 Task: Open Card Strategic Management Review in Board IT Asset Management to Workspace Content Strategy and add a team member Softage.1@softage.net, a label Yellow, a checklist Employee Satisfaction Survey, an attachment from Trello, a color Yellow and finally, add a card description 'Conduct team-building activity' and a comment 'Let us approach this task with a sense of transparency and open communication, ensuring that all stakeholders are informed and involved.'. Add a start date 'Jan 05, 1900' with a due date 'Jan 12, 1900'
Action: Mouse moved to (98, 400)
Screenshot: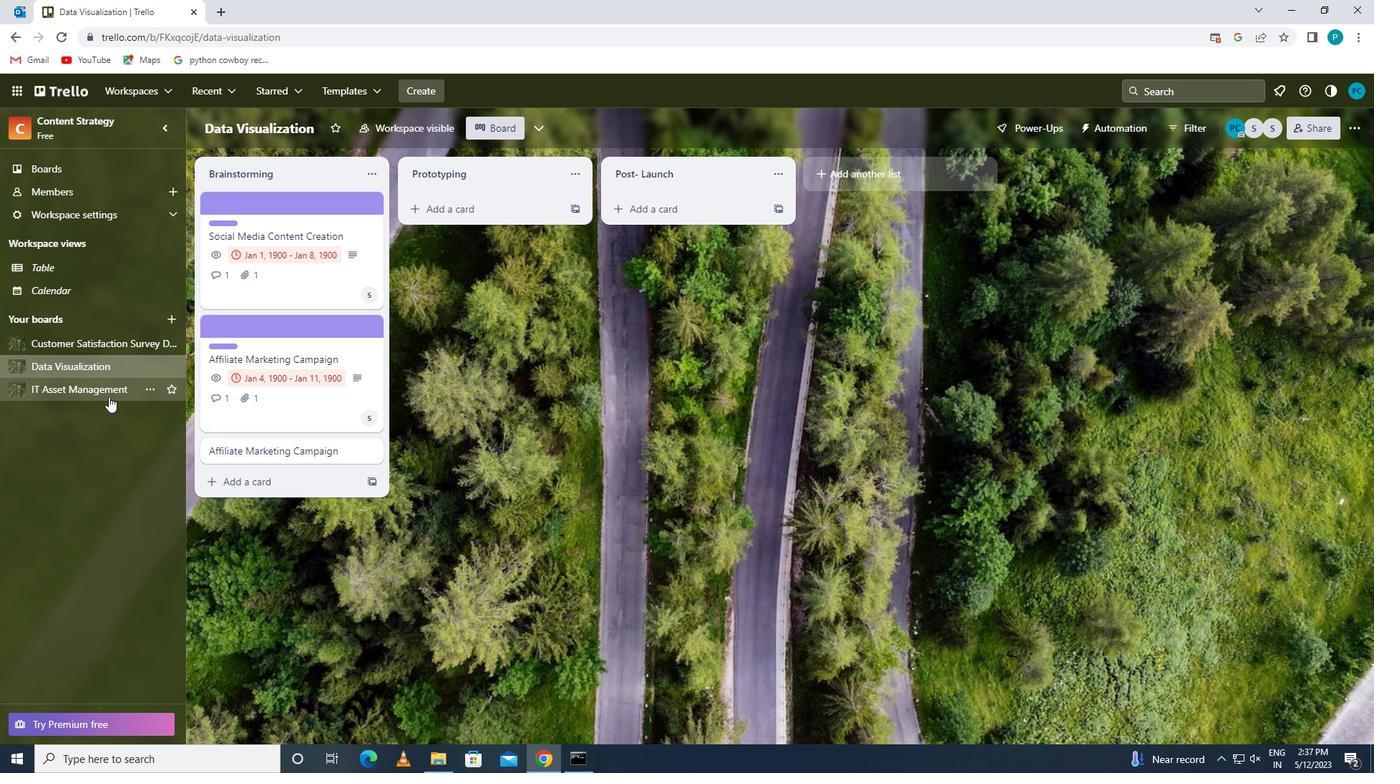 
Action: Mouse pressed left at (98, 400)
Screenshot: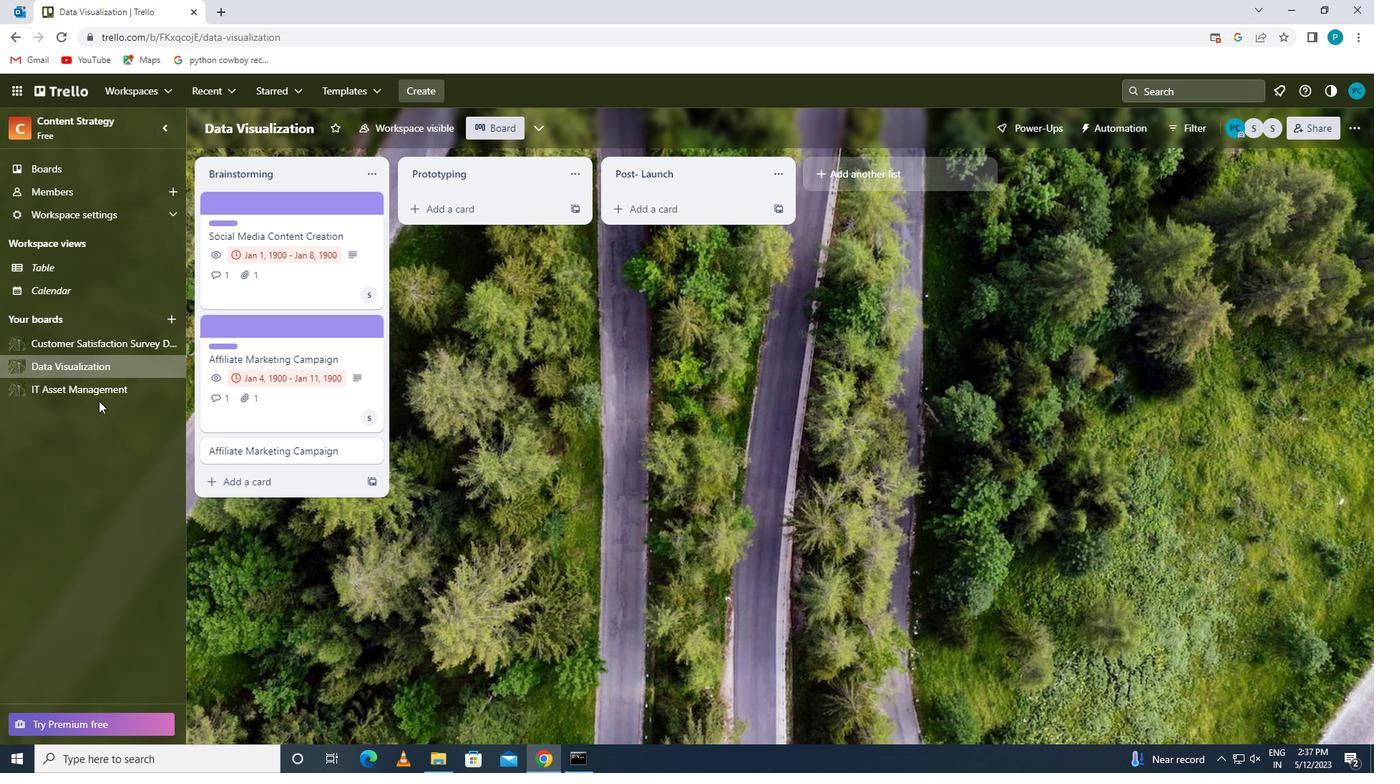 
Action: Mouse moved to (97, 393)
Screenshot: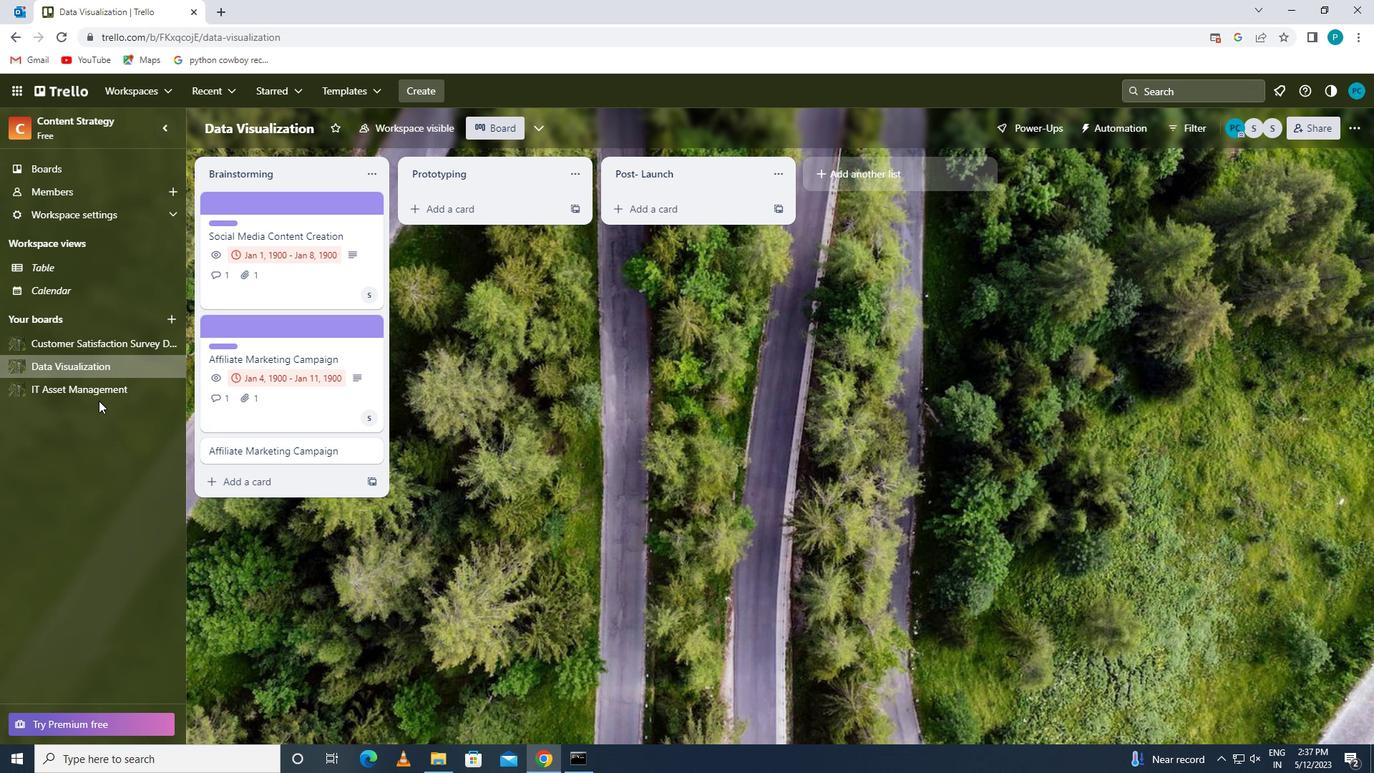 
Action: Mouse pressed left at (97, 393)
Screenshot: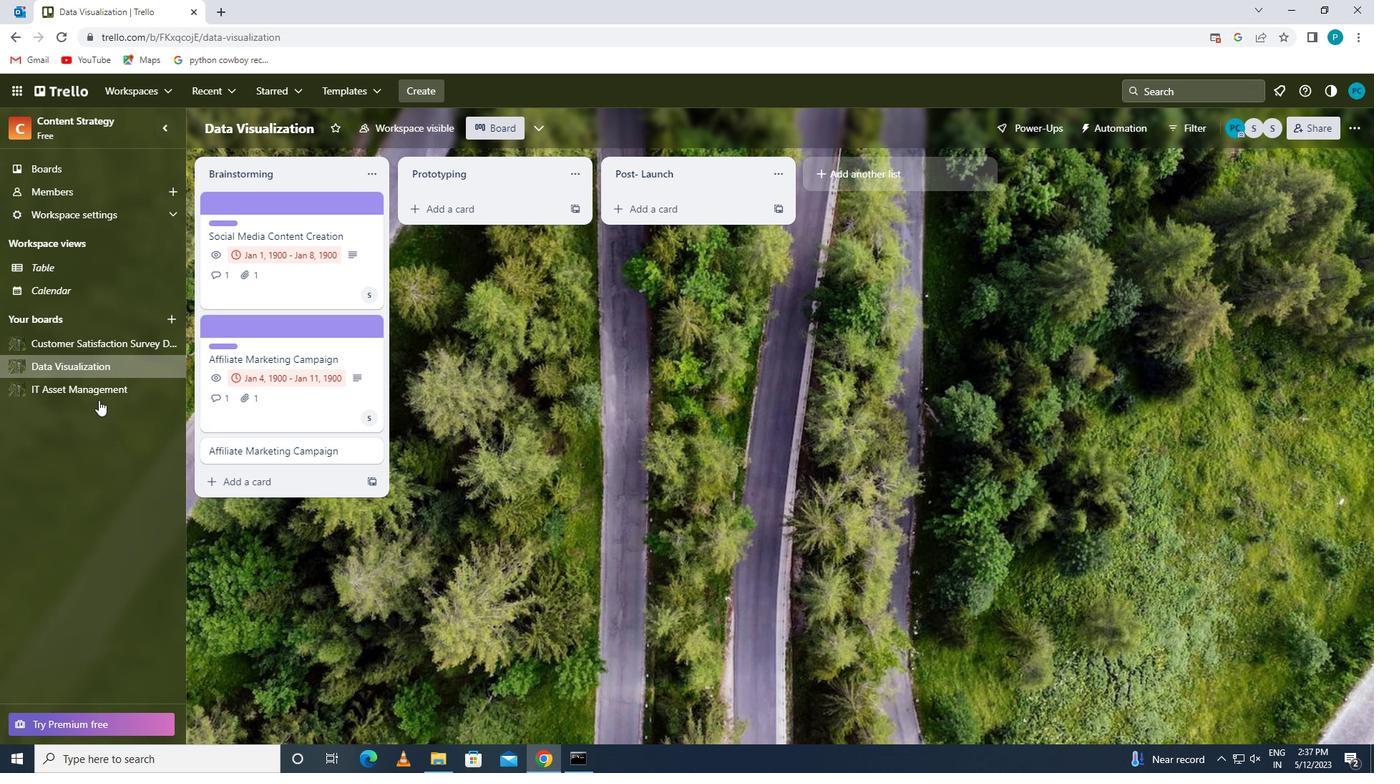
Action: Mouse moved to (283, 339)
Screenshot: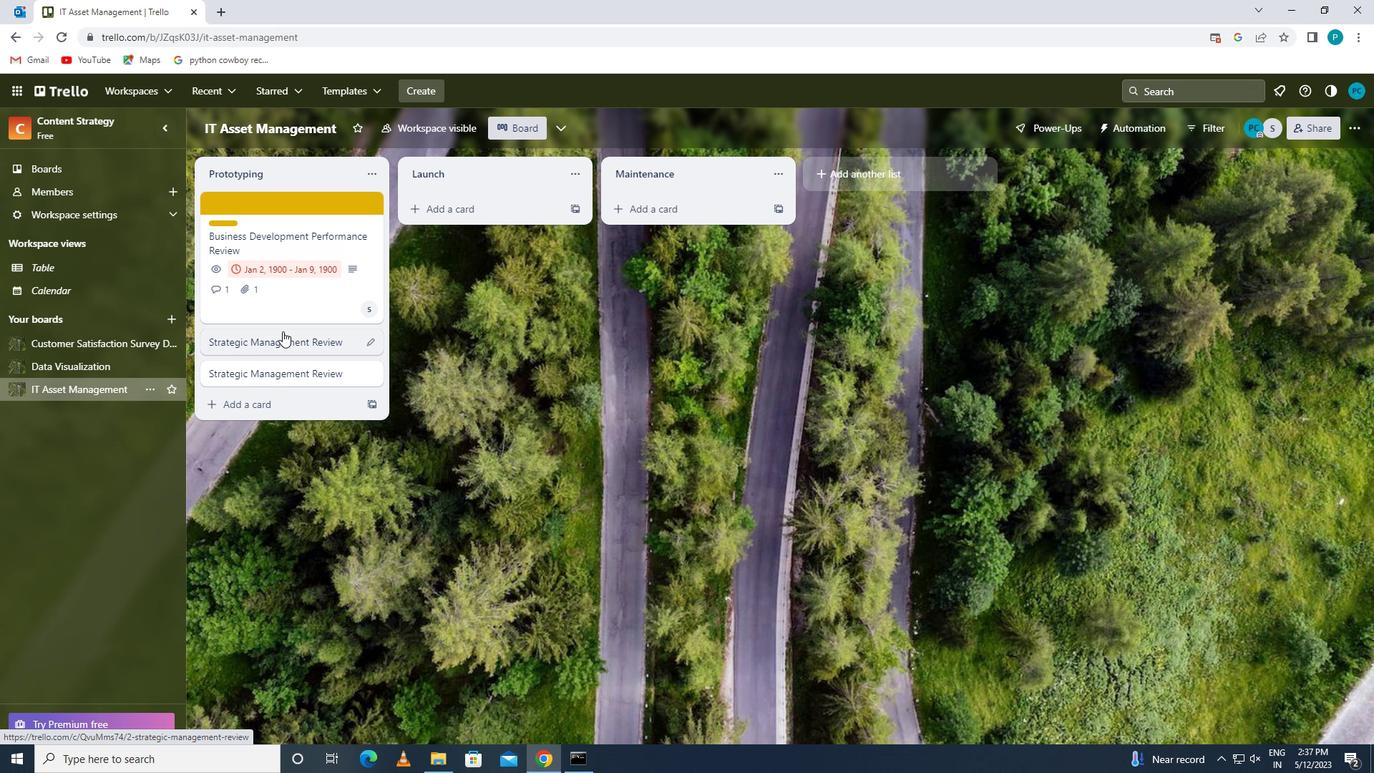 
Action: Mouse pressed left at (283, 339)
Screenshot: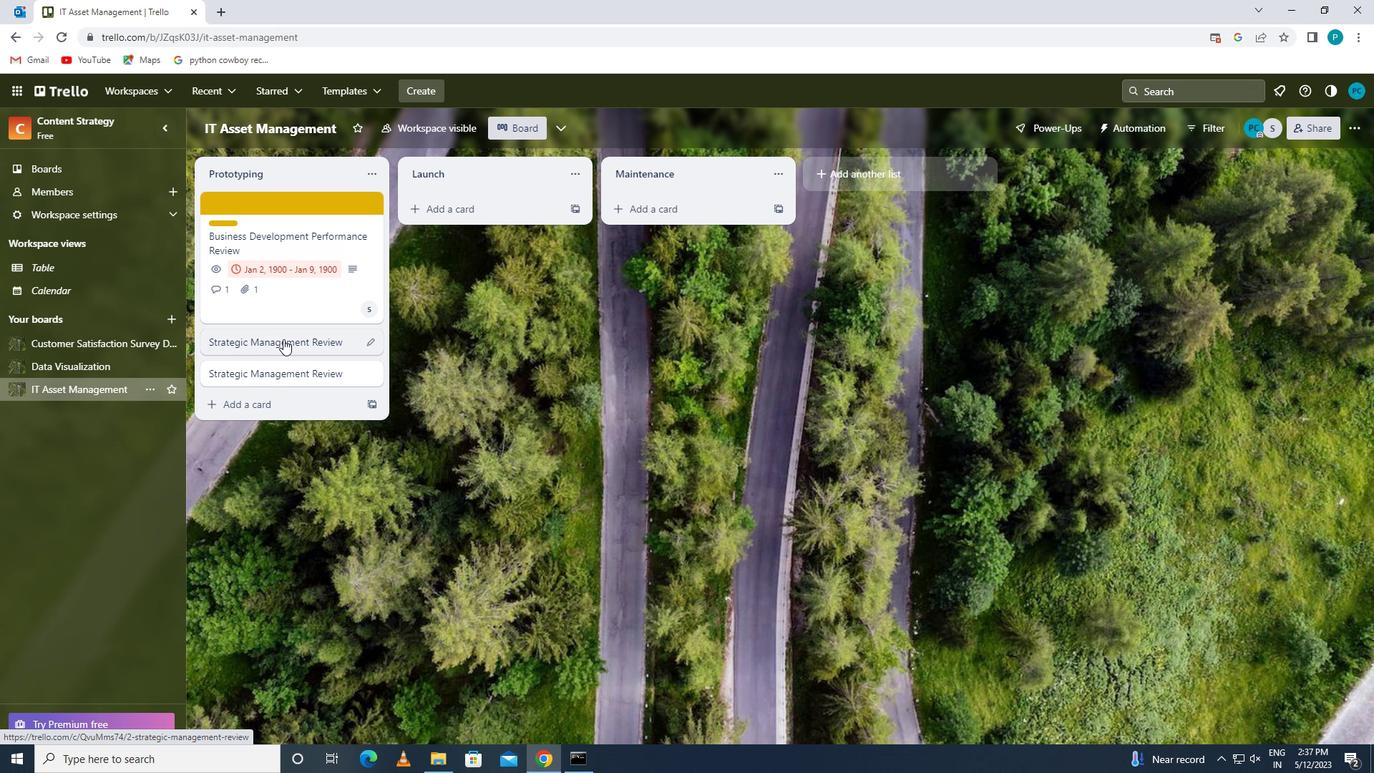 
Action: Mouse moved to (909, 260)
Screenshot: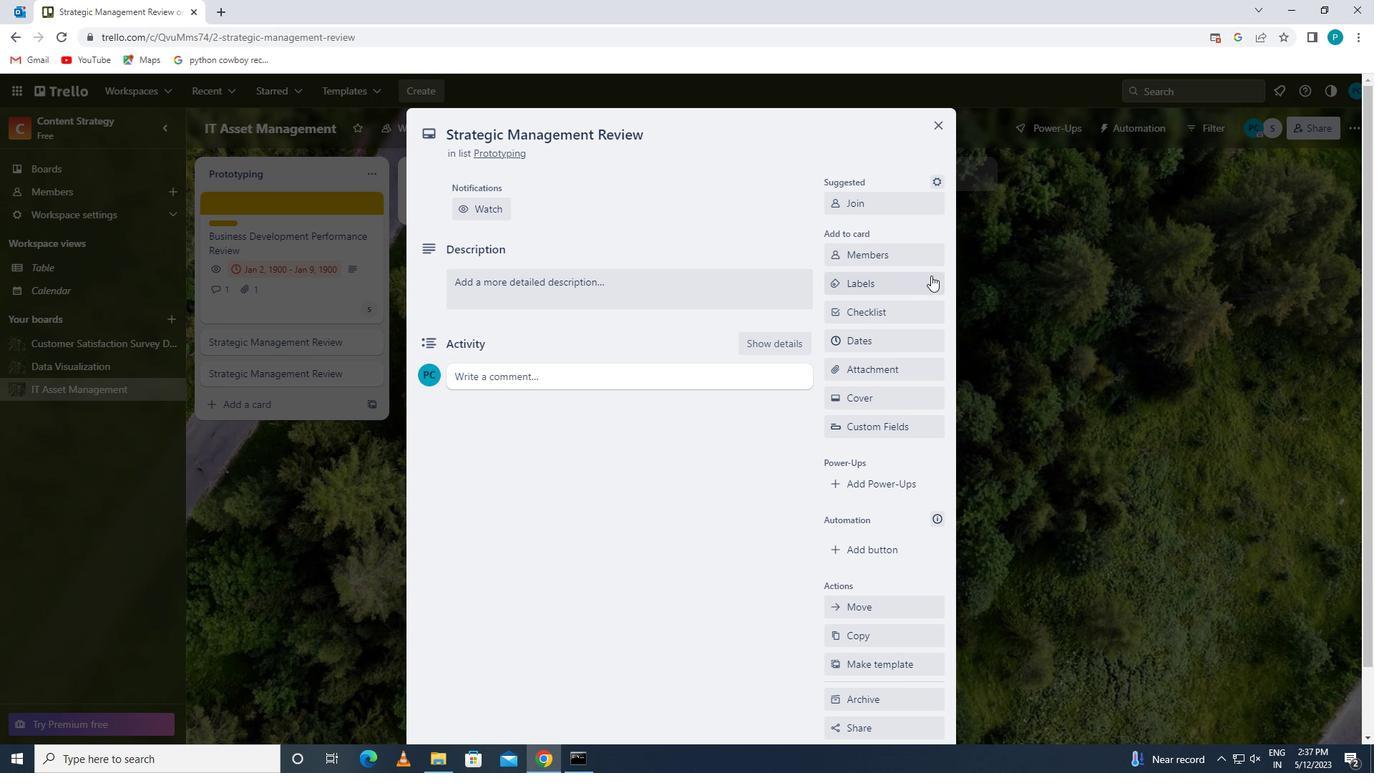 
Action: Mouse pressed left at (909, 260)
Screenshot: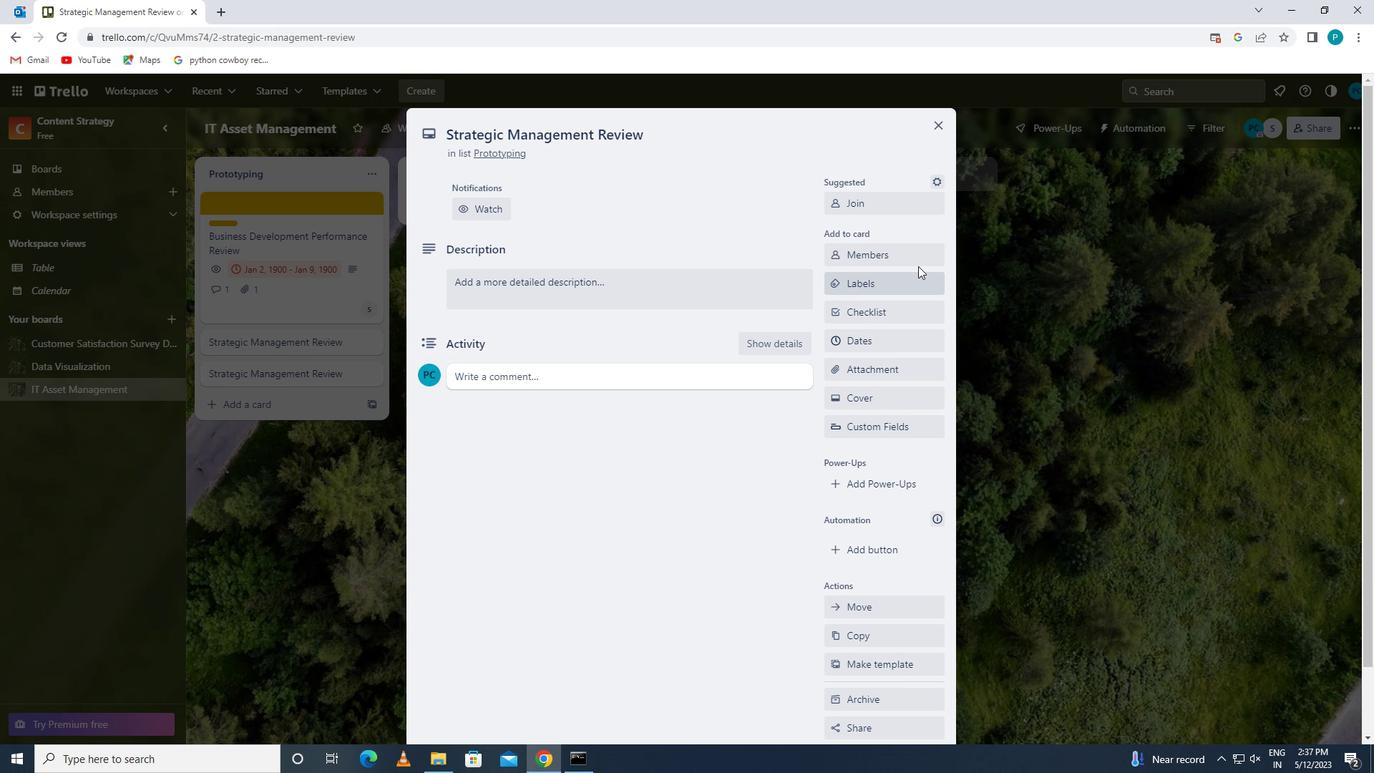 
Action: Mouse moved to (908, 262)
Screenshot: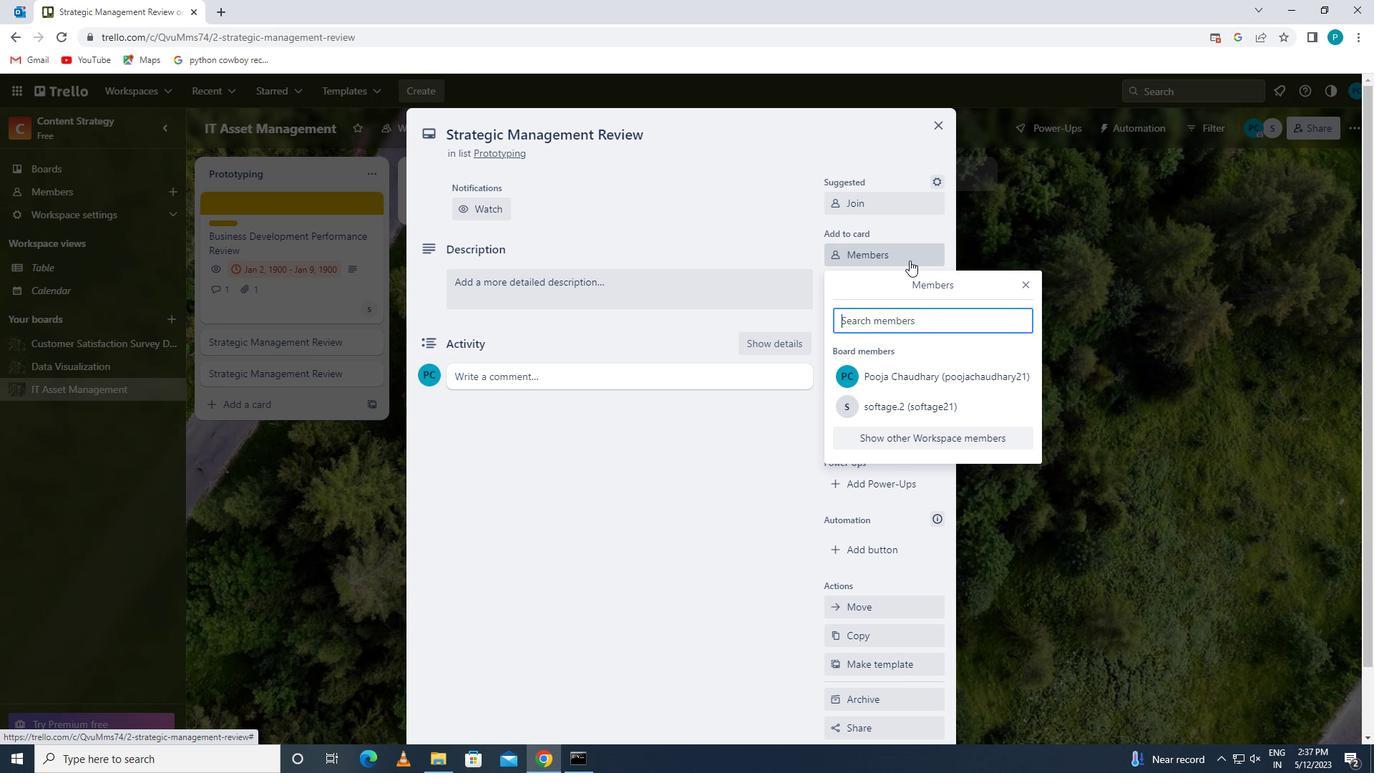
Action: Key pressed <Key.caps_lock>s<Key.caps_lock>oftage.1
Screenshot: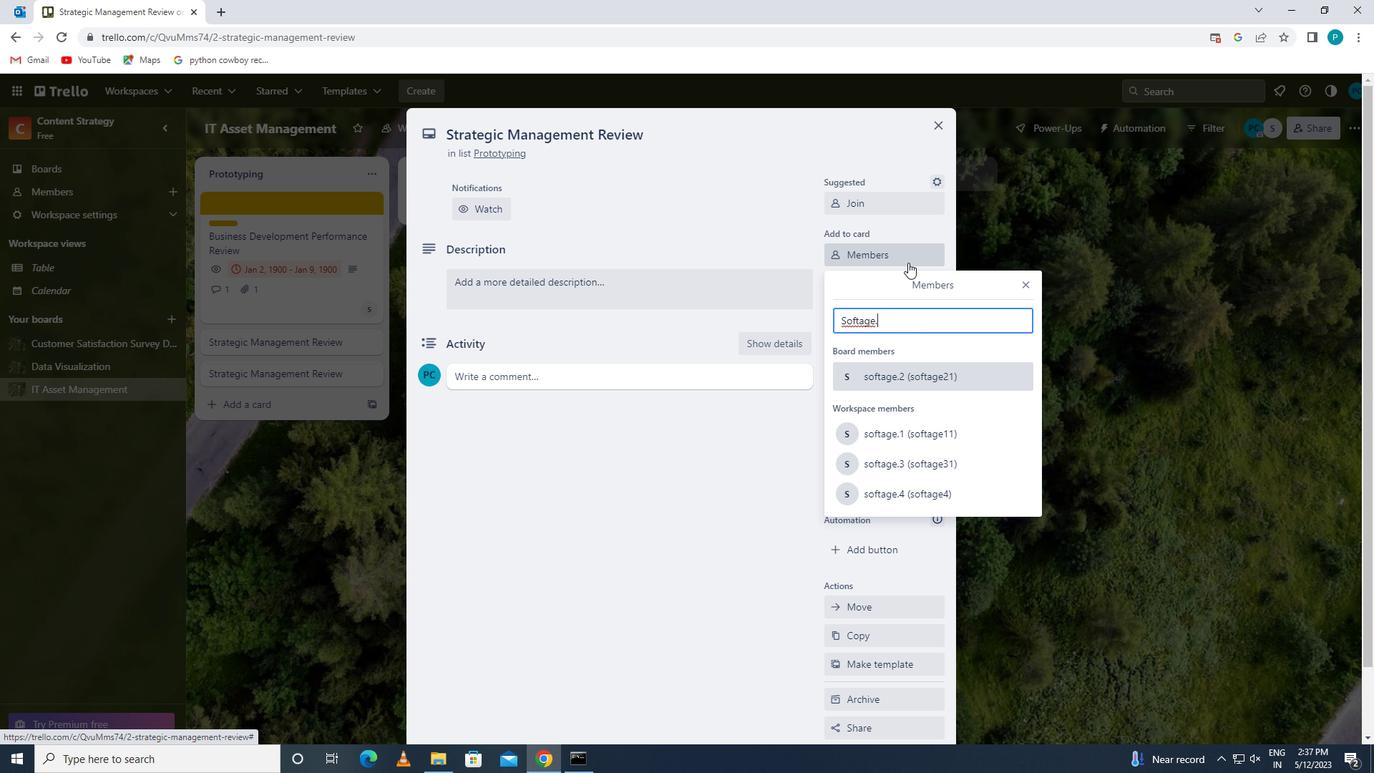 
Action: Mouse moved to (930, 462)
Screenshot: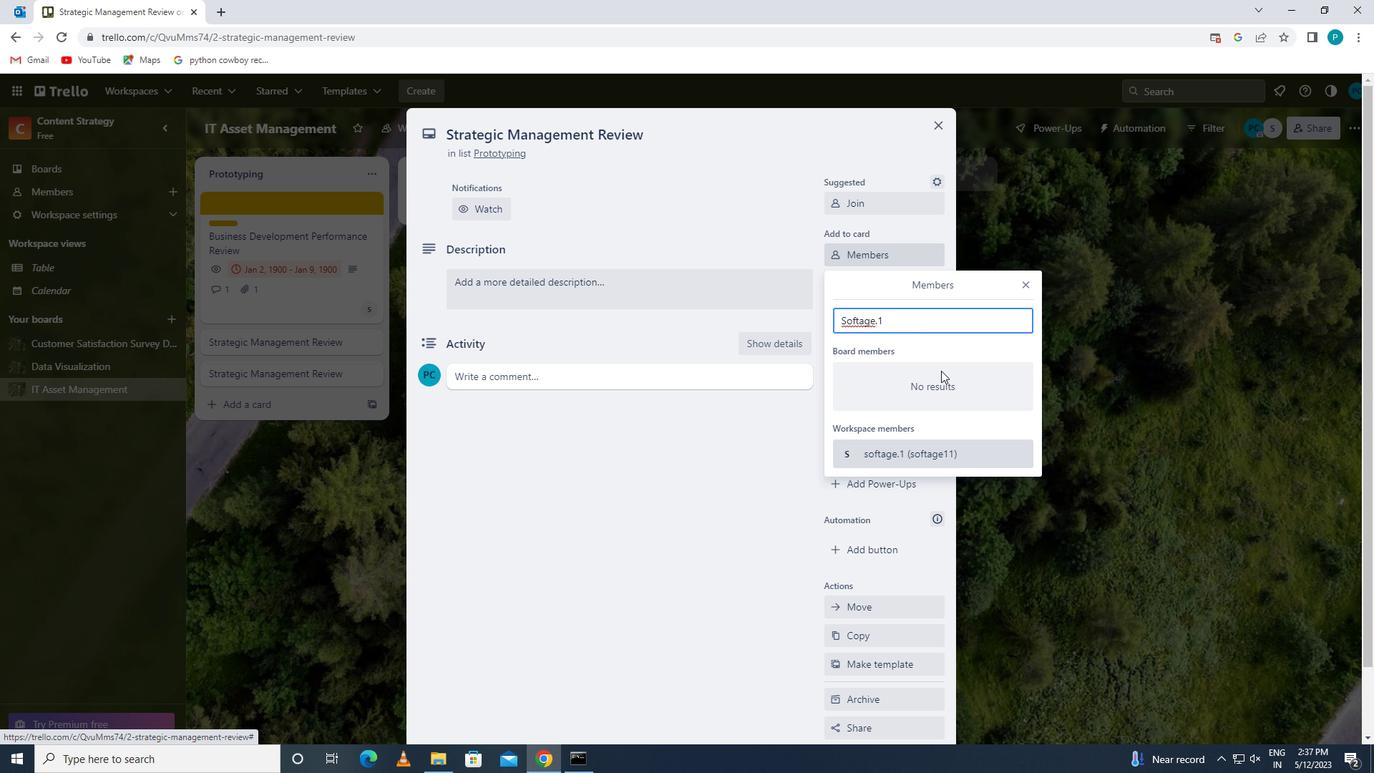 
Action: Mouse pressed left at (930, 462)
Screenshot: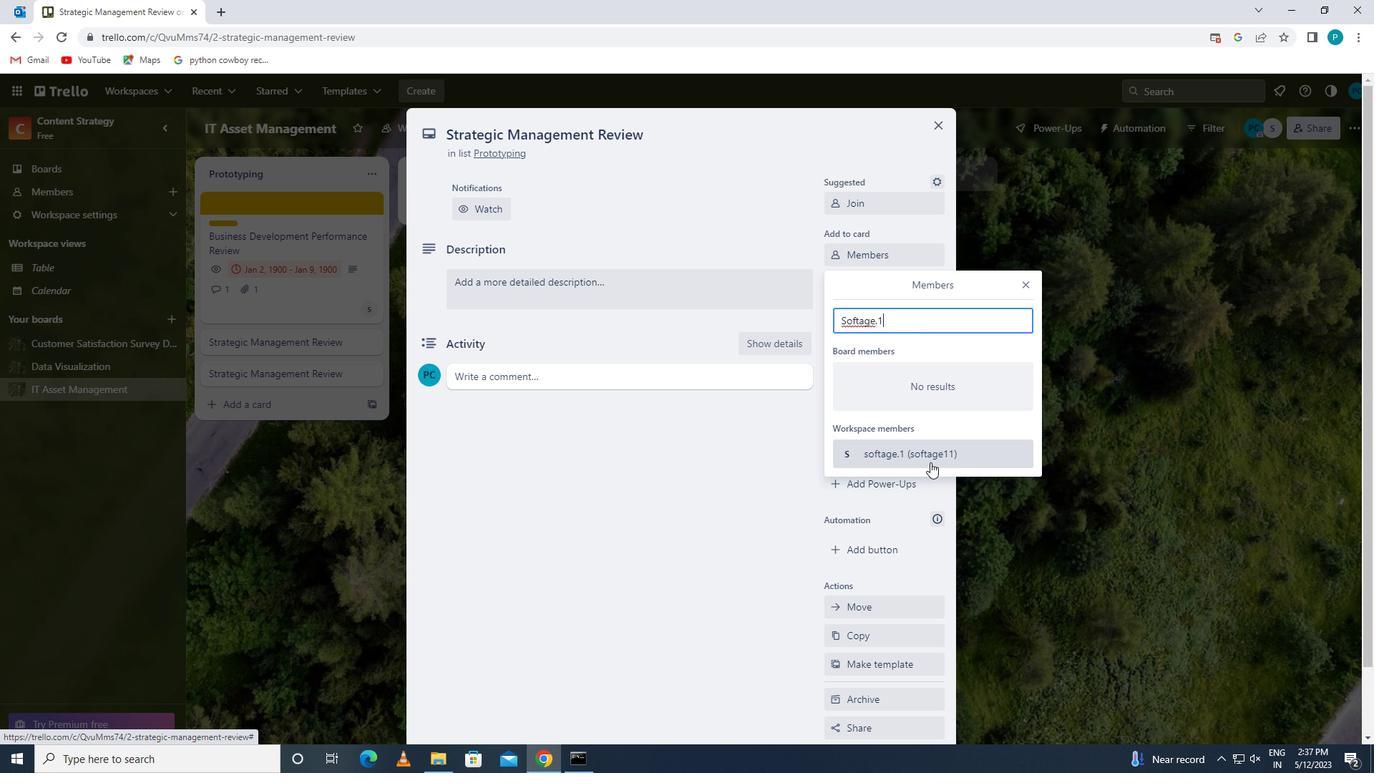 
Action: Mouse moved to (1030, 279)
Screenshot: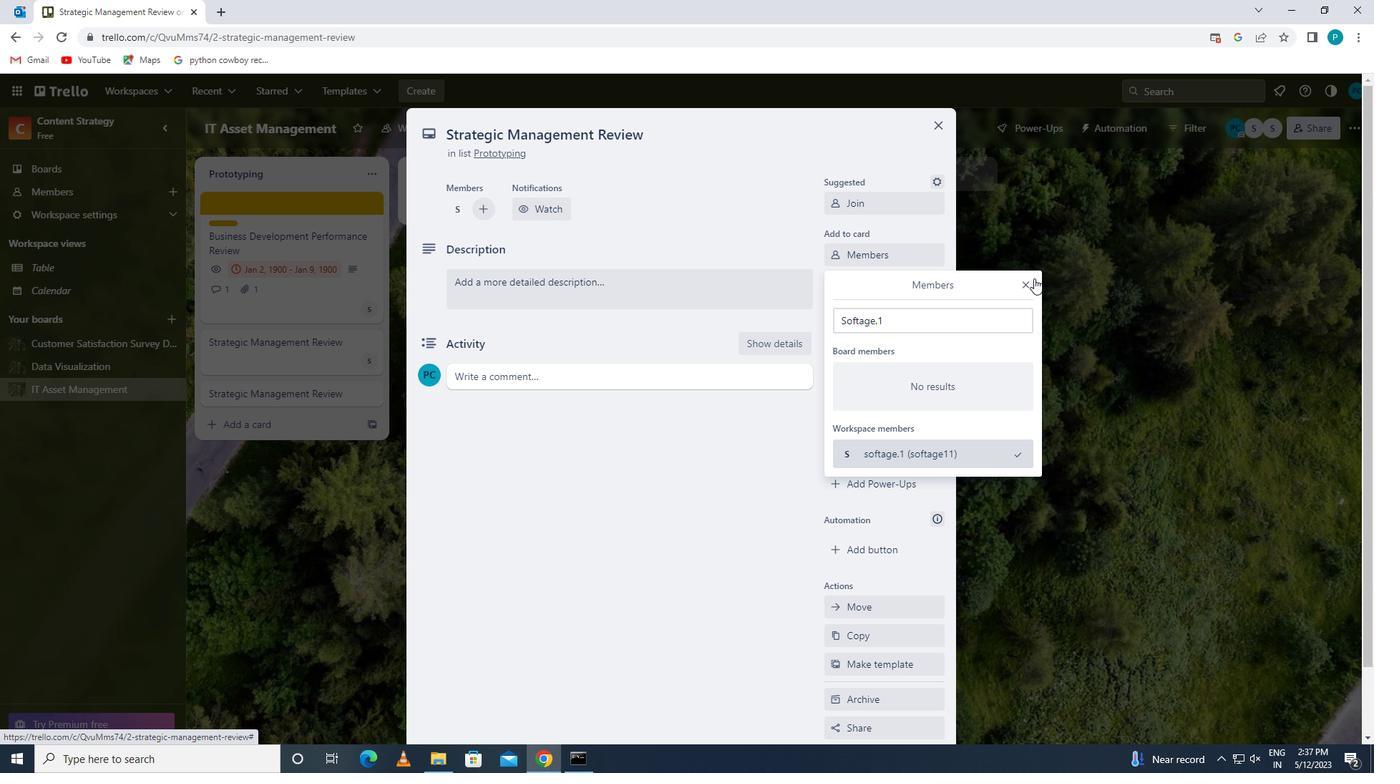 
Action: Mouse pressed left at (1030, 279)
Screenshot: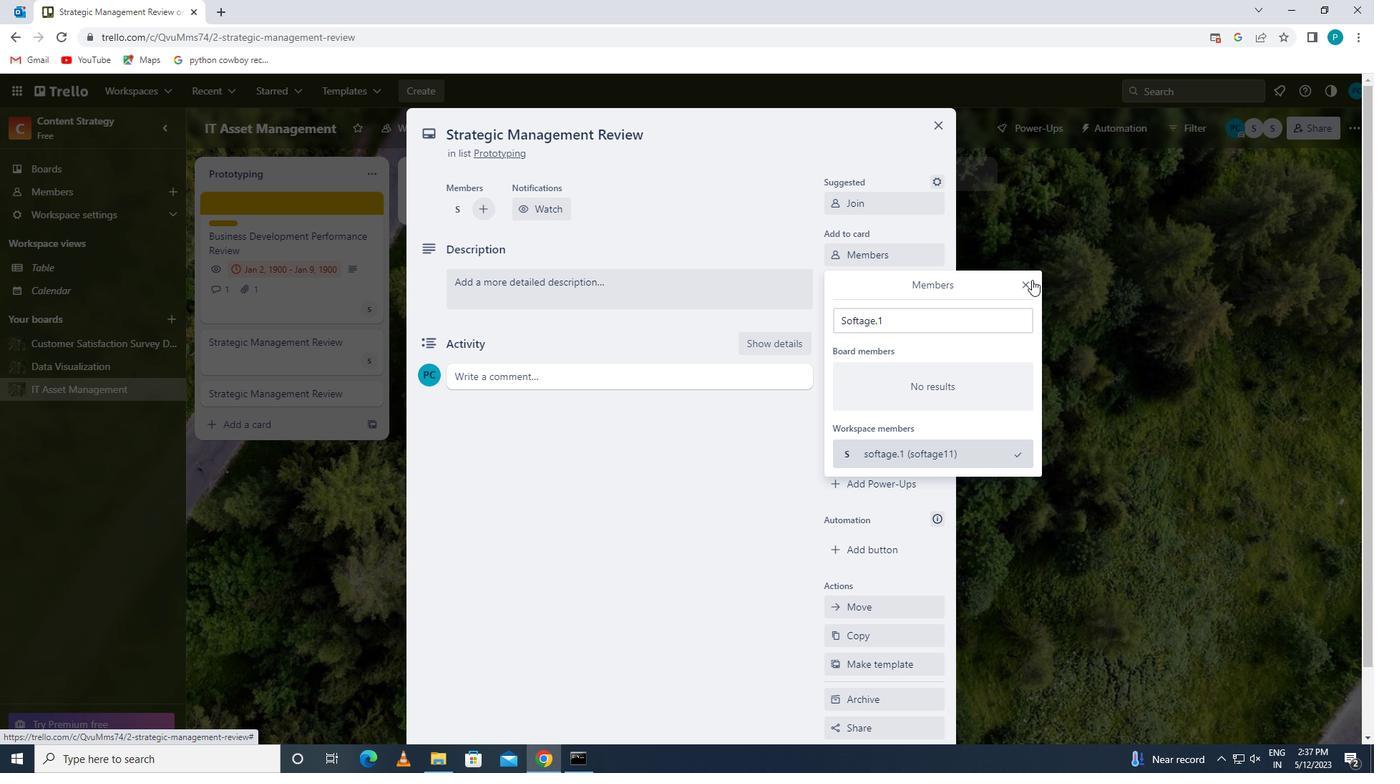 
Action: Mouse moved to (885, 293)
Screenshot: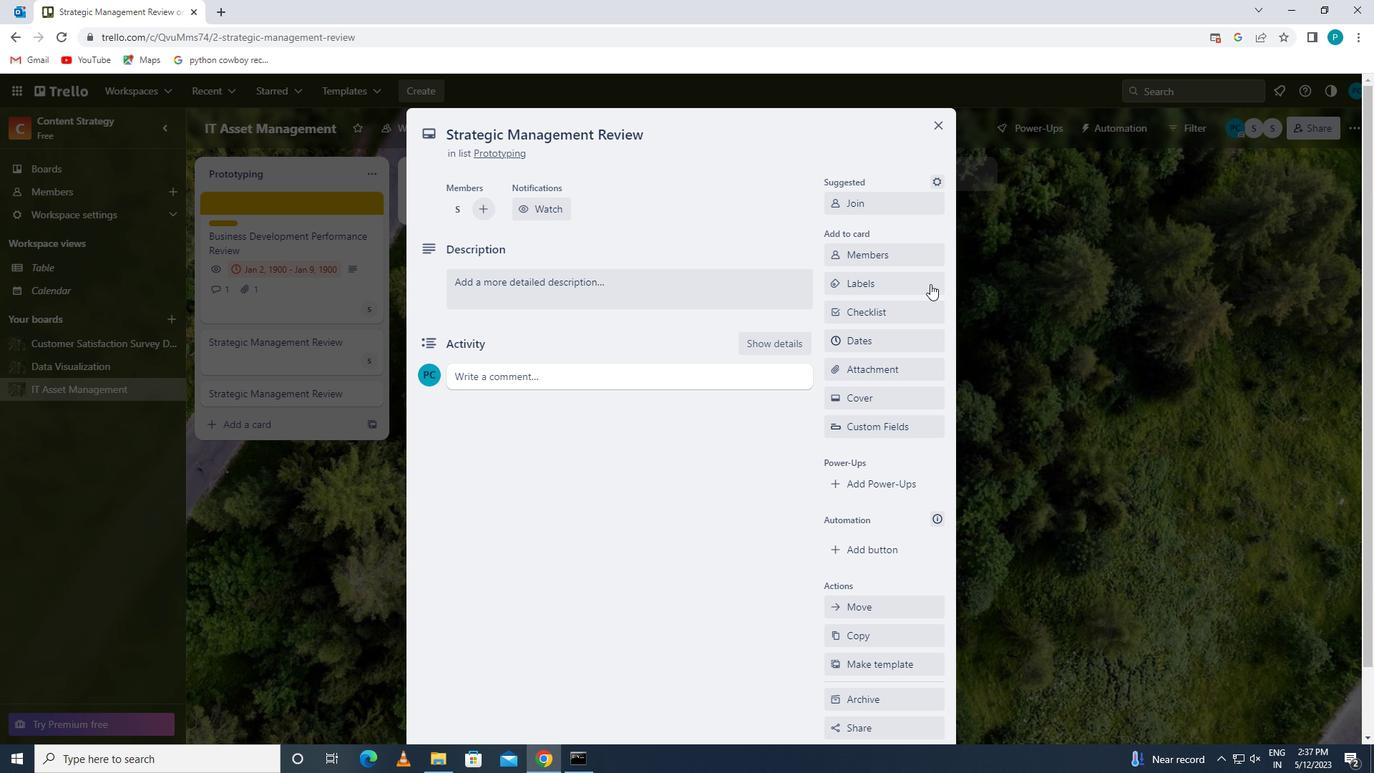 
Action: Mouse pressed left at (885, 293)
Screenshot: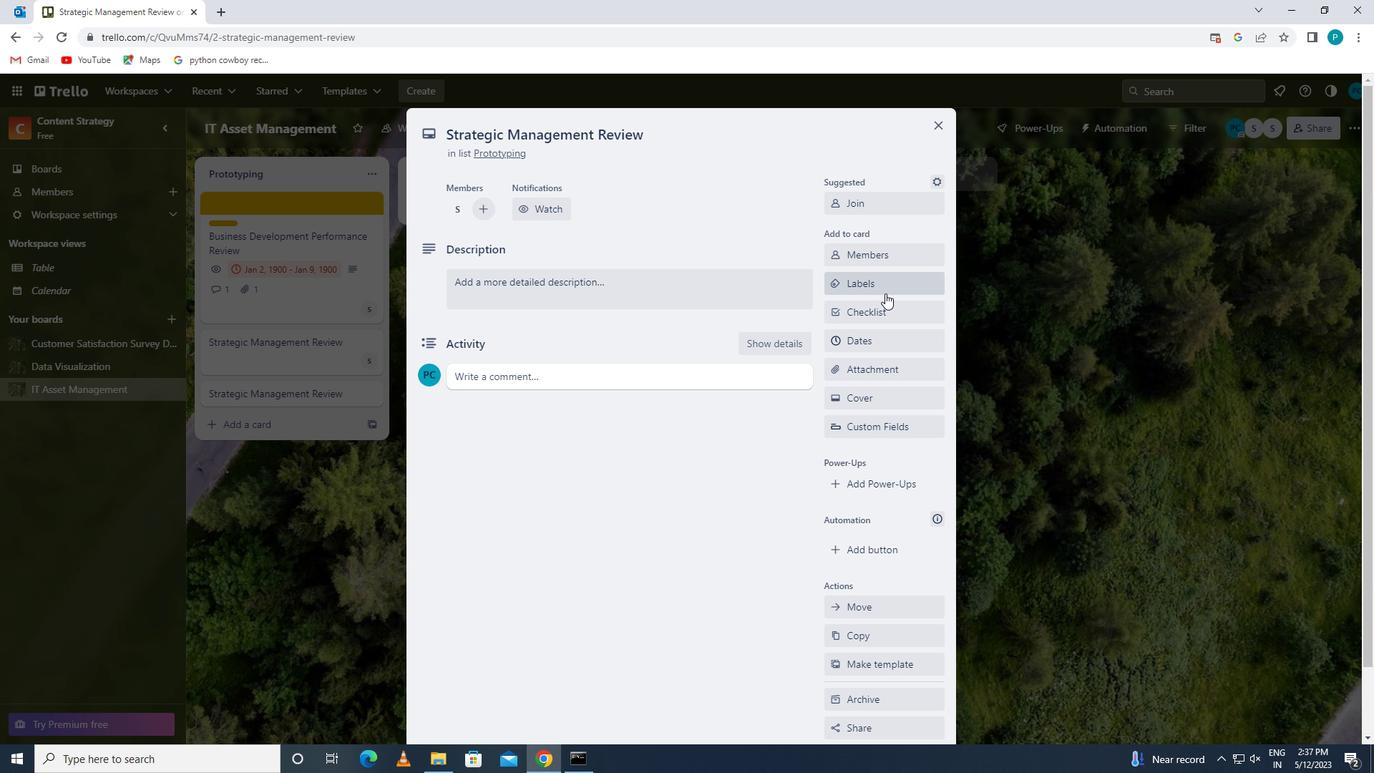 
Action: Mouse moved to (887, 559)
Screenshot: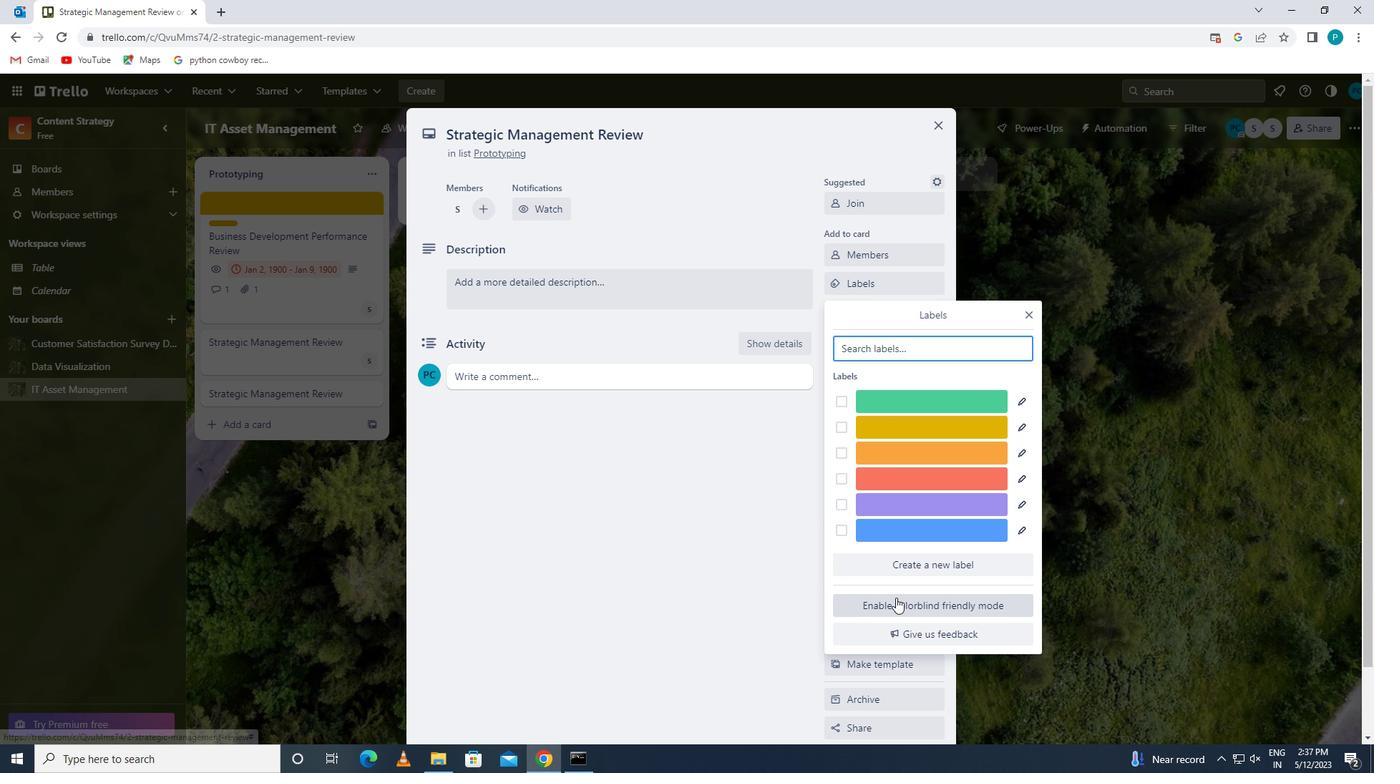 
Action: Mouse pressed left at (887, 559)
Screenshot: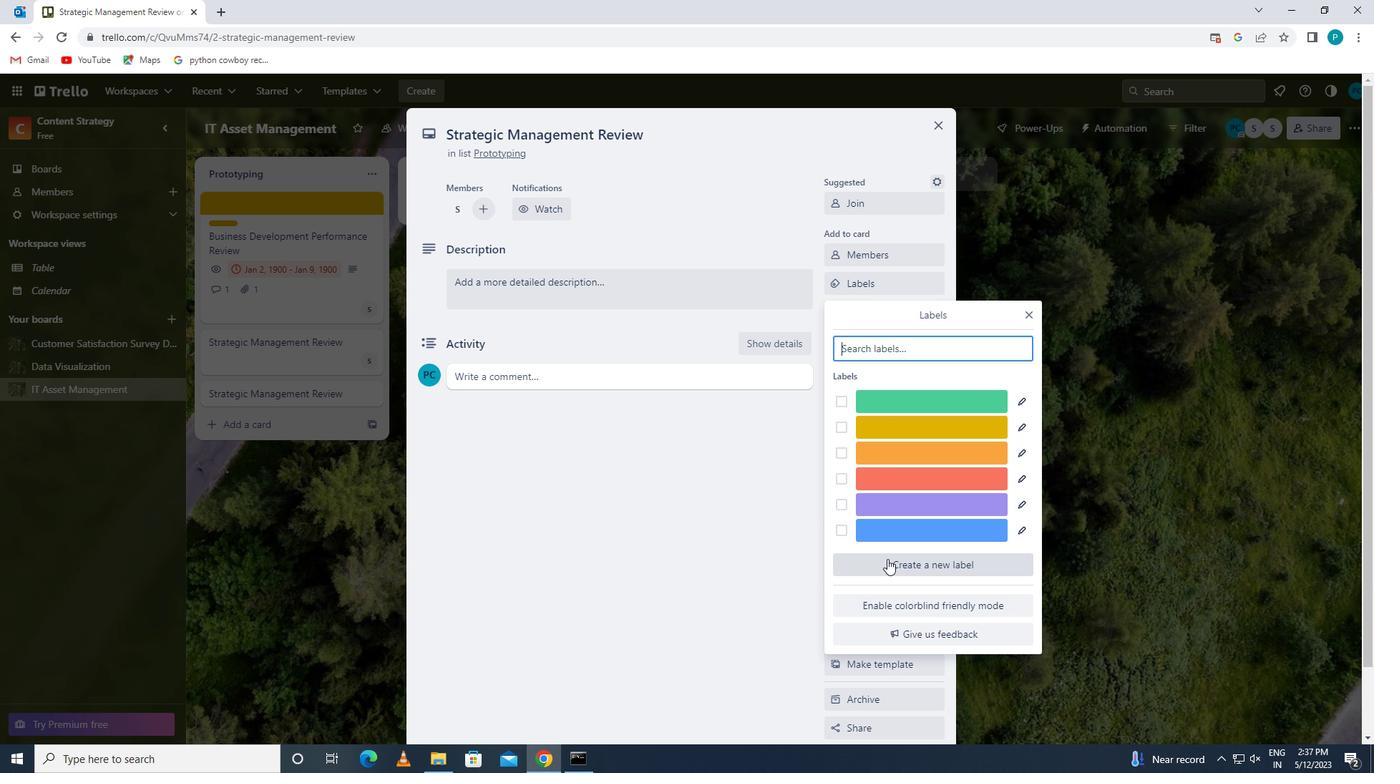 
Action: Mouse moved to (881, 532)
Screenshot: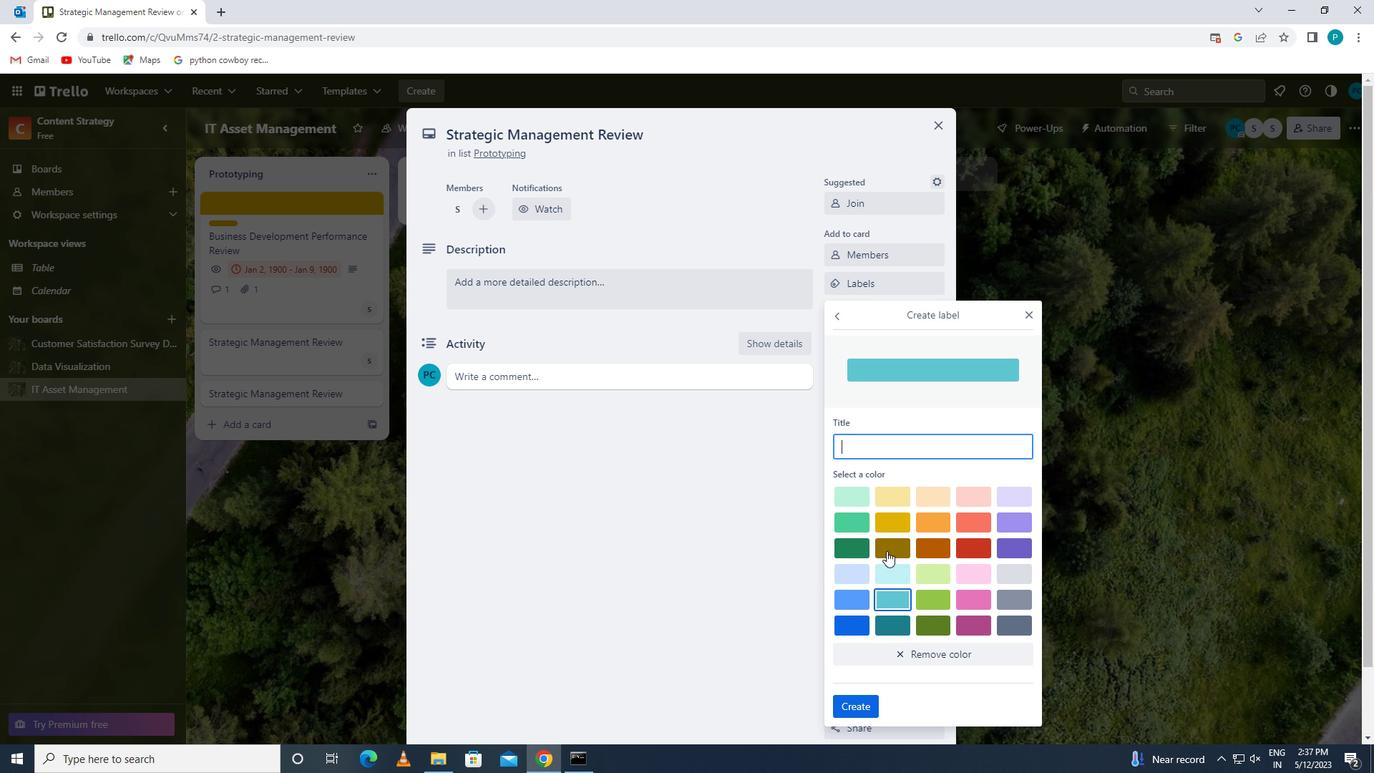 
Action: Mouse pressed left at (881, 532)
Screenshot: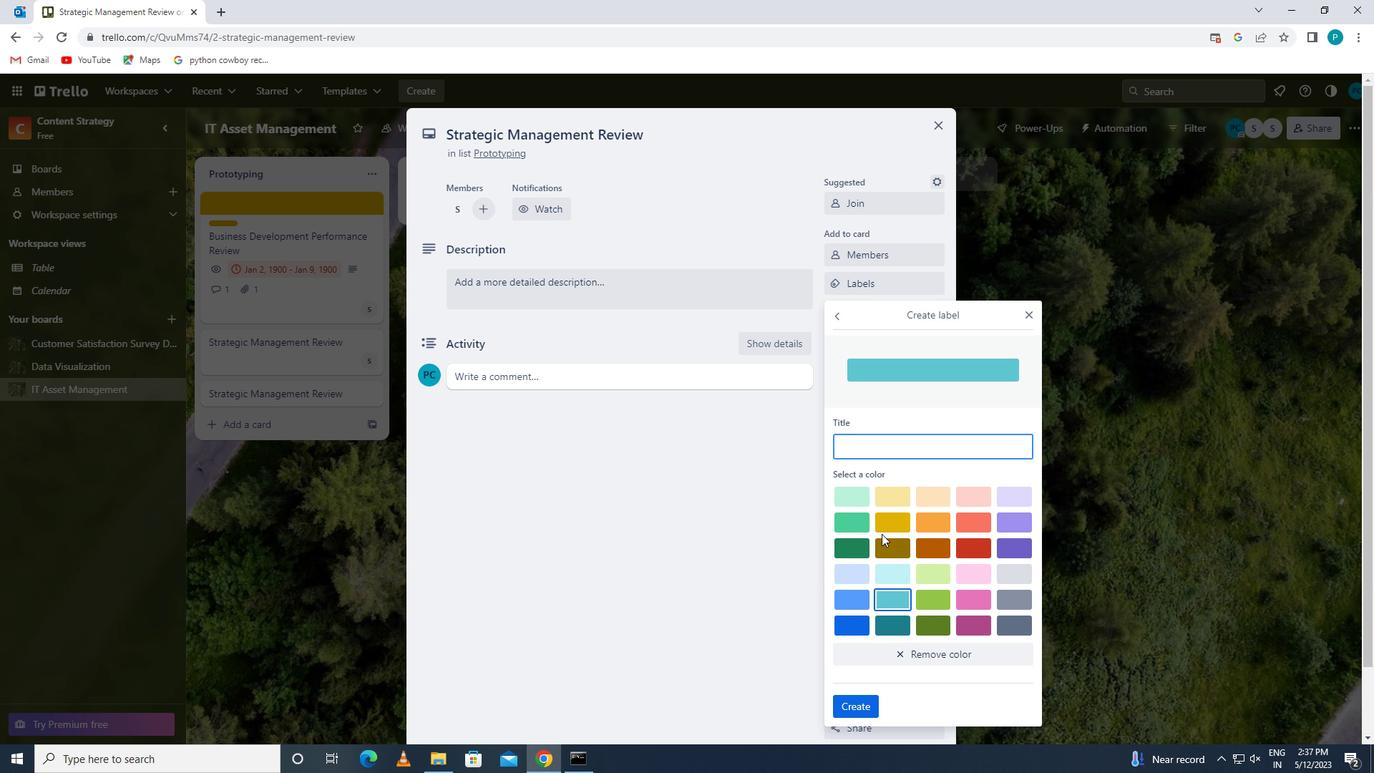 
Action: Mouse moved to (879, 525)
Screenshot: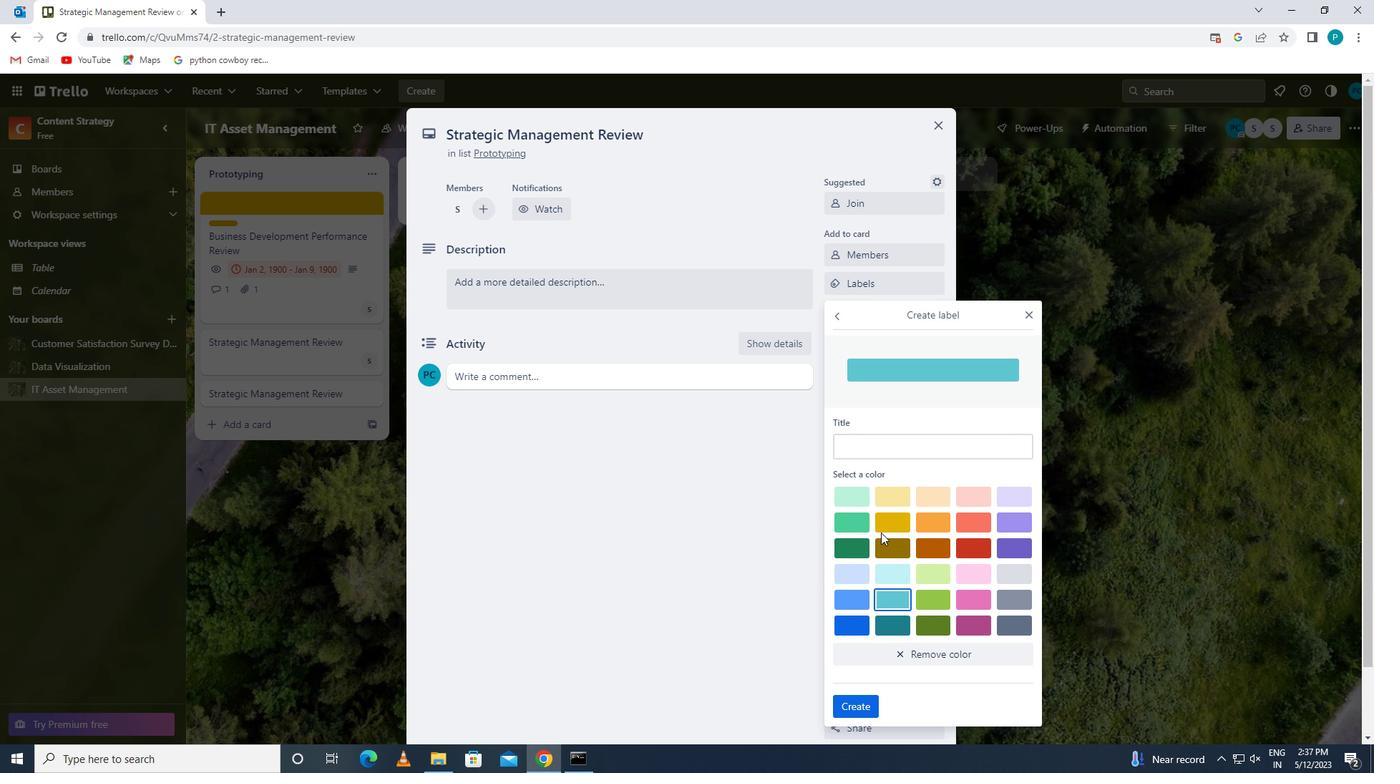 
Action: Mouse pressed left at (879, 525)
Screenshot: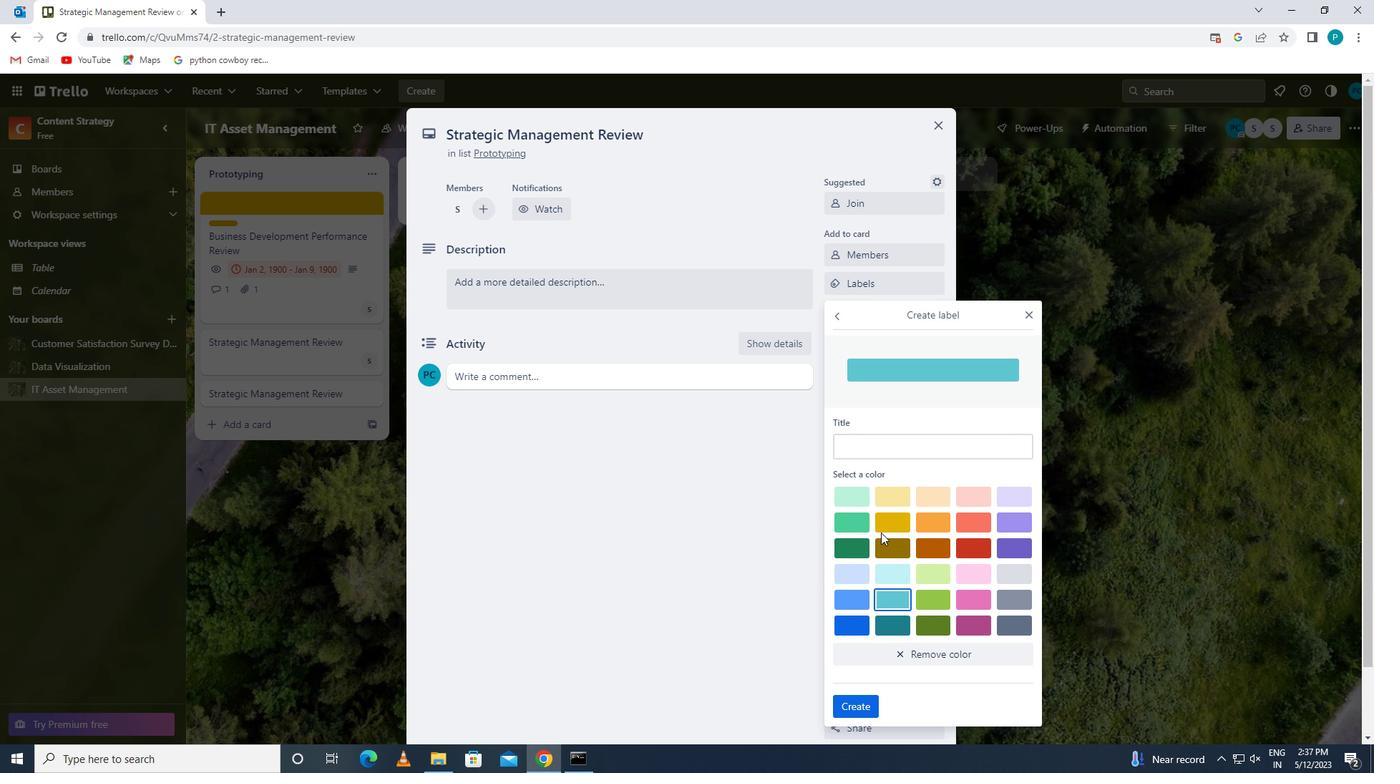 
Action: Mouse moved to (849, 709)
Screenshot: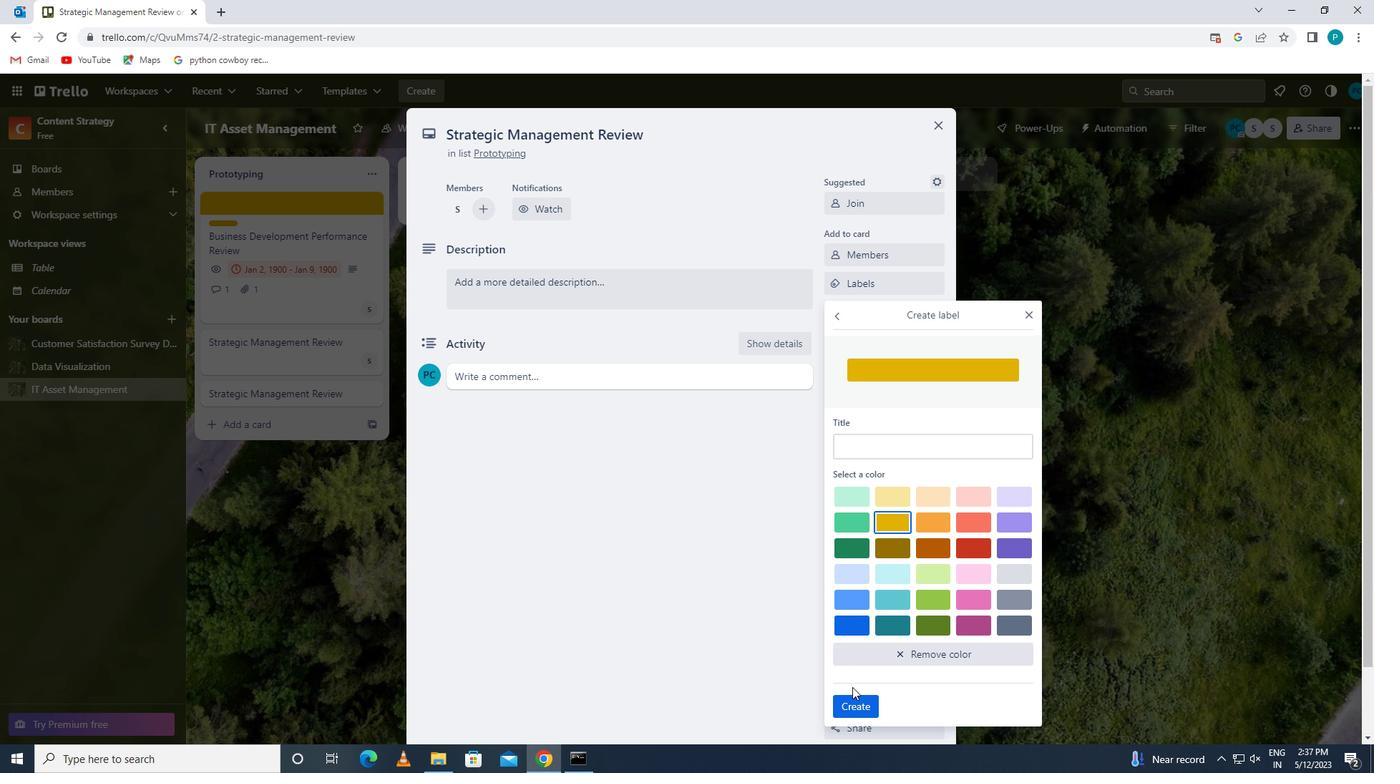 
Action: Mouse pressed left at (849, 709)
Screenshot: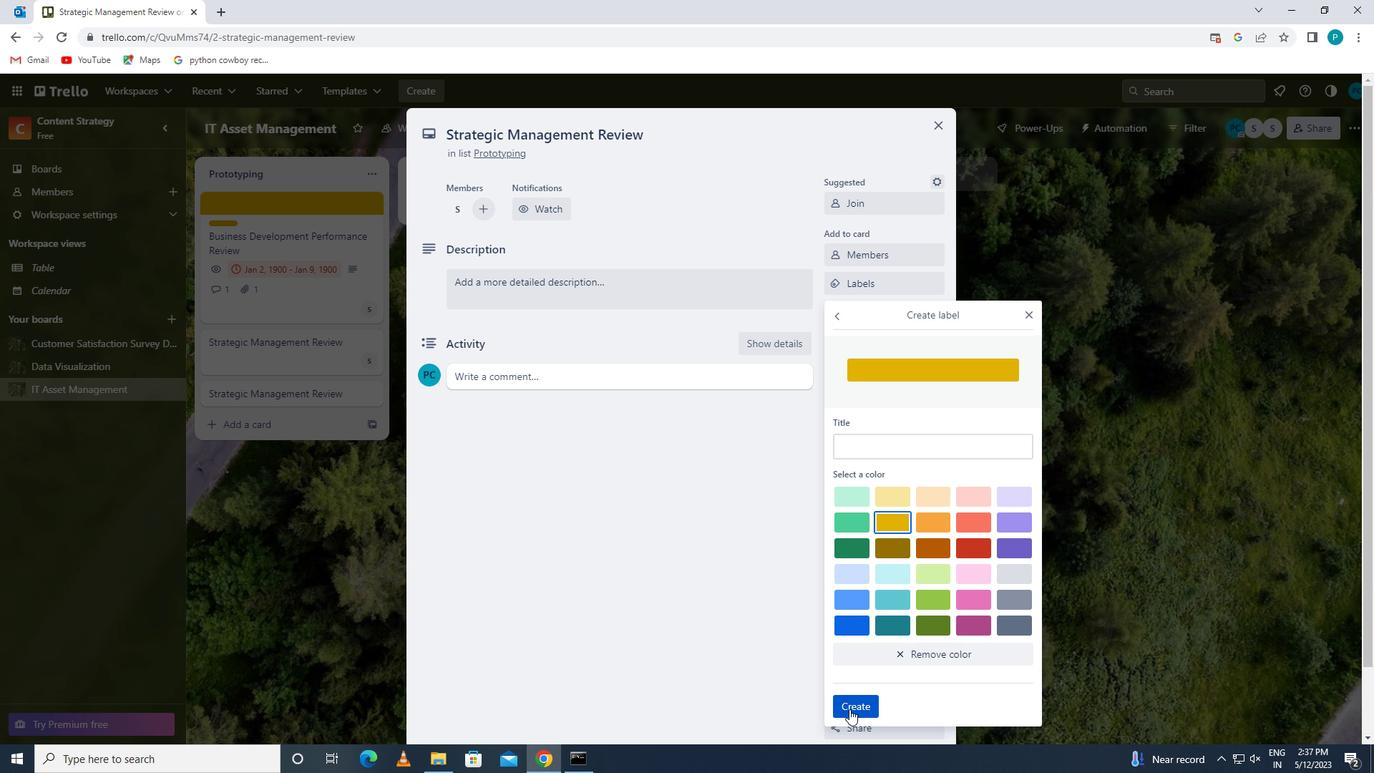 
Action: Mouse moved to (1024, 312)
Screenshot: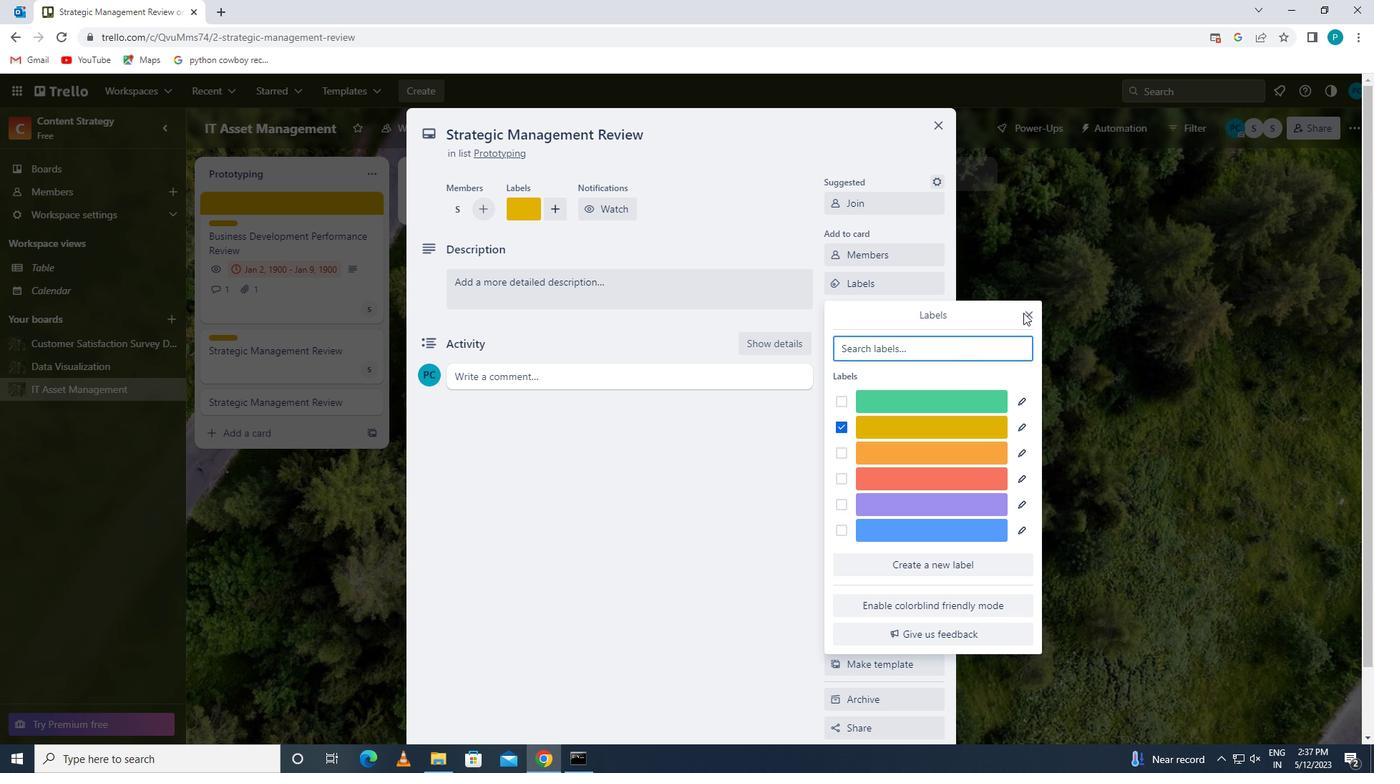 
Action: Mouse pressed left at (1024, 312)
Screenshot: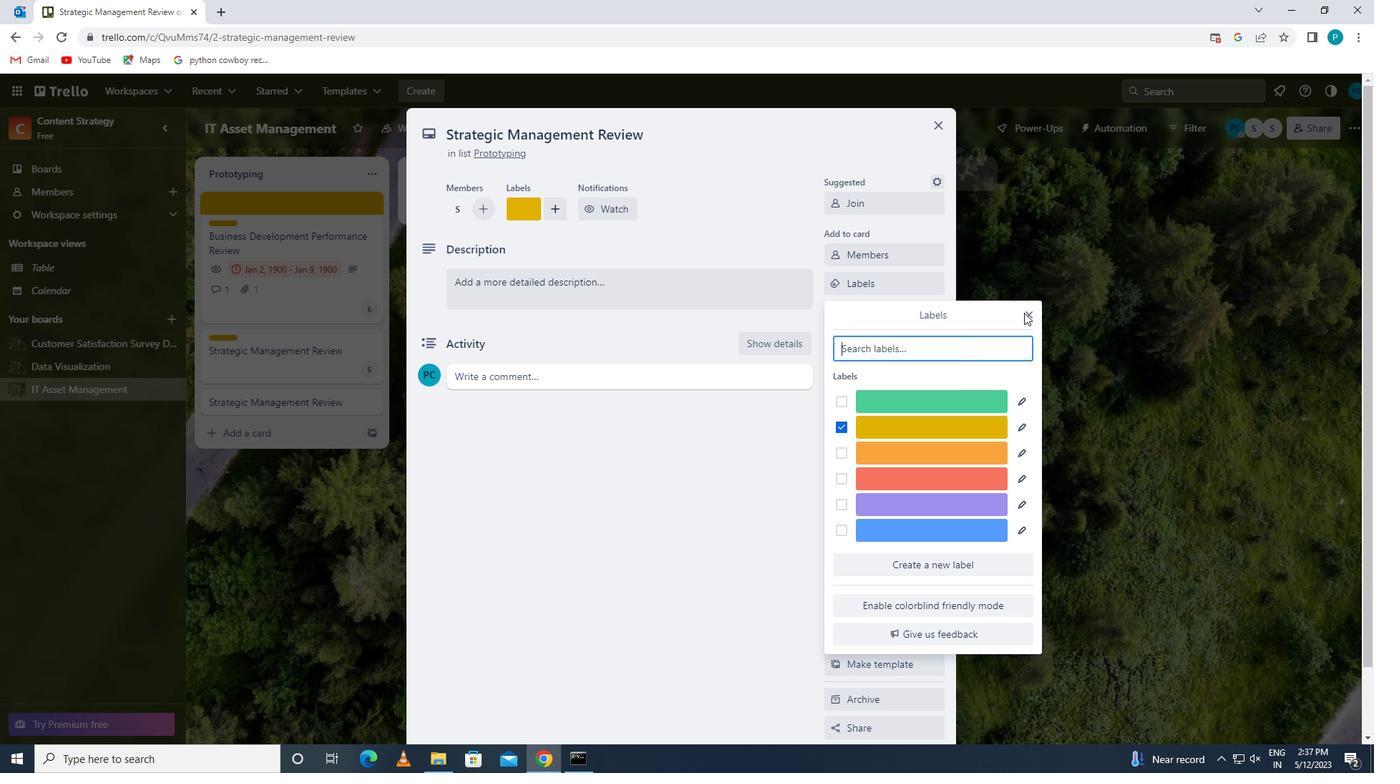 
Action: Mouse moved to (1029, 313)
Screenshot: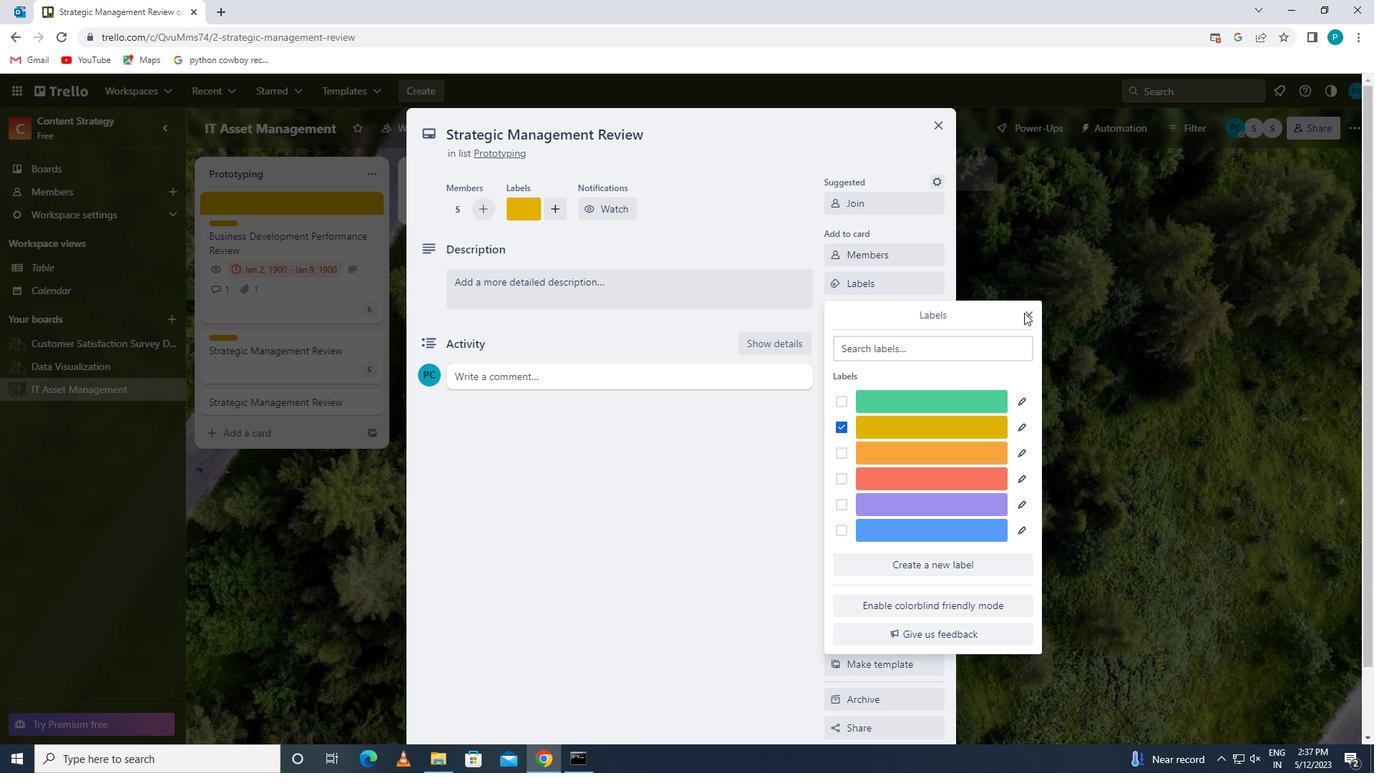 
Action: Mouse pressed left at (1029, 313)
Screenshot: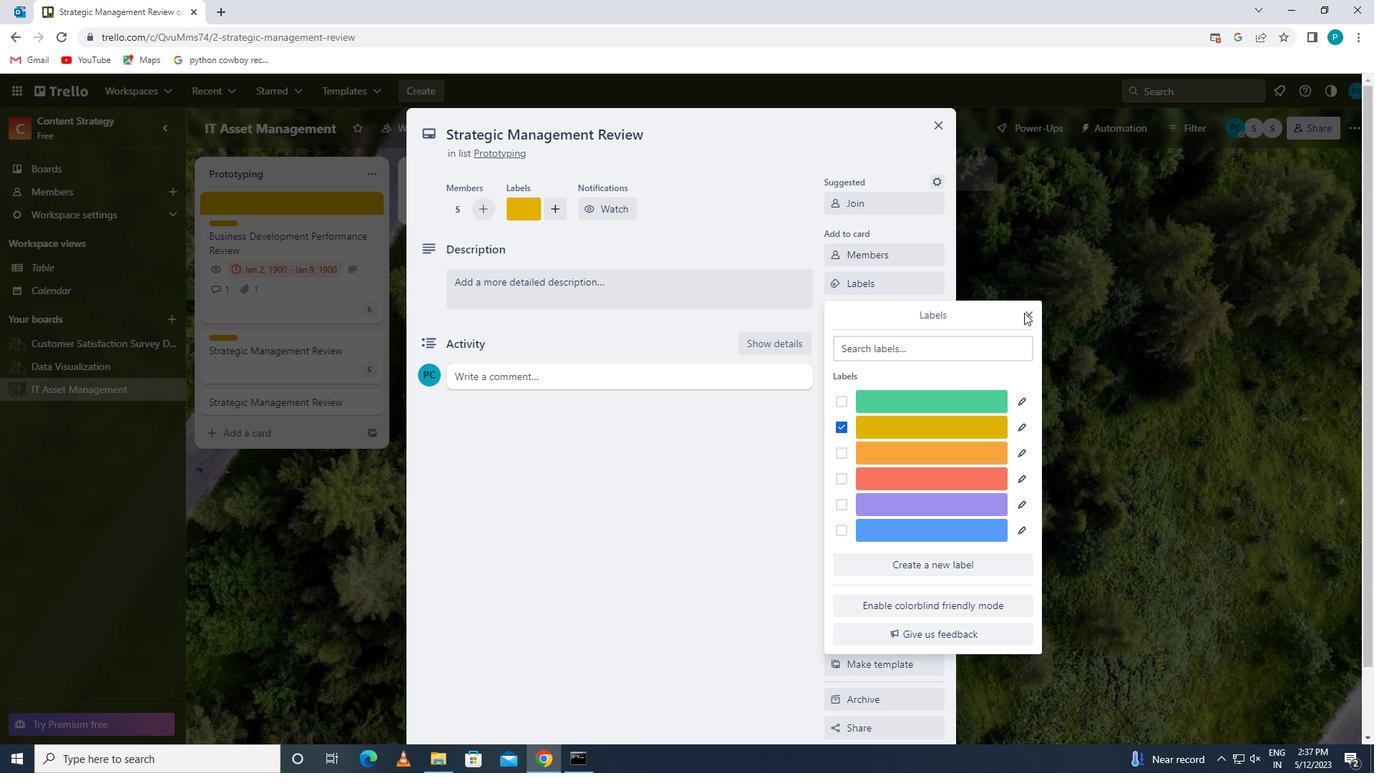 
Action: Mouse moved to (877, 308)
Screenshot: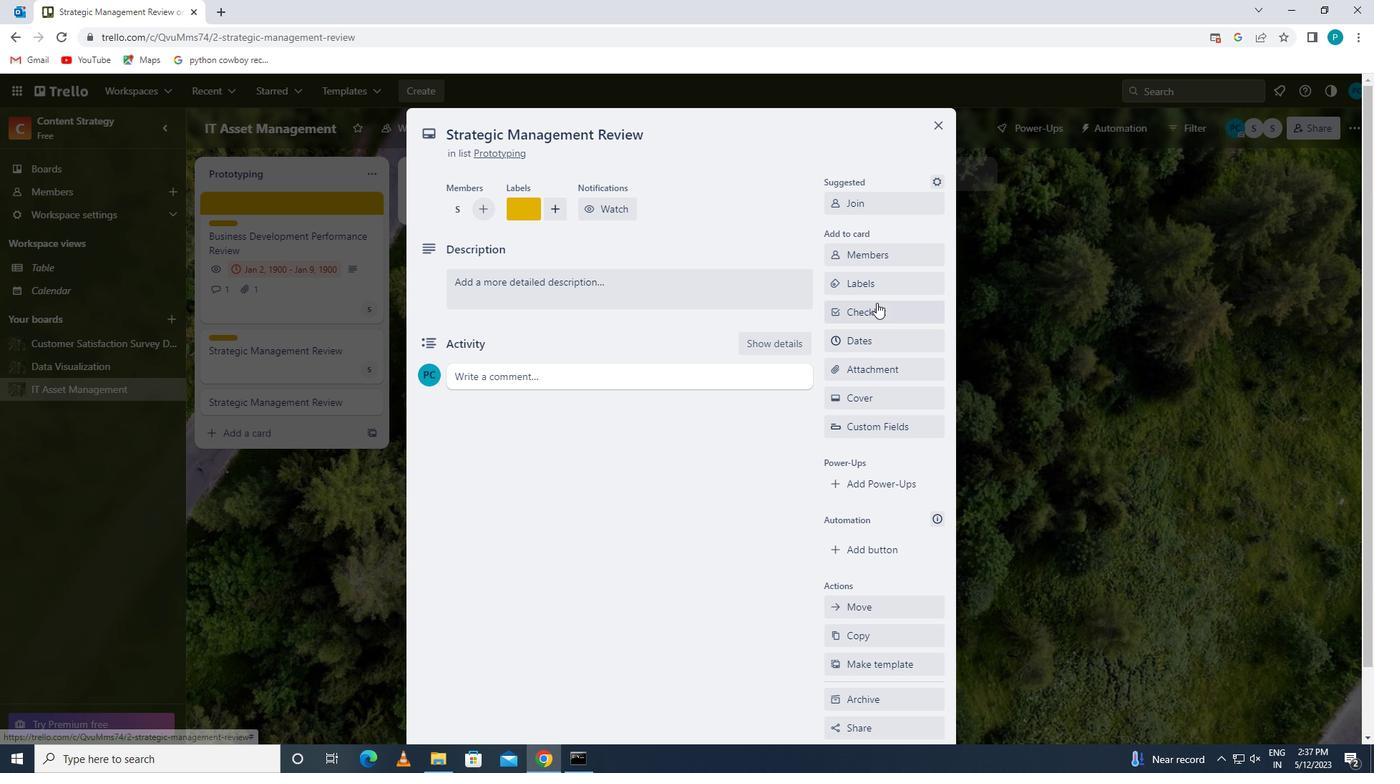 
Action: Mouse pressed left at (877, 308)
Screenshot: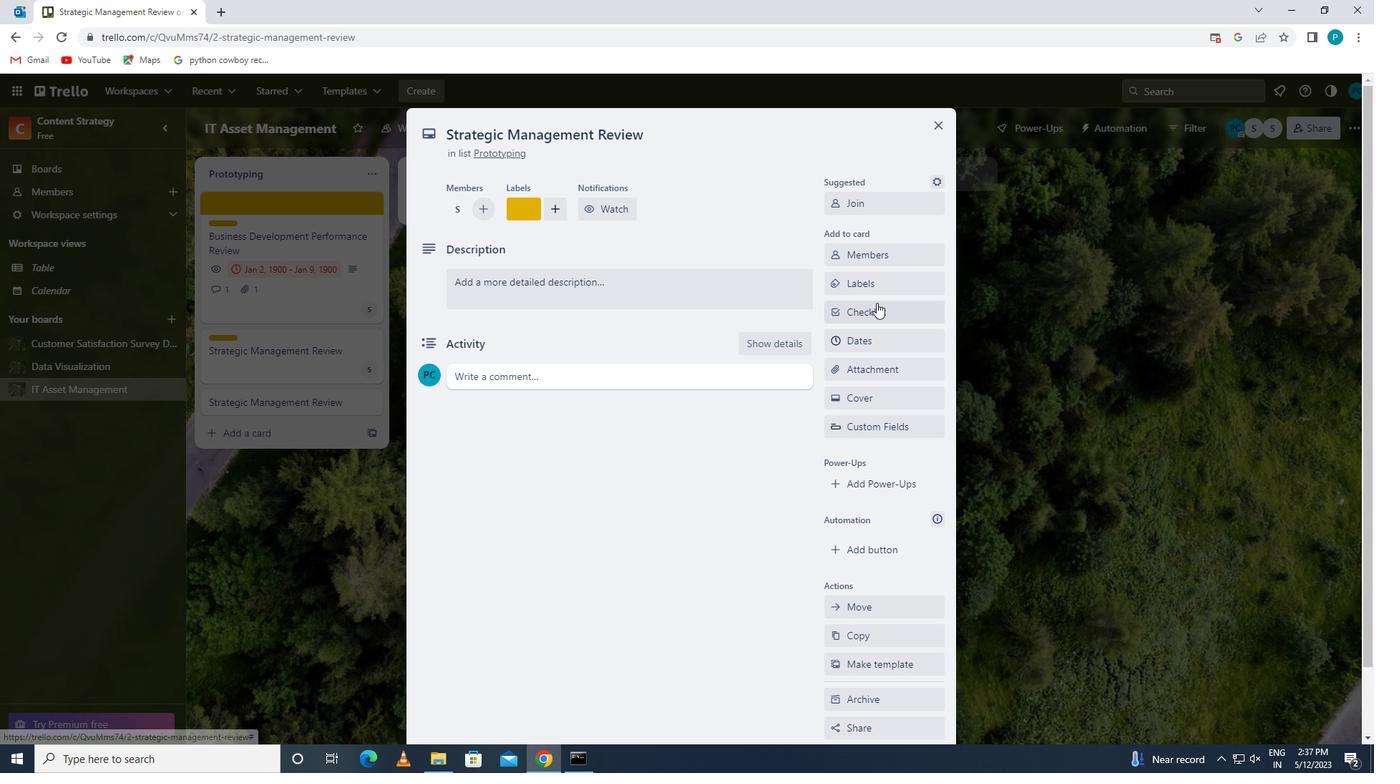 
Action: Mouse moved to (877, 310)
Screenshot: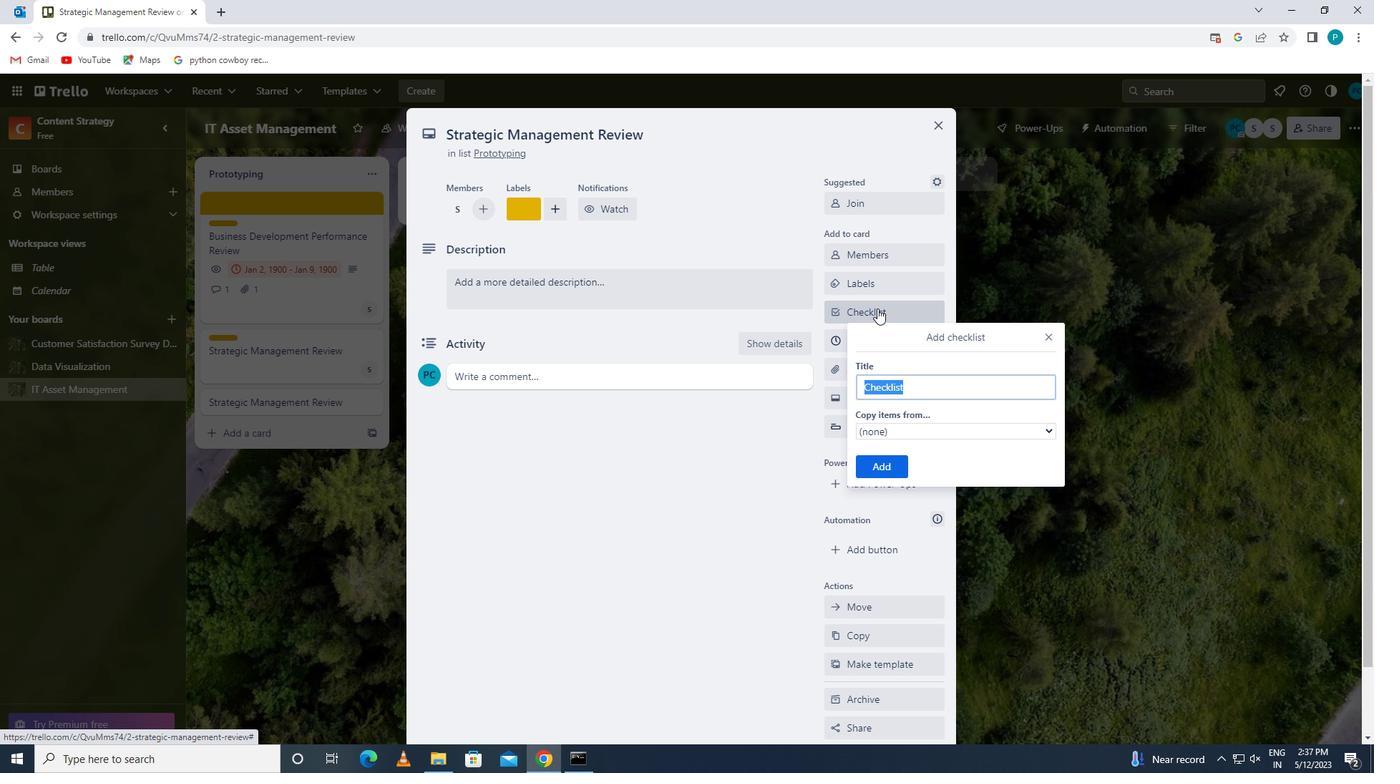 
Action: Key pressed <Key.caps_lock>e<Key.caps_lock>mp
Screenshot: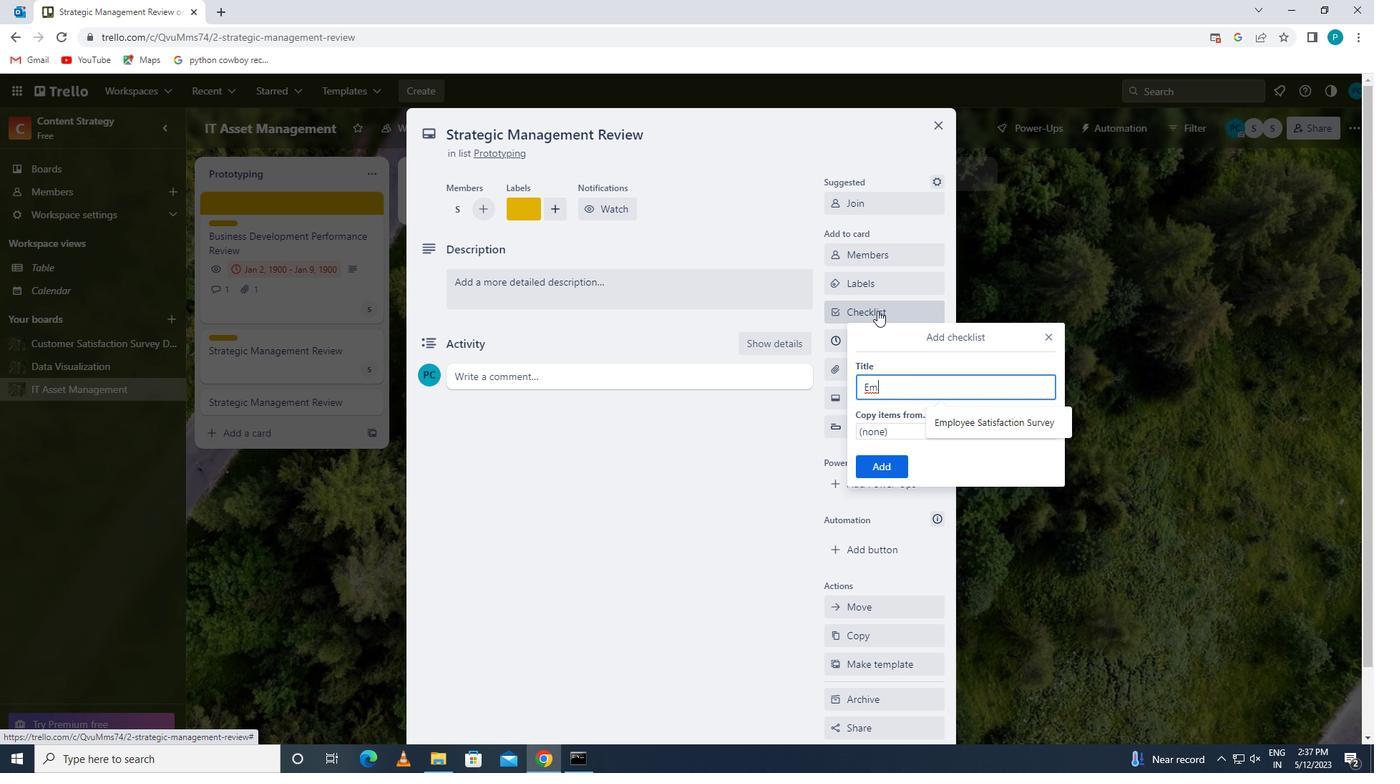 
Action: Mouse moved to (969, 427)
Screenshot: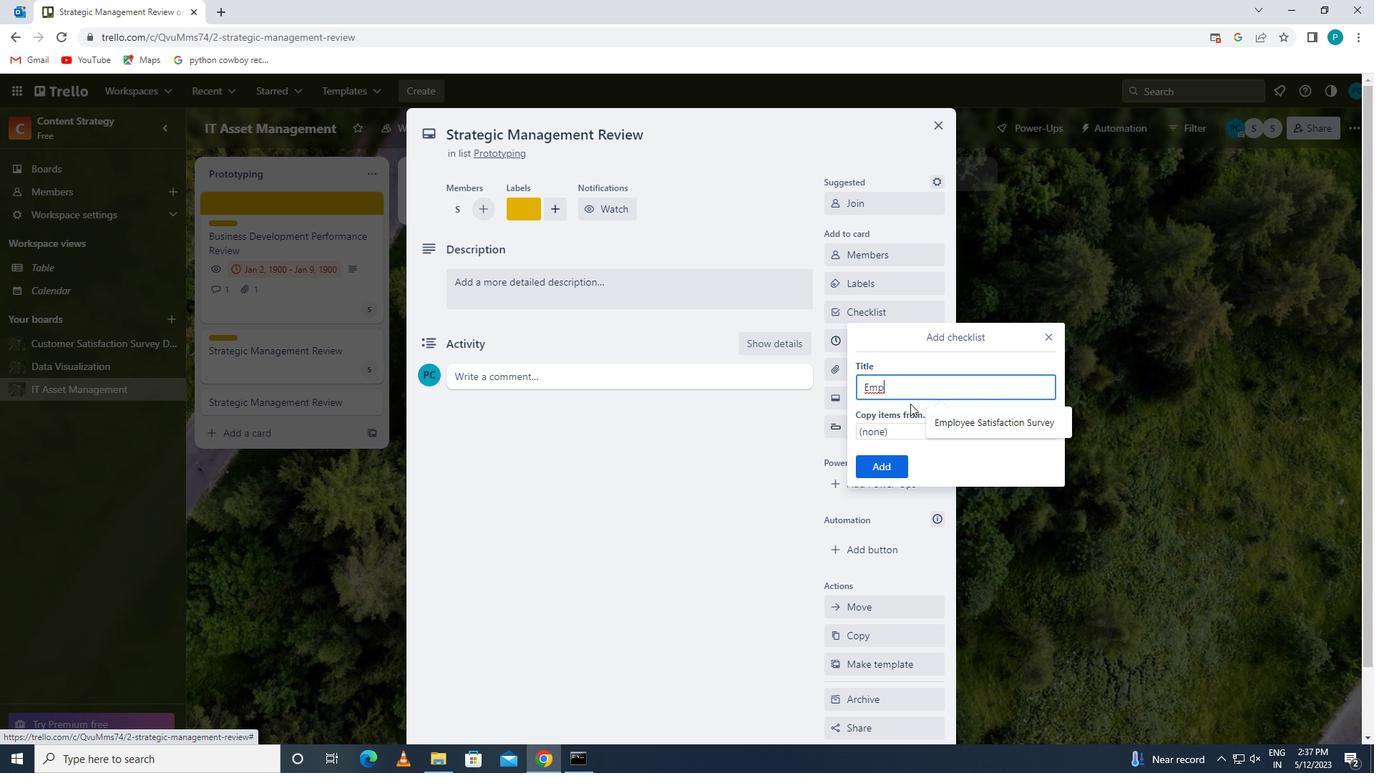 
Action: Mouse pressed left at (969, 427)
Screenshot: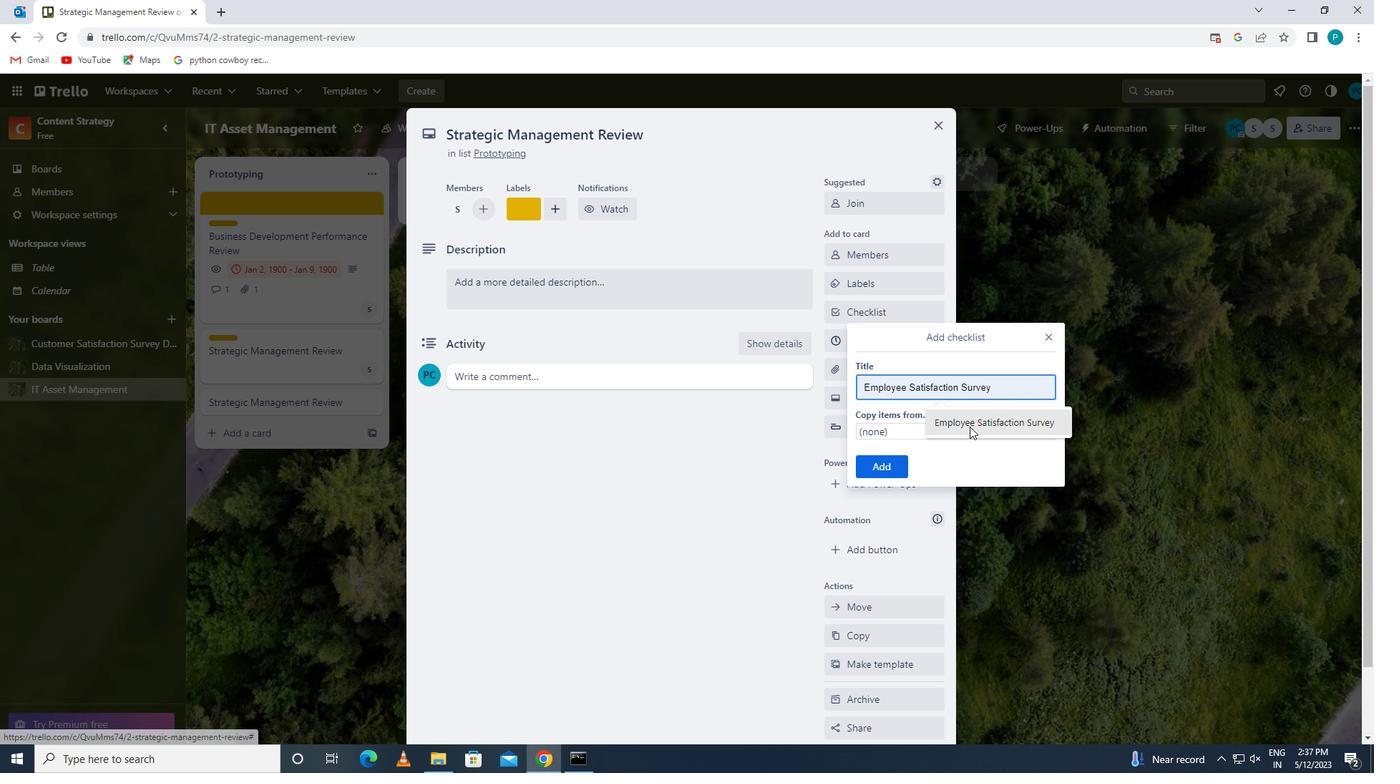 
Action: Mouse moved to (881, 463)
Screenshot: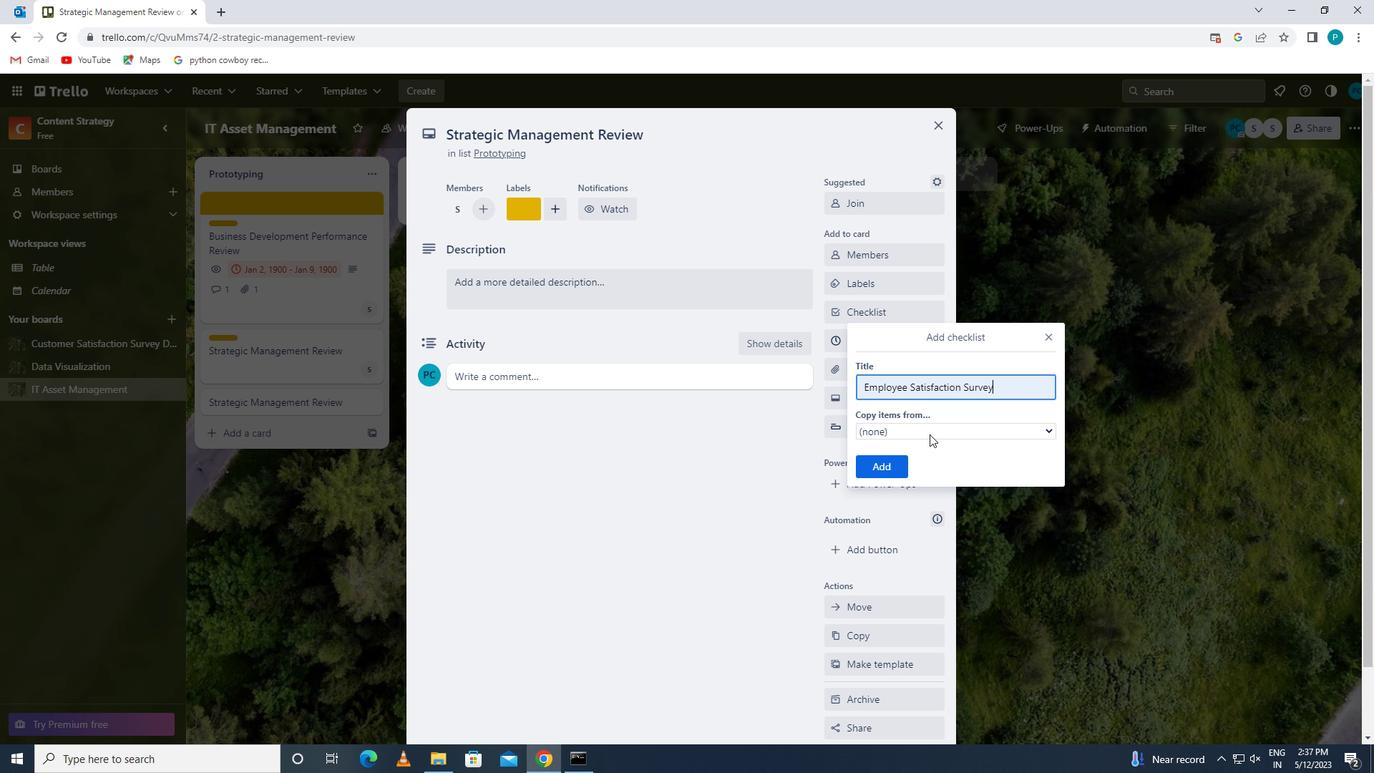 
Action: Mouse pressed left at (881, 463)
Screenshot: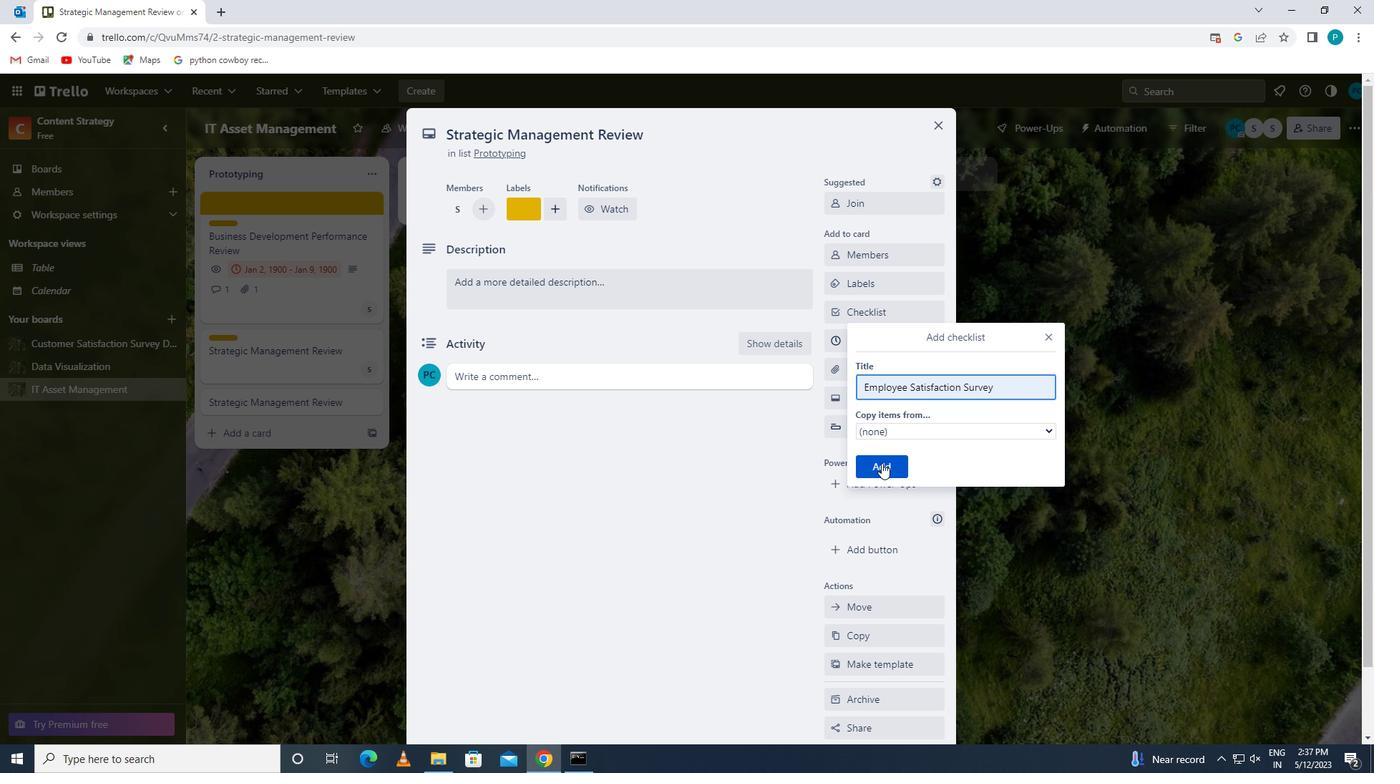 
Action: Mouse moved to (863, 364)
Screenshot: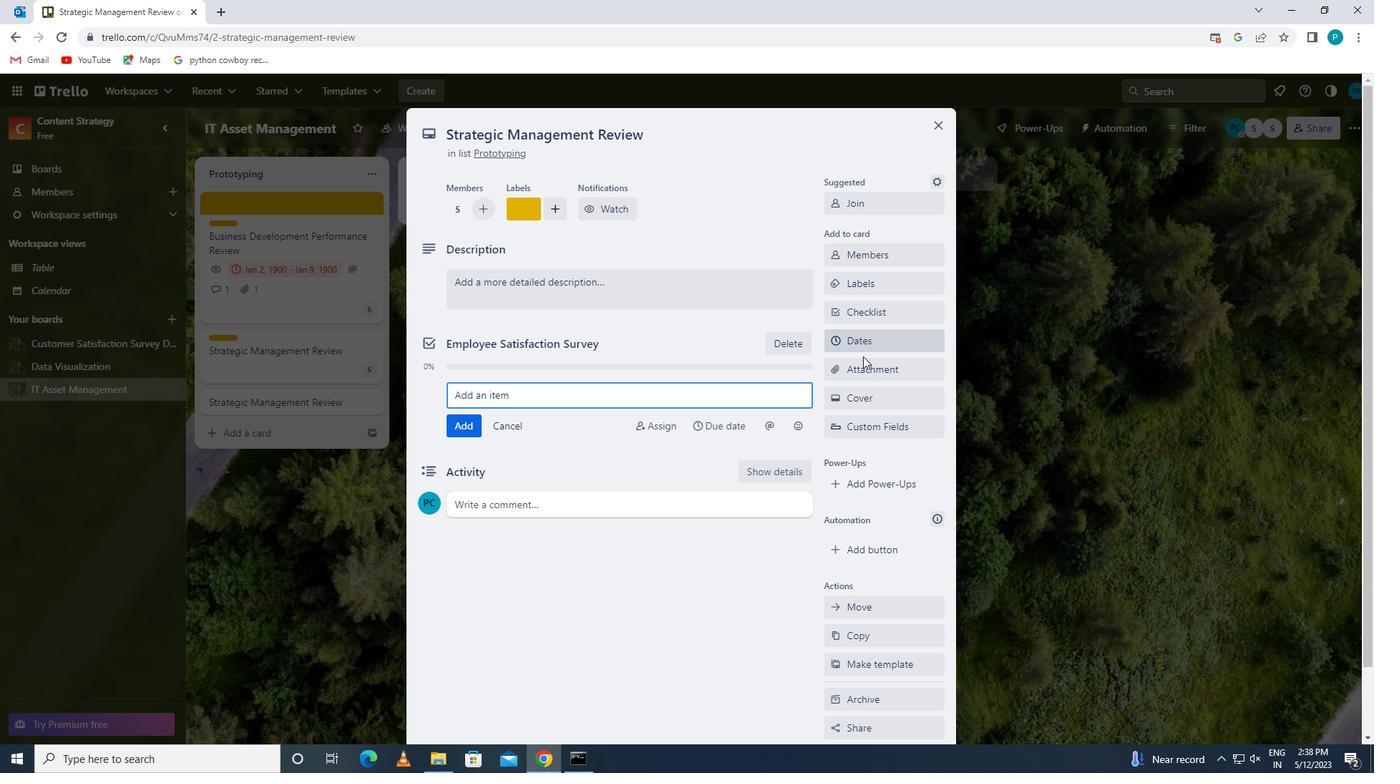 
Action: Mouse pressed left at (863, 364)
Screenshot: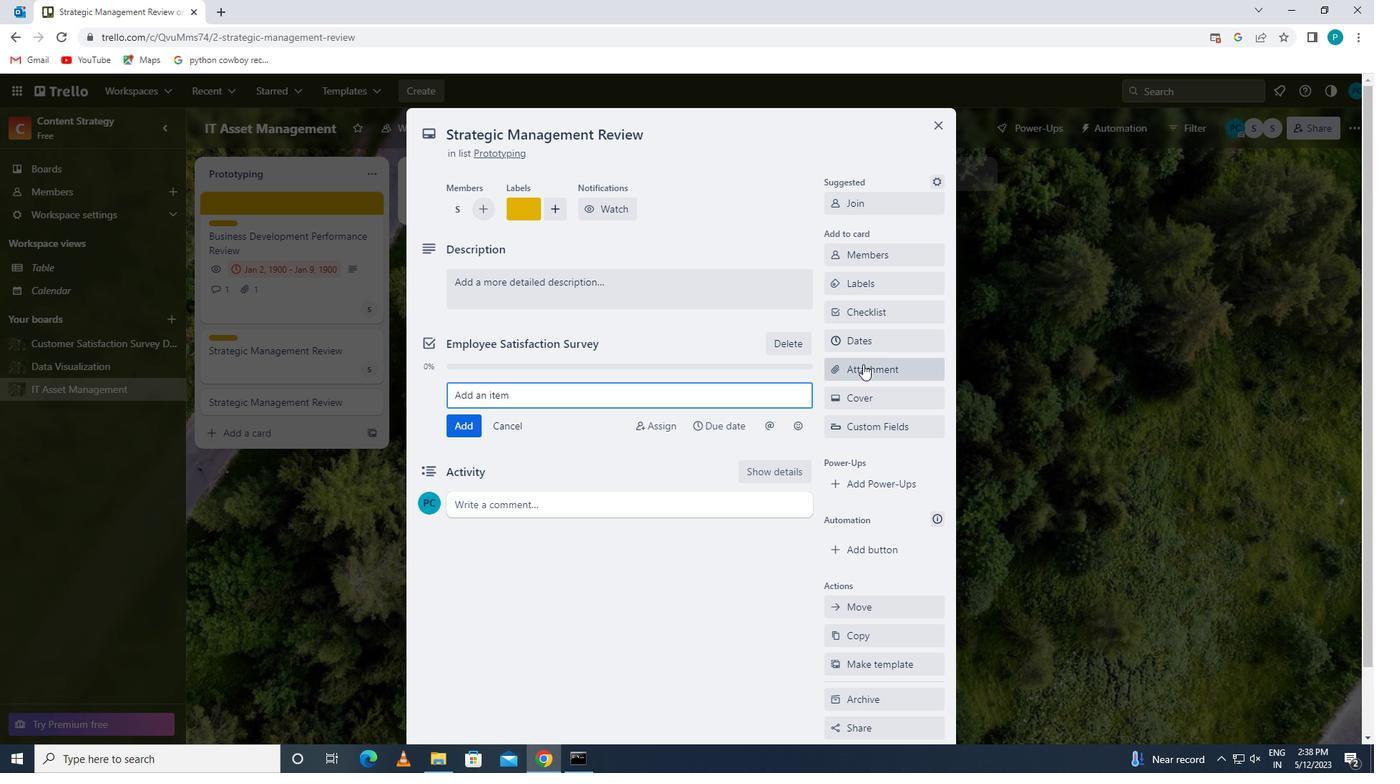 
Action: Mouse moved to (871, 460)
Screenshot: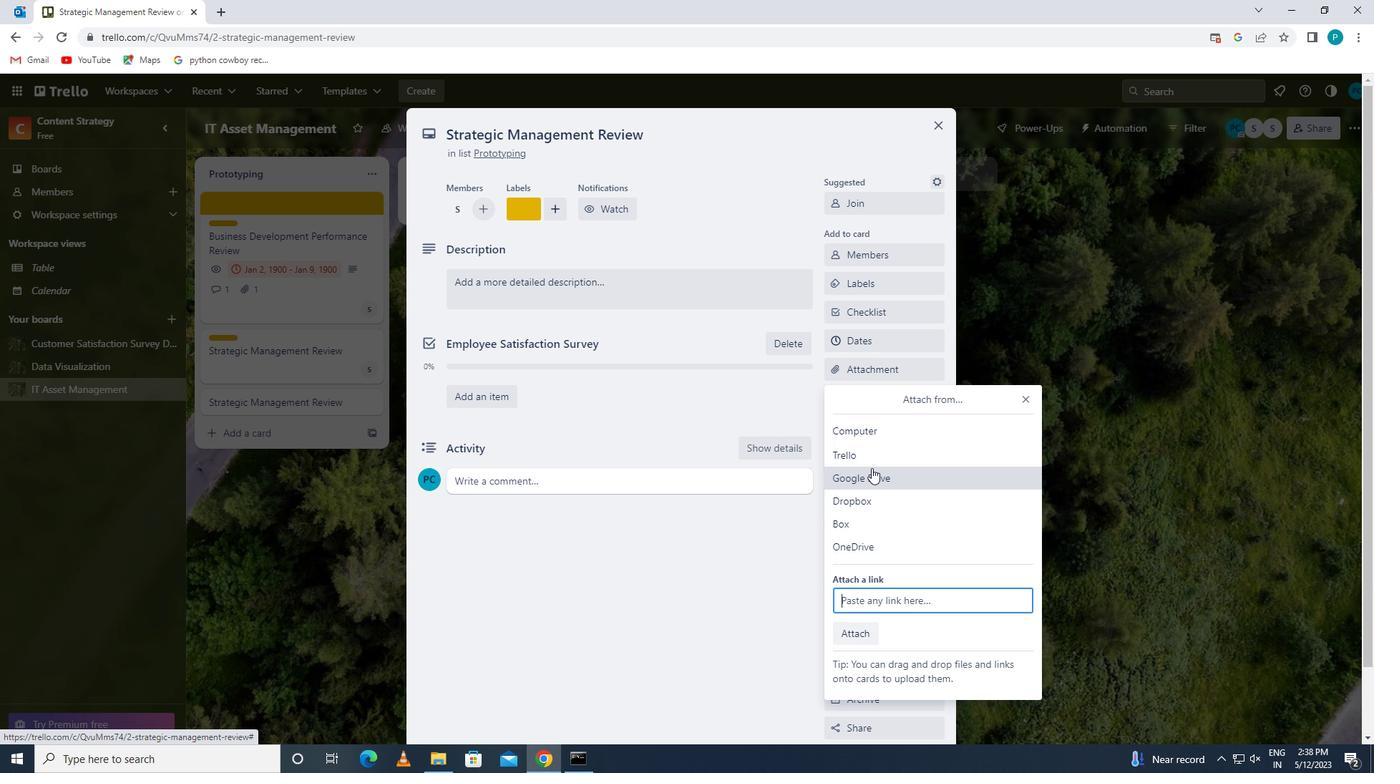 
Action: Mouse pressed left at (871, 460)
Screenshot: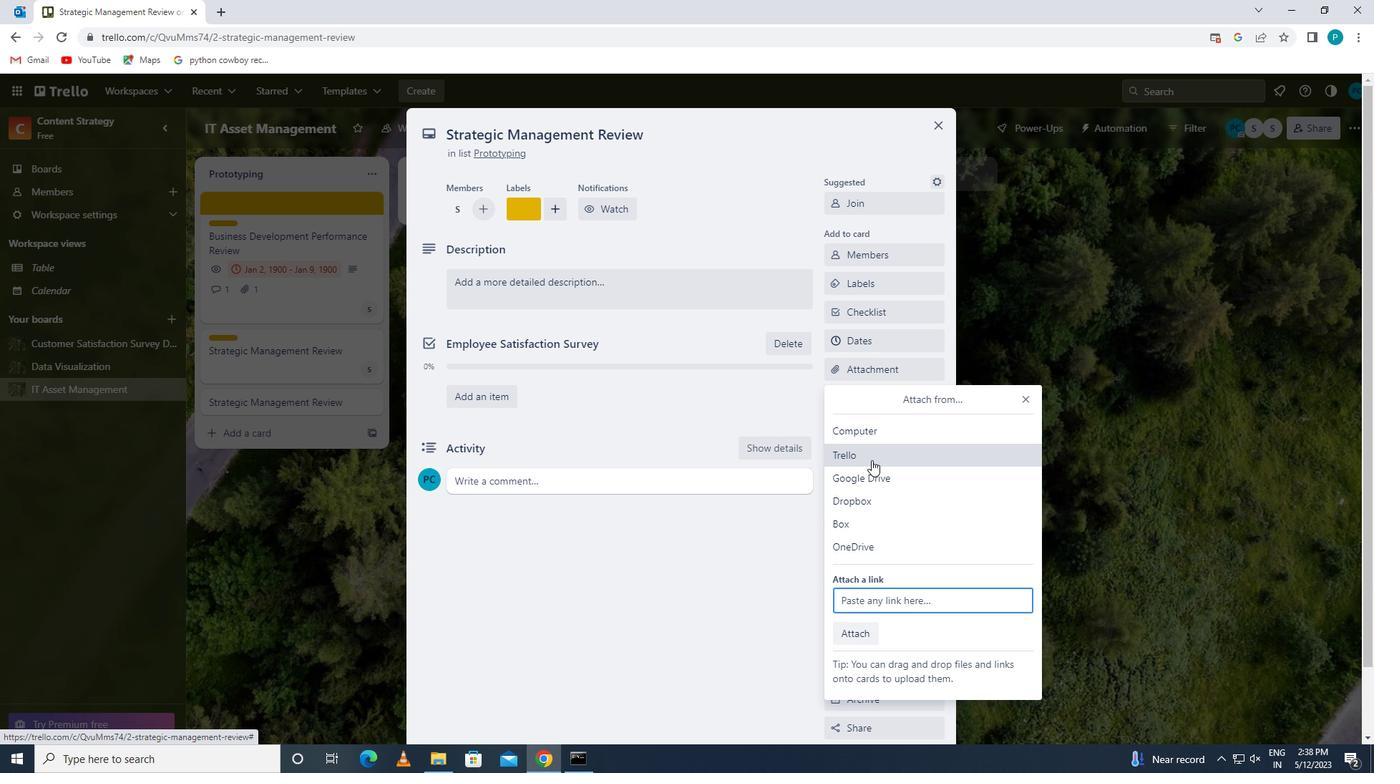 
Action: Mouse pressed left at (871, 460)
Screenshot: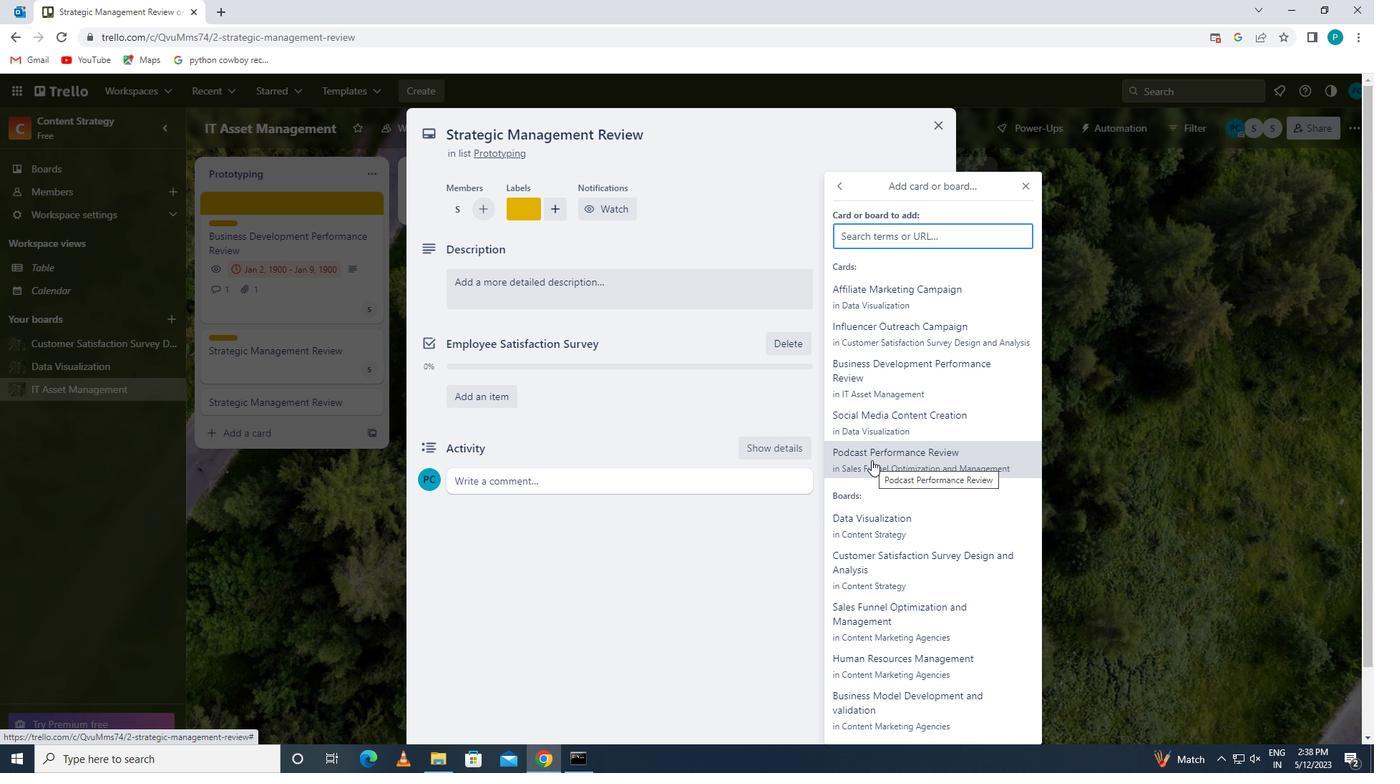 
Action: Mouse moved to (869, 399)
Screenshot: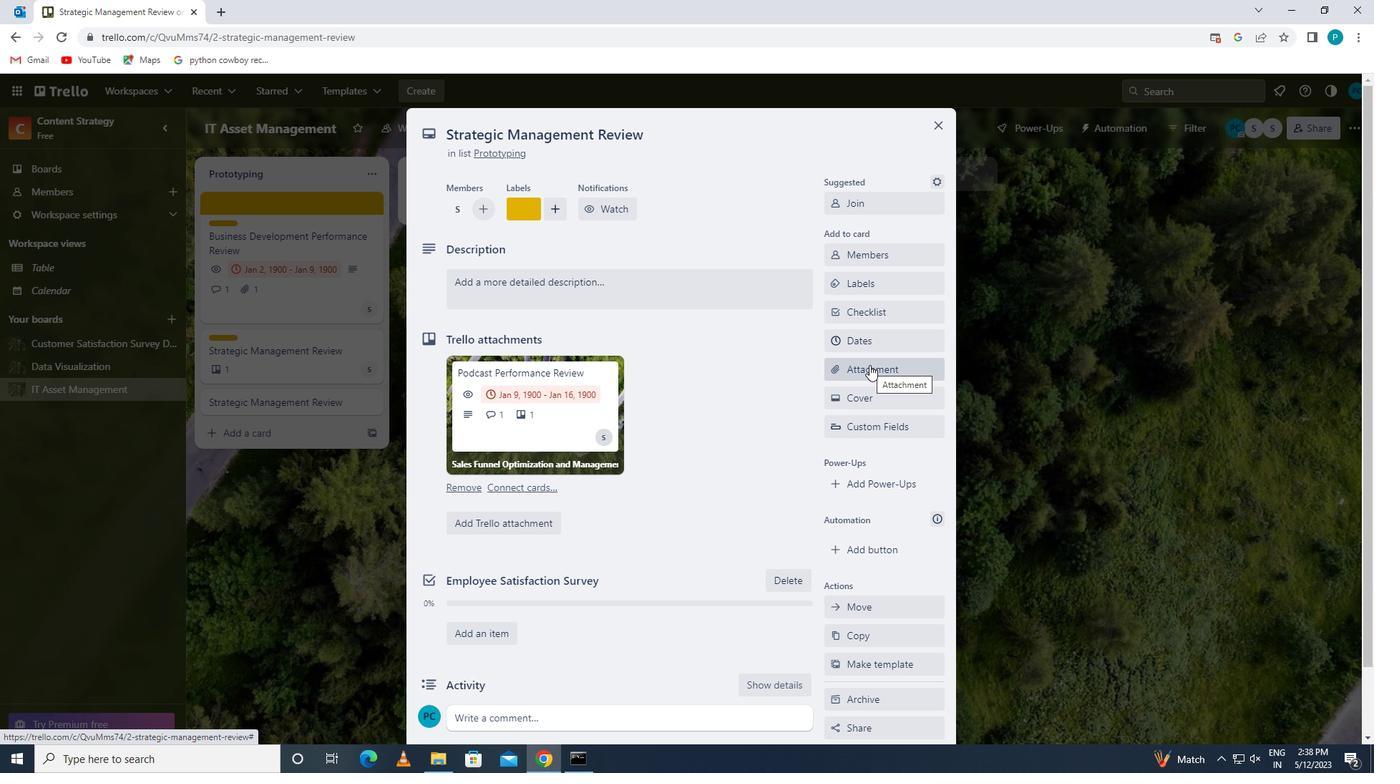 
Action: Mouse pressed left at (869, 399)
Screenshot: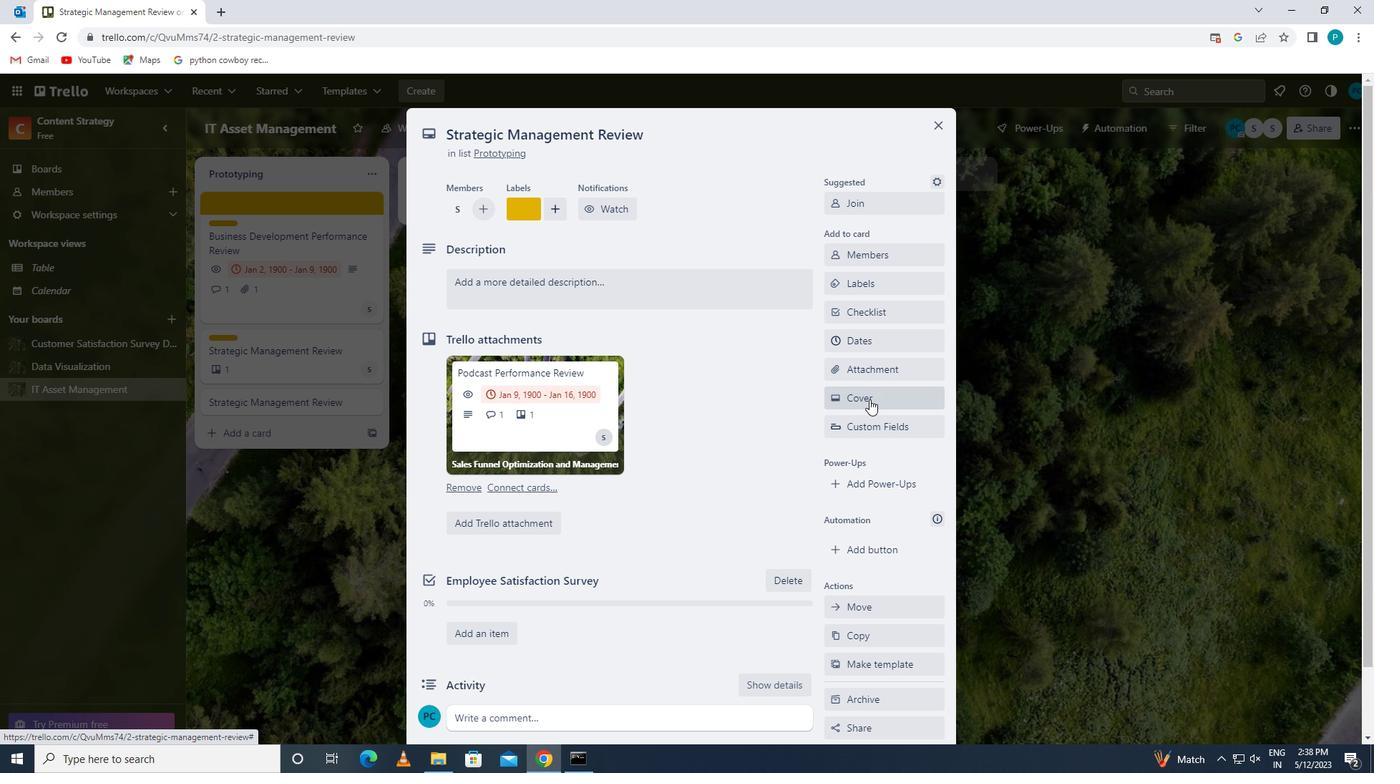 
Action: Mouse moved to (892, 454)
Screenshot: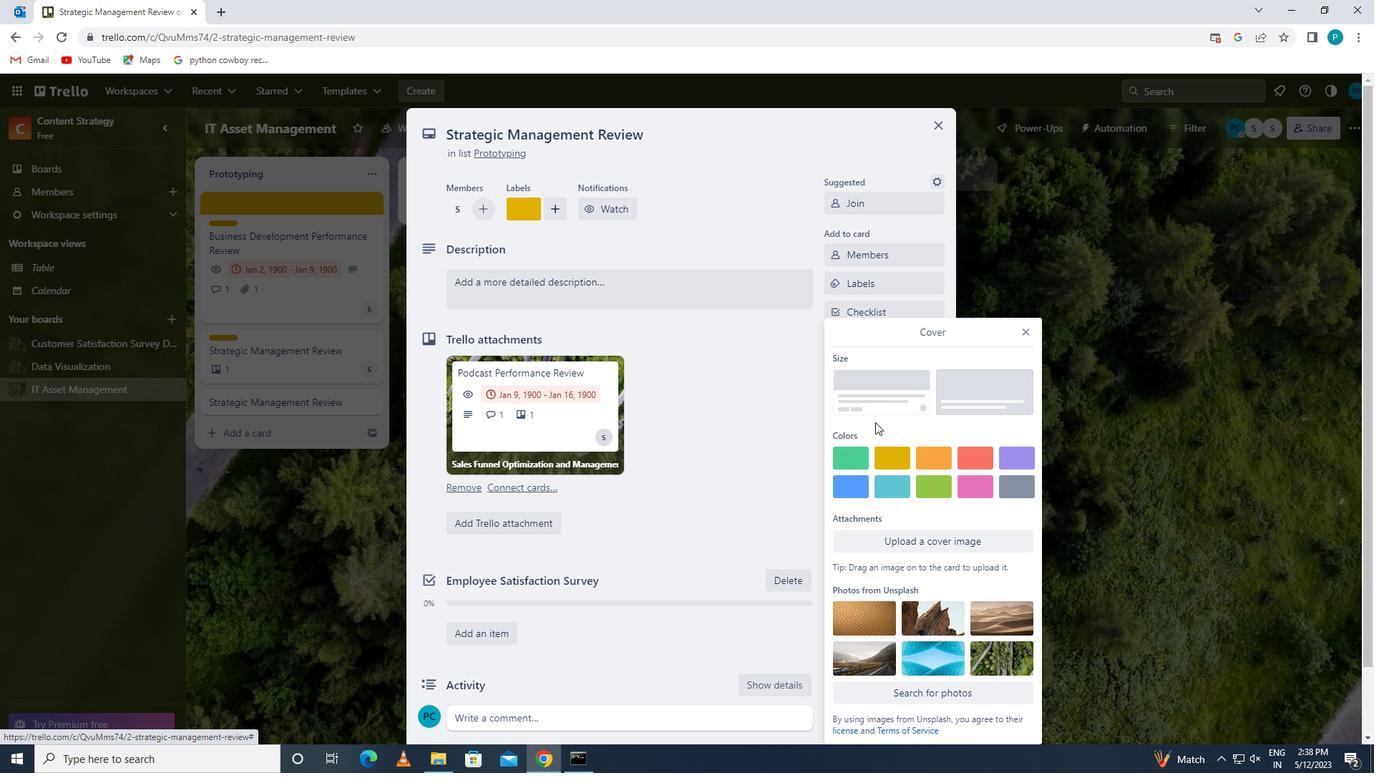 
Action: Mouse pressed left at (892, 454)
Screenshot: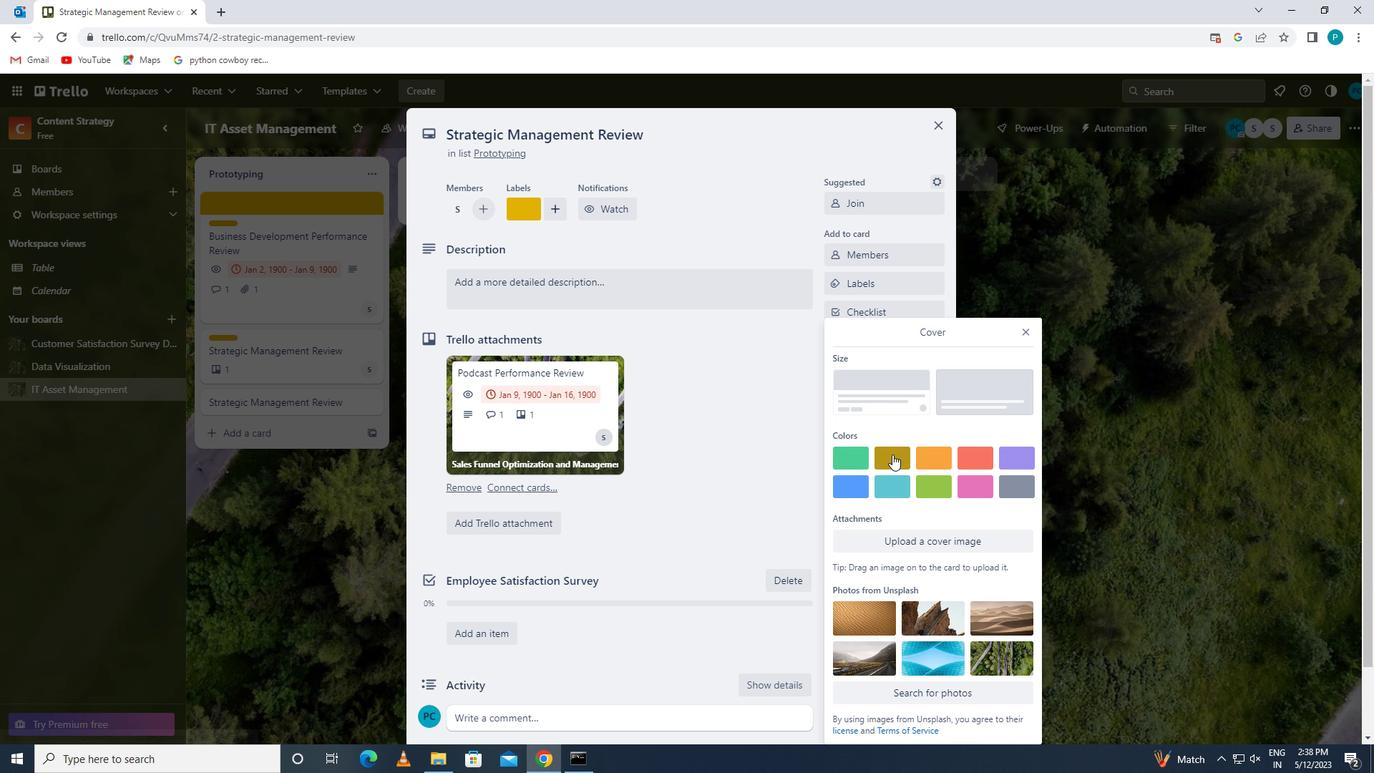 
Action: Mouse moved to (1018, 295)
Screenshot: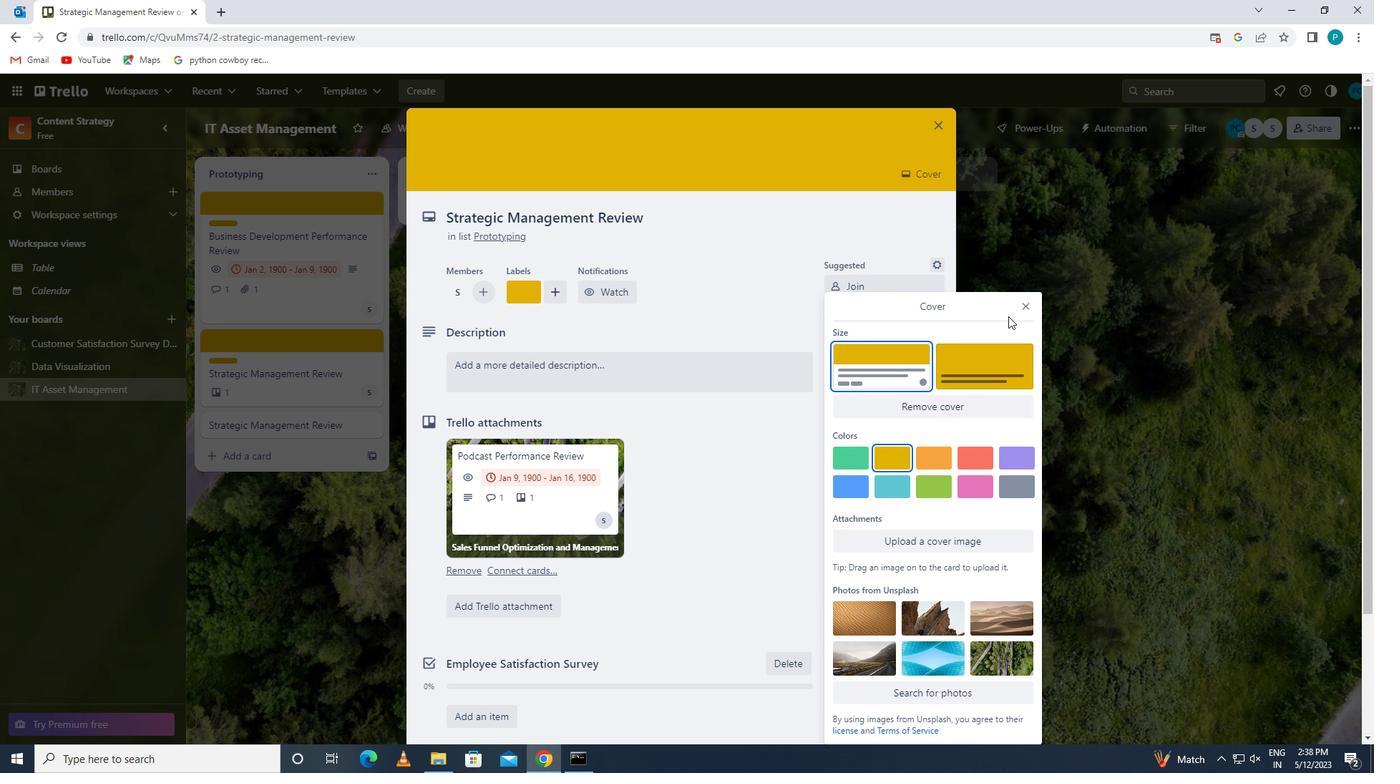 
Action: Mouse pressed left at (1018, 295)
Screenshot: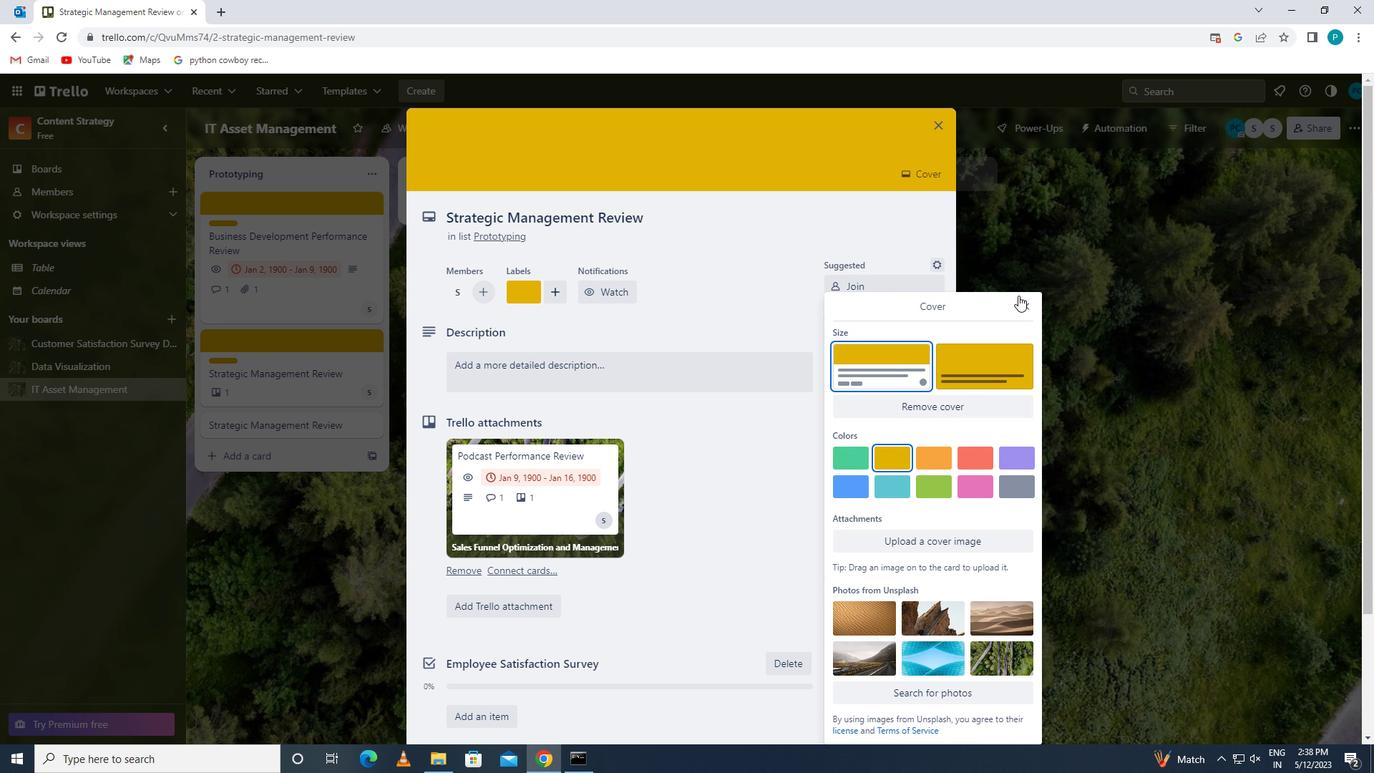
Action: Mouse moved to (597, 373)
Screenshot: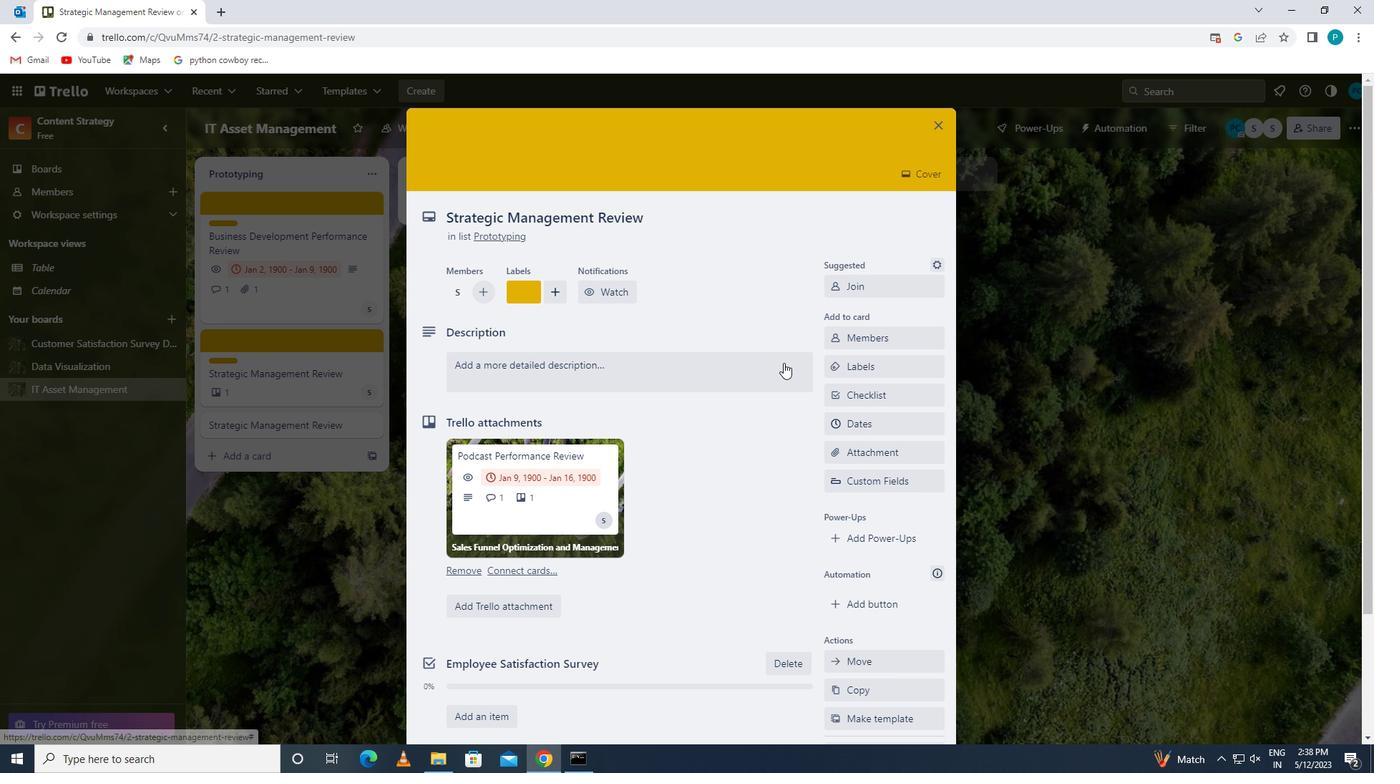 
Action: Mouse pressed left at (597, 373)
Screenshot: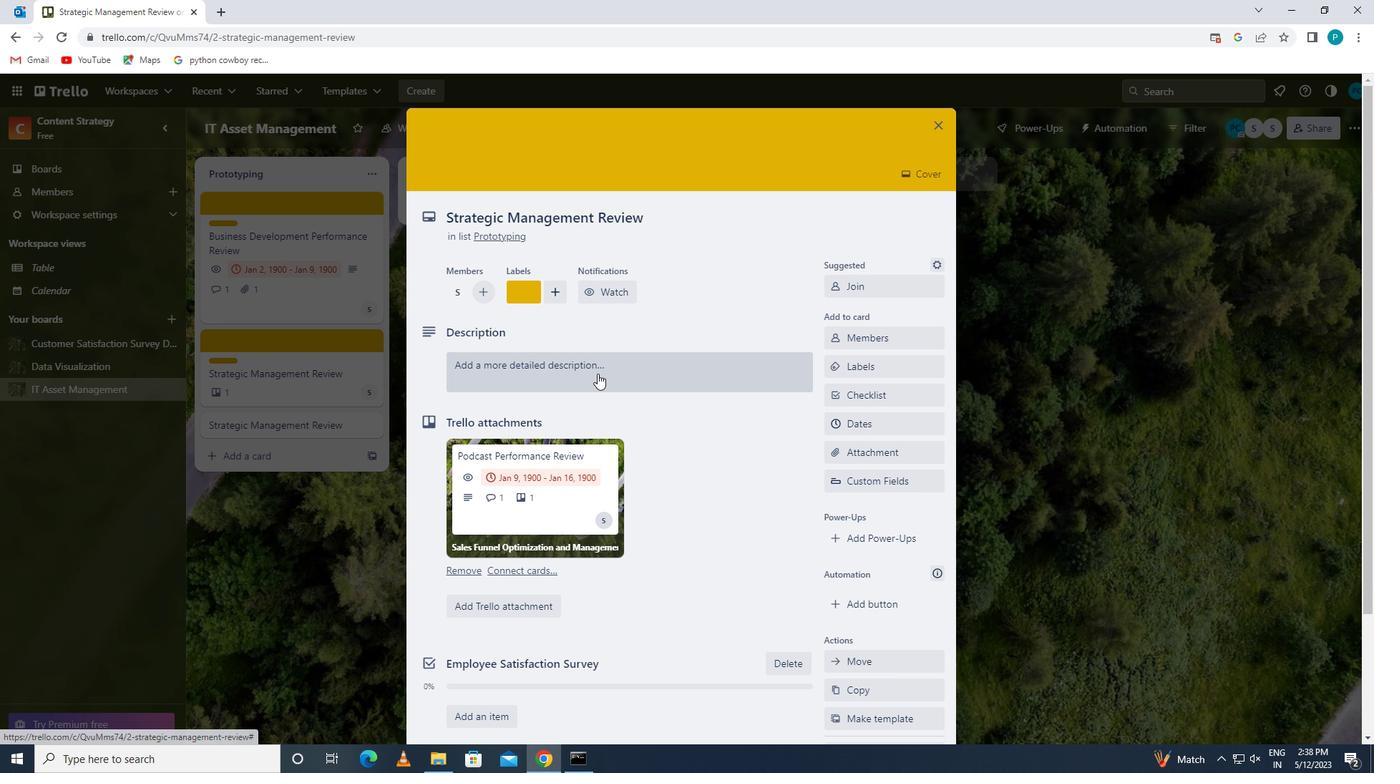 
Action: Key pressed <Key.caps_lock>c<Key.caps_lock>onduct<Key.space>team<Key.space>-building<Key.space>activity
Screenshot: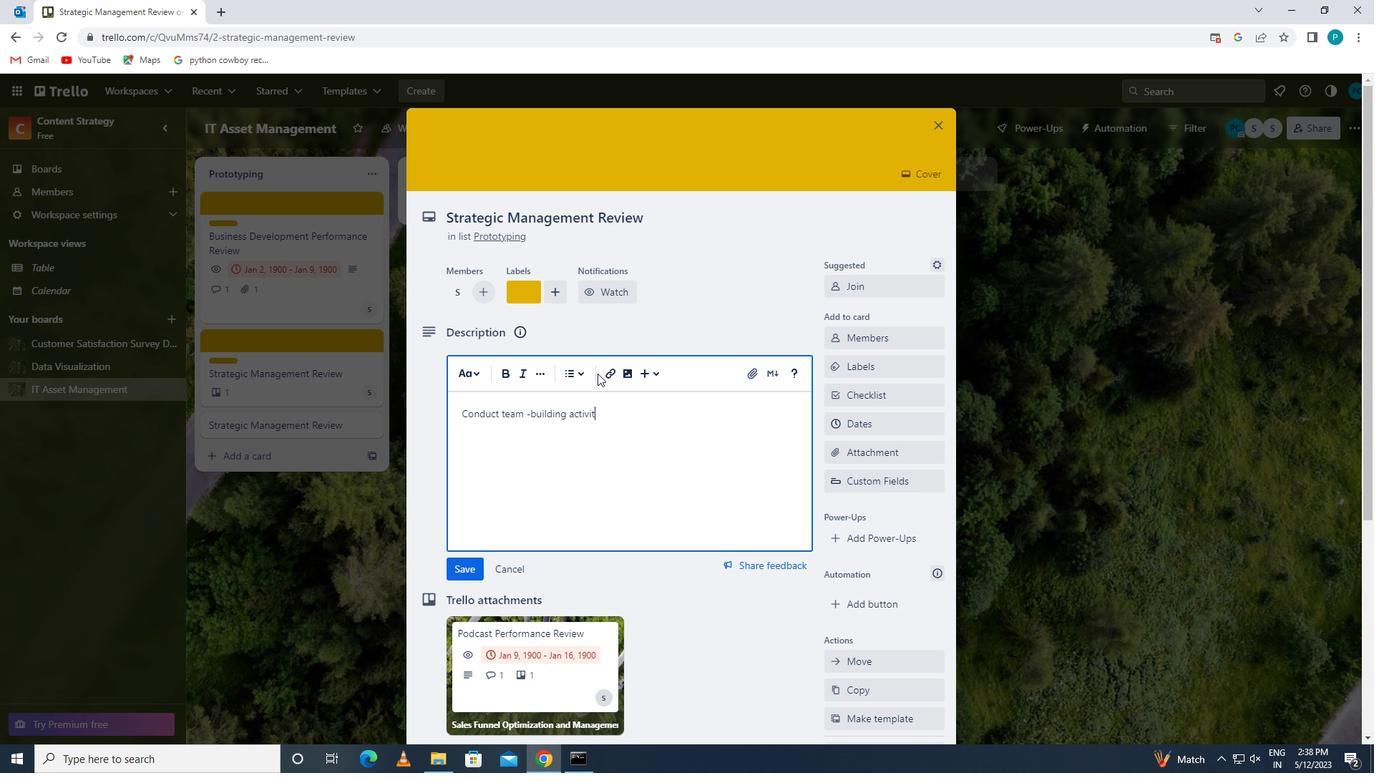 
Action: Mouse moved to (476, 563)
Screenshot: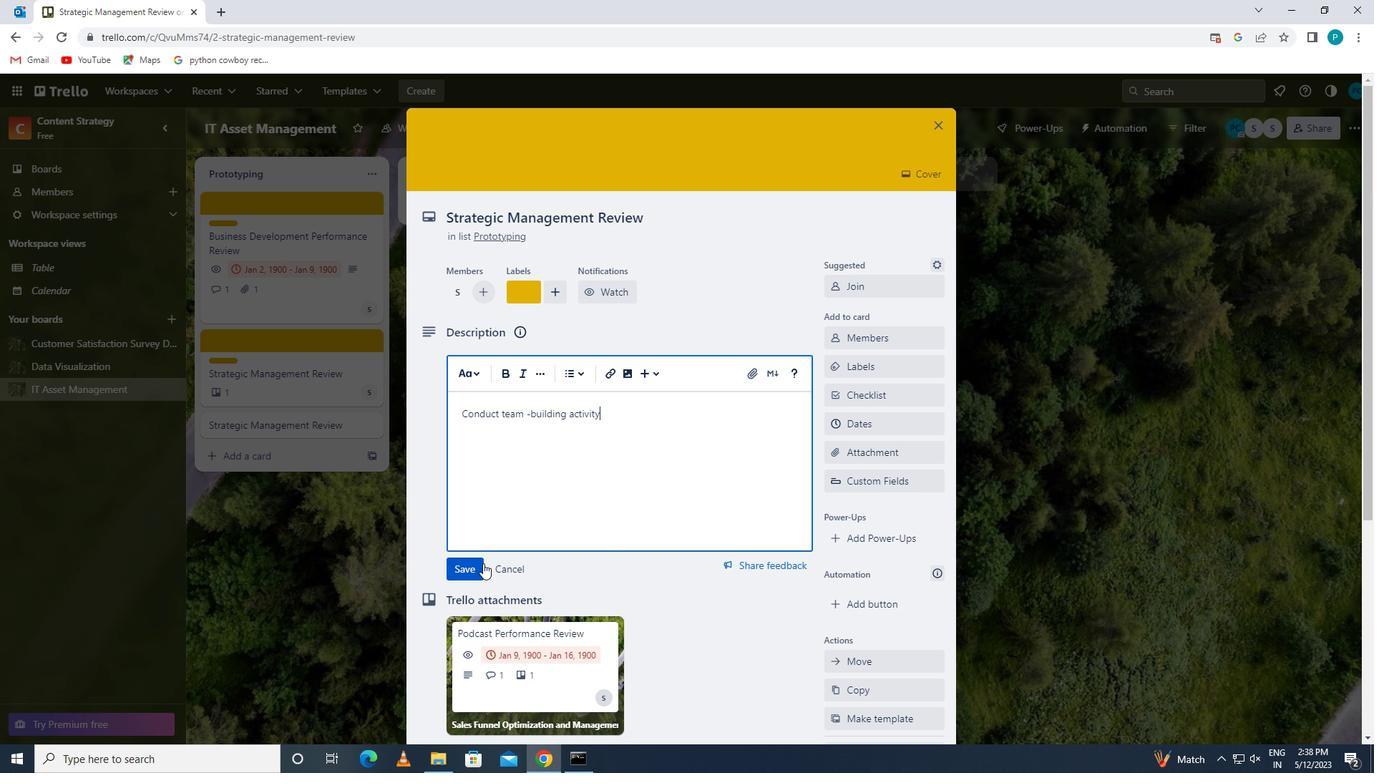 
Action: Mouse pressed left at (476, 563)
Screenshot: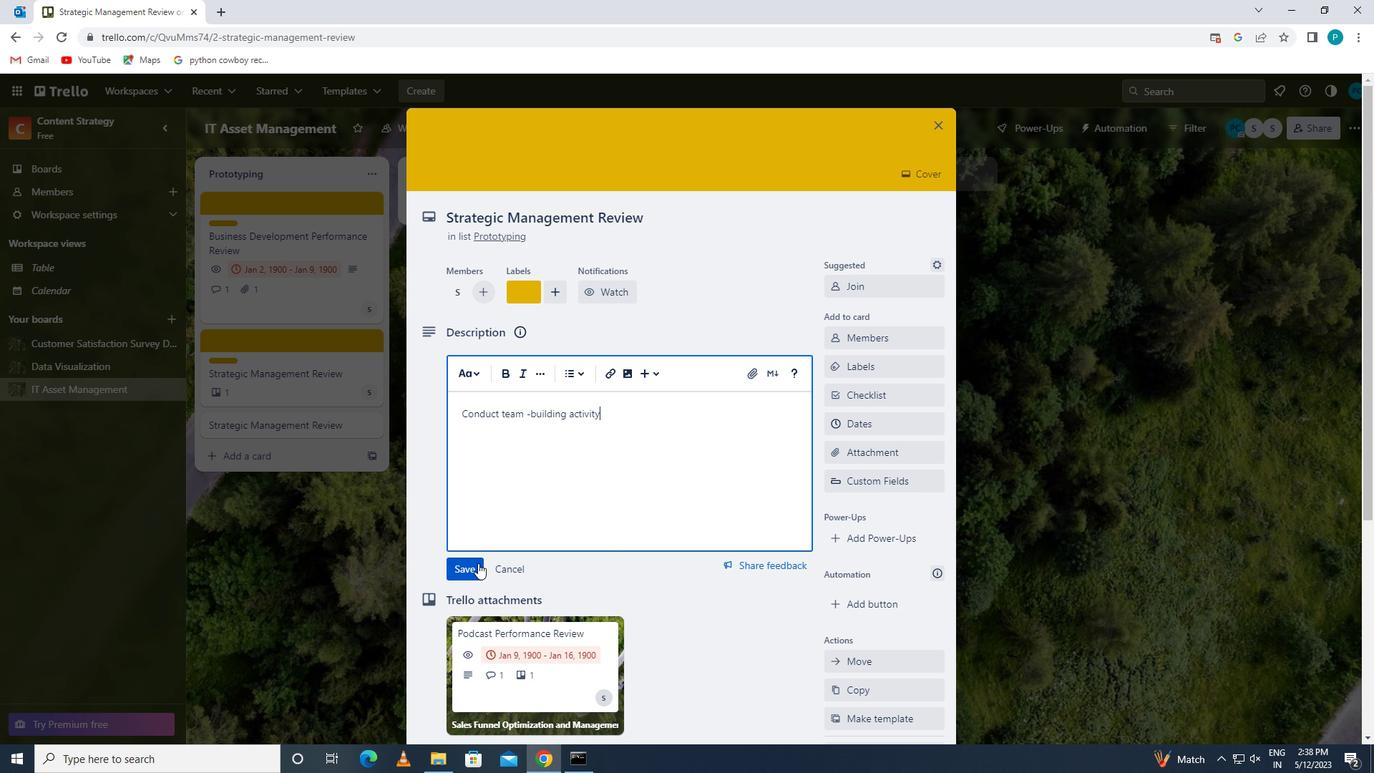 
Action: Mouse moved to (486, 569)
Screenshot: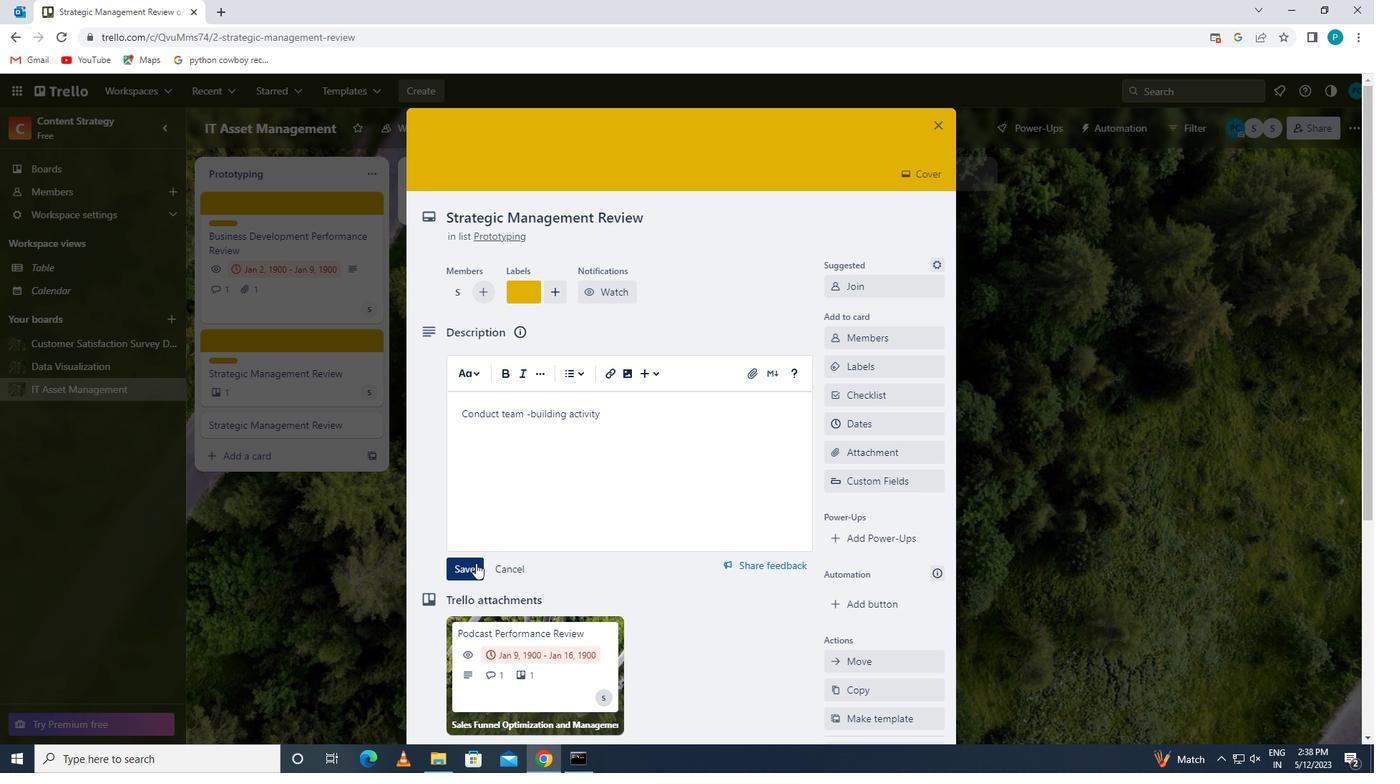 
Action: Mouse scrolled (486, 569) with delta (0, 0)
Screenshot: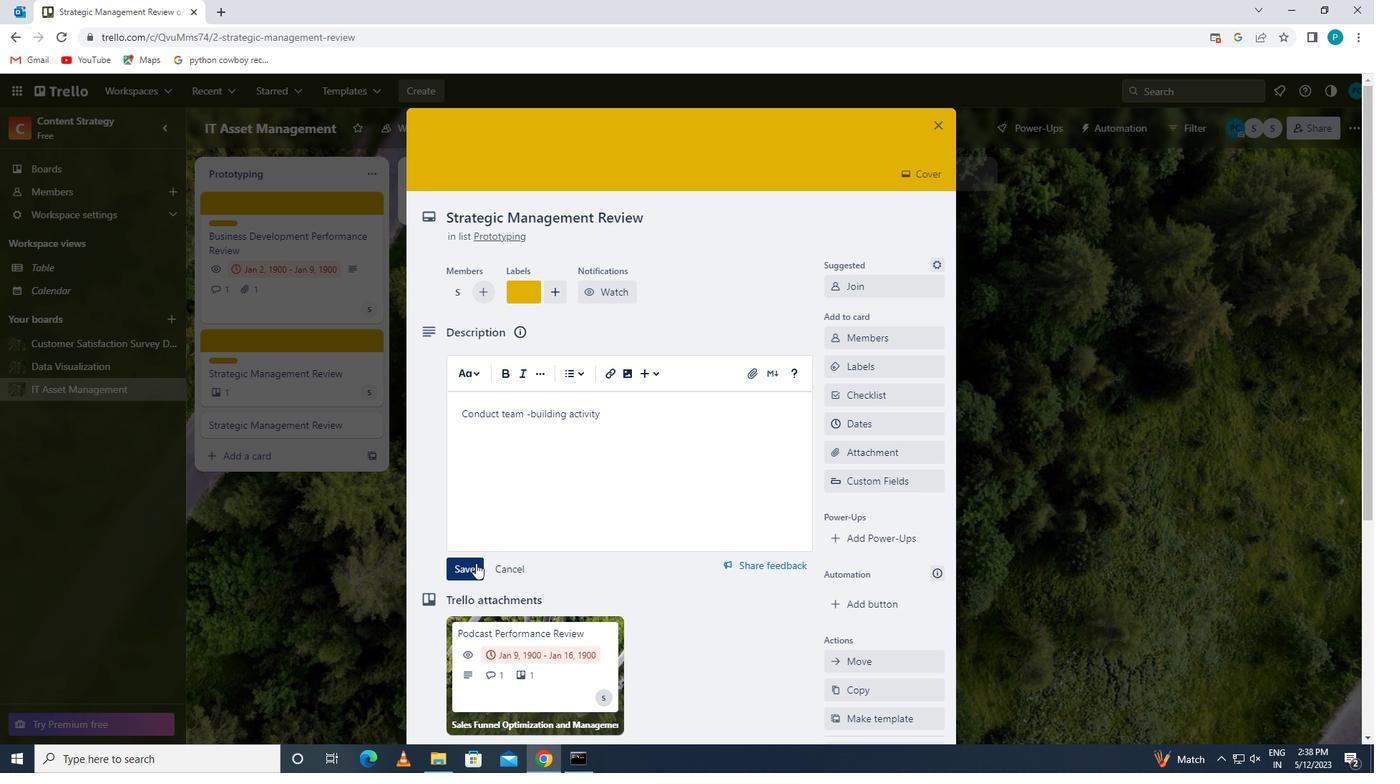 
Action: Mouse moved to (486, 571)
Screenshot: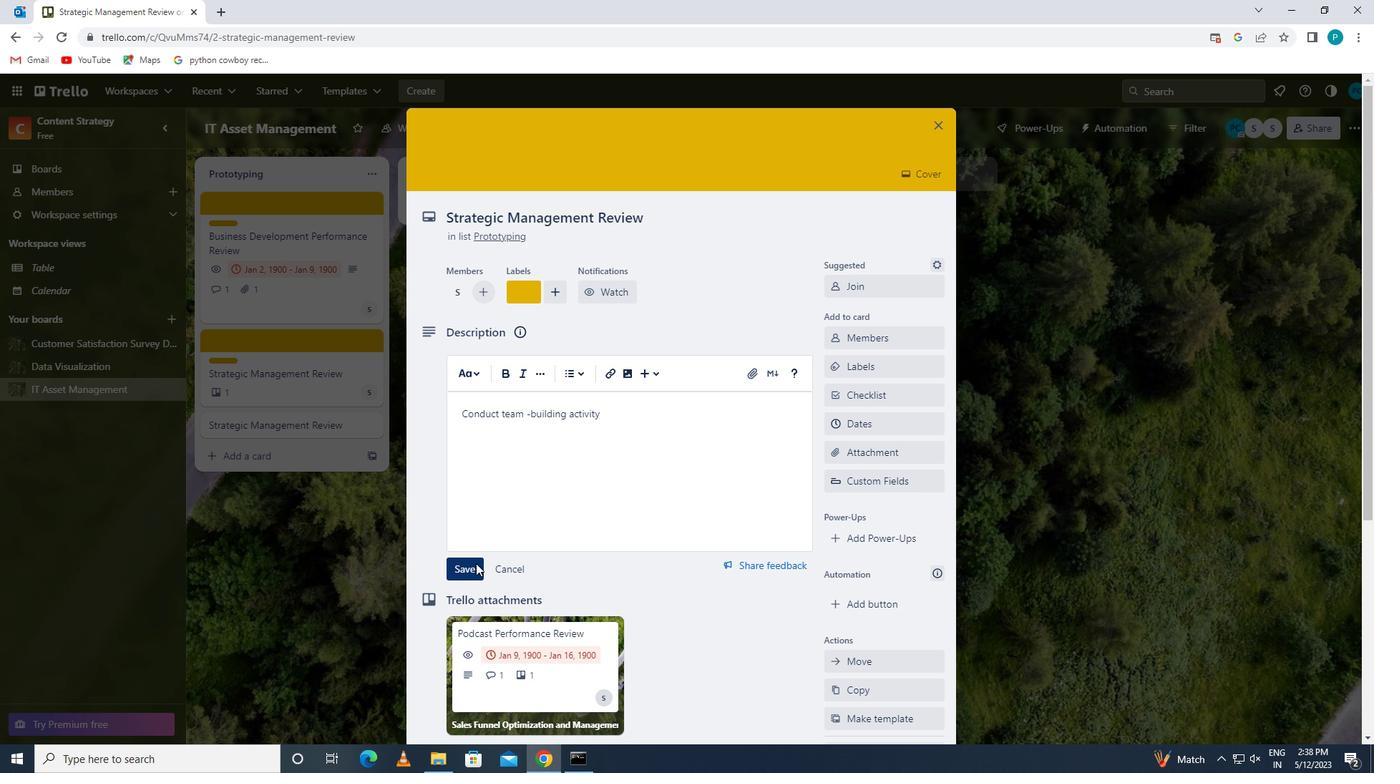 
Action: Mouse scrolled (486, 570) with delta (0, 0)
Screenshot: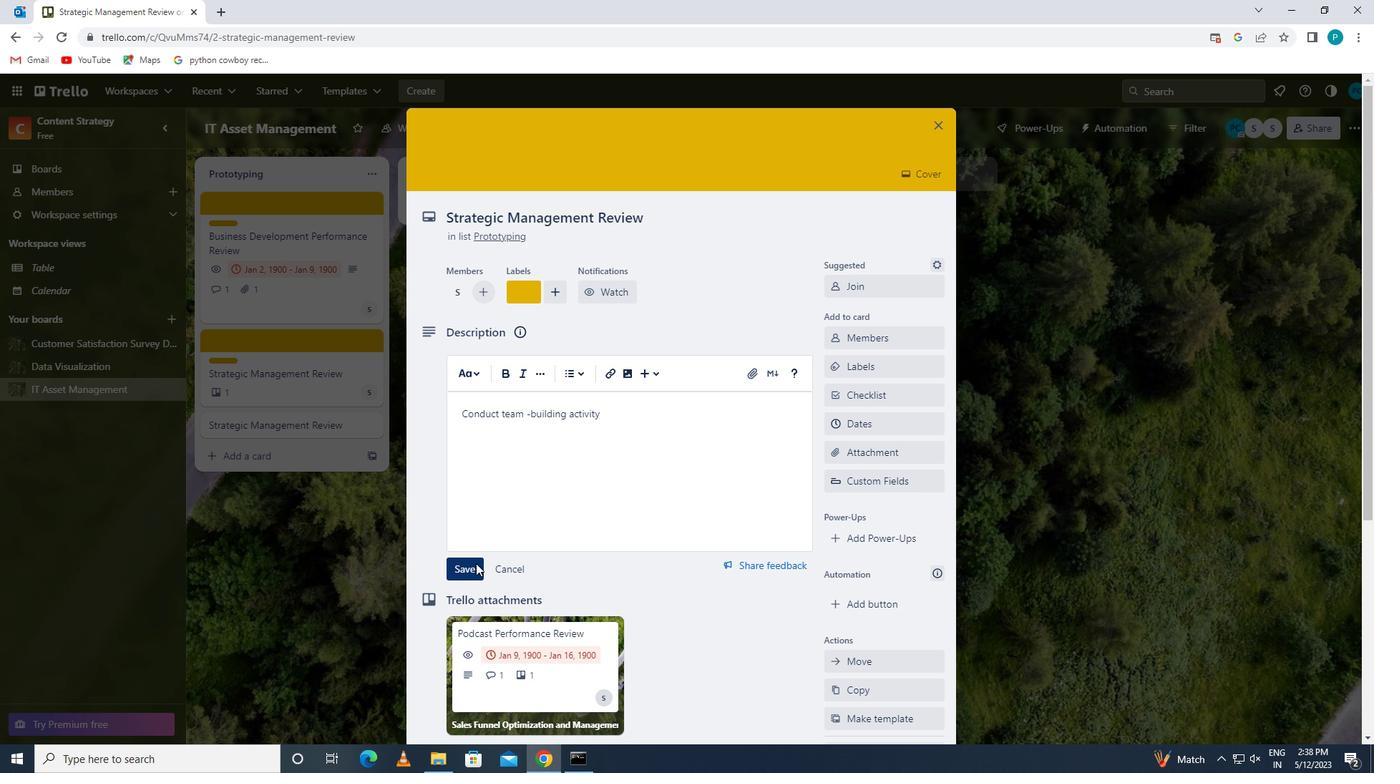 
Action: Mouse scrolled (486, 570) with delta (0, 0)
Screenshot: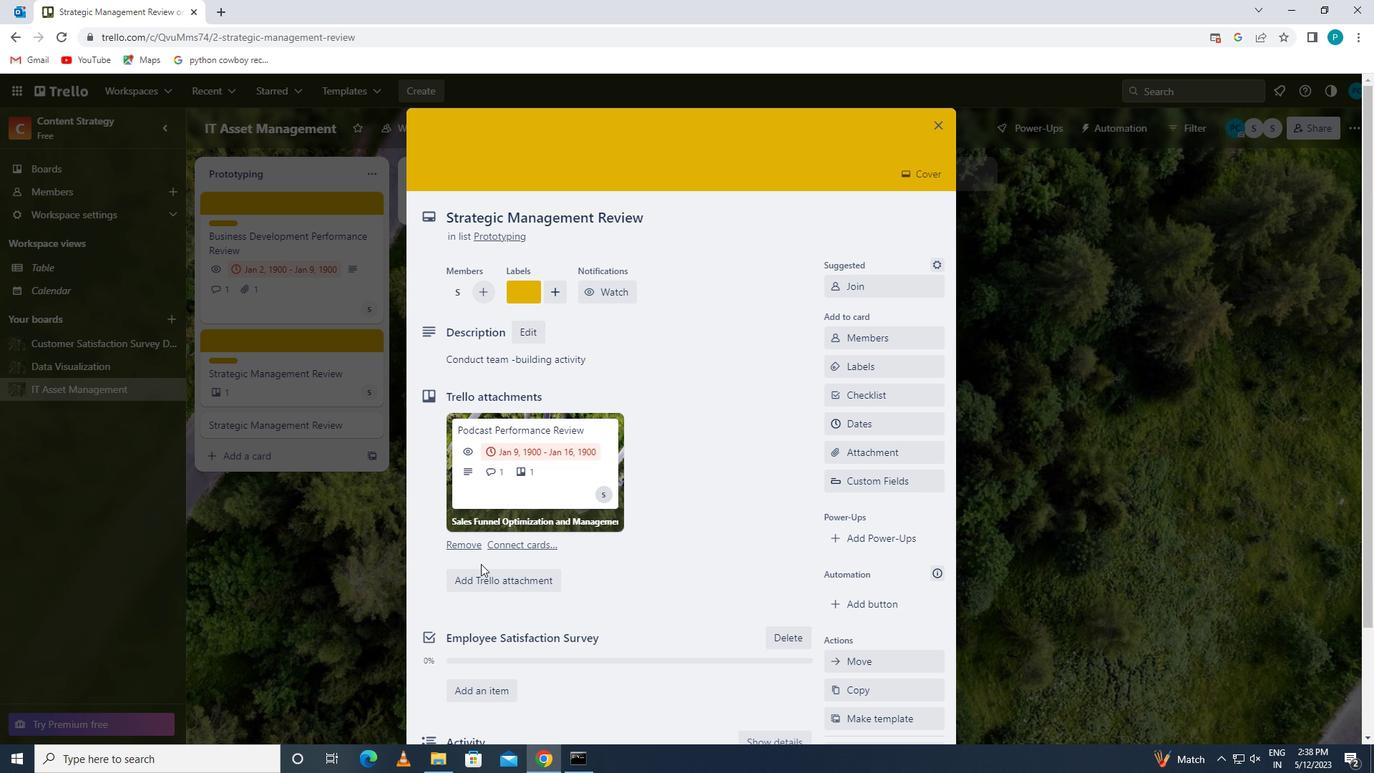 
Action: Mouse moved to (486, 571)
Screenshot: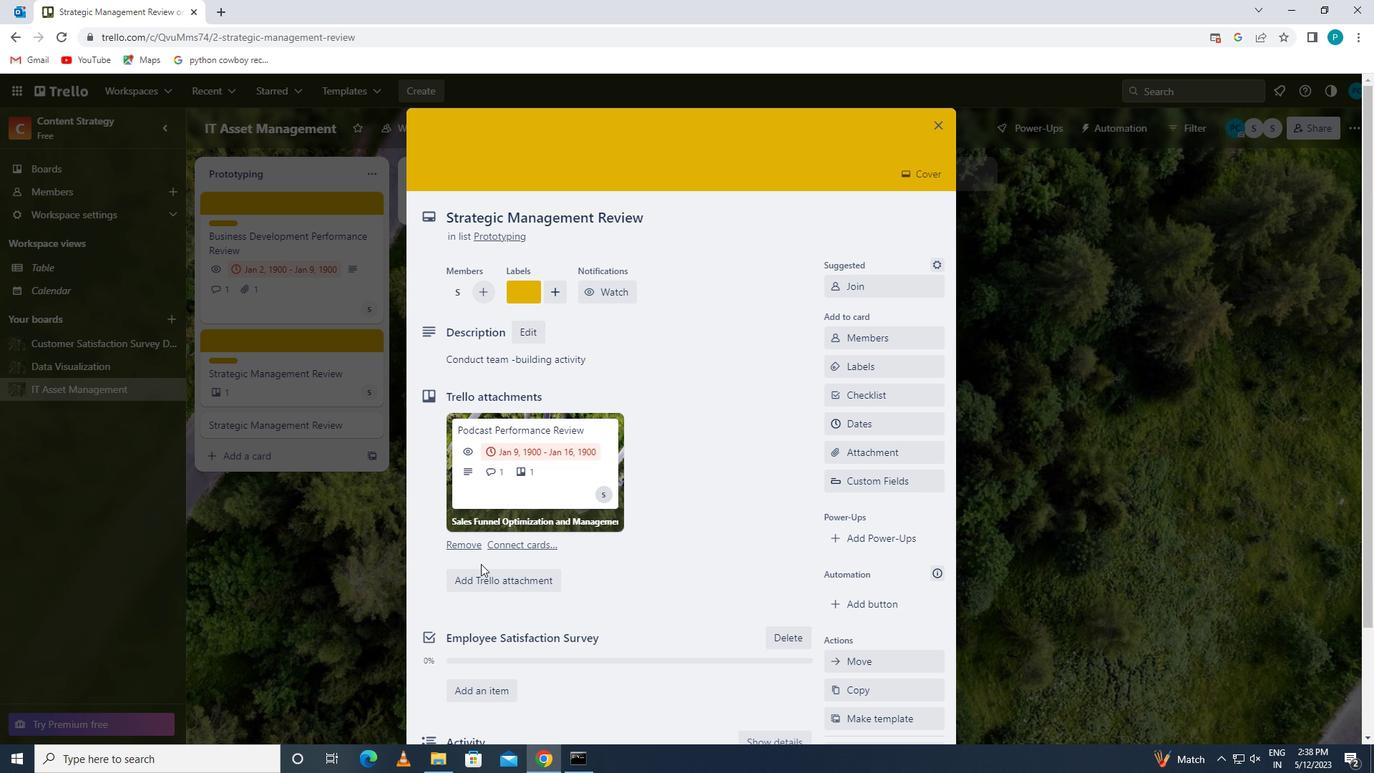 
Action: Mouse scrolled (486, 571) with delta (0, 0)
Screenshot: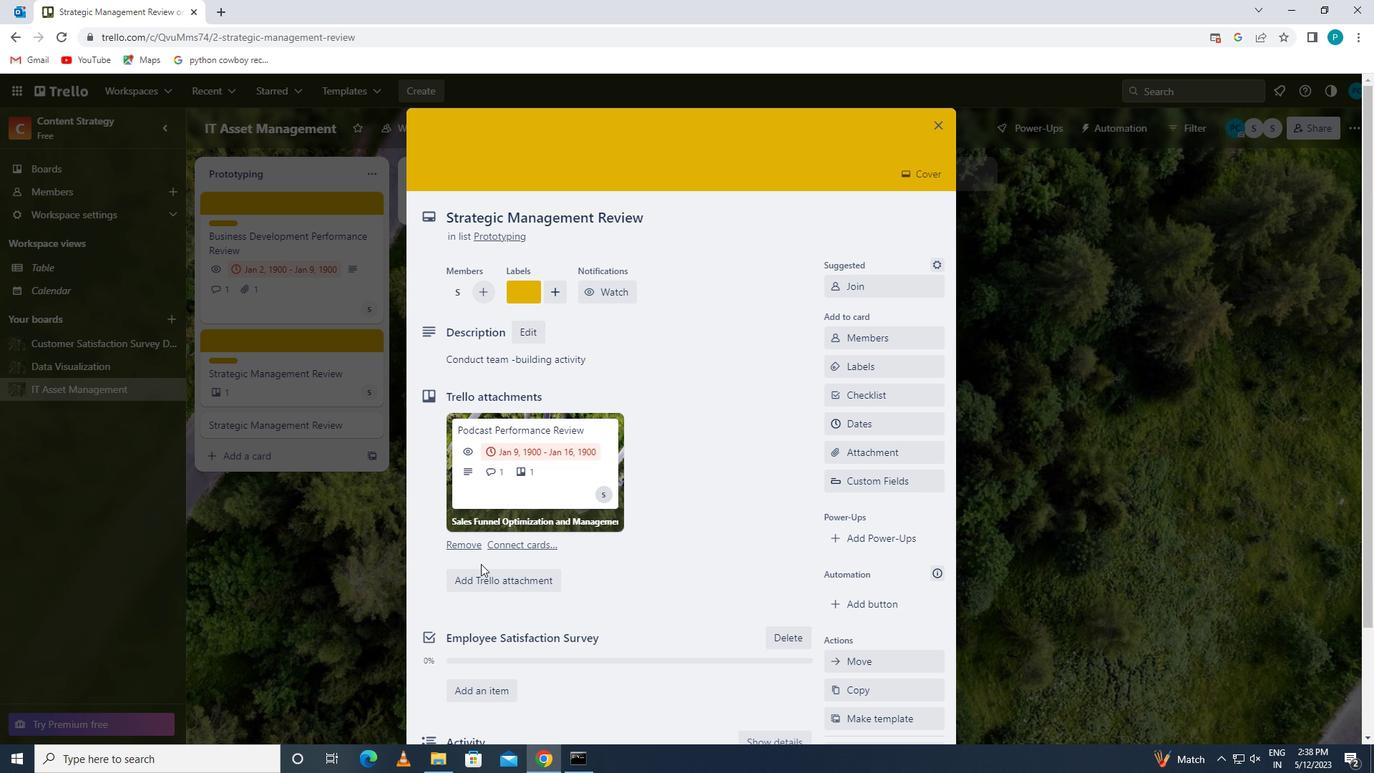 
Action: Mouse moved to (498, 637)
Screenshot: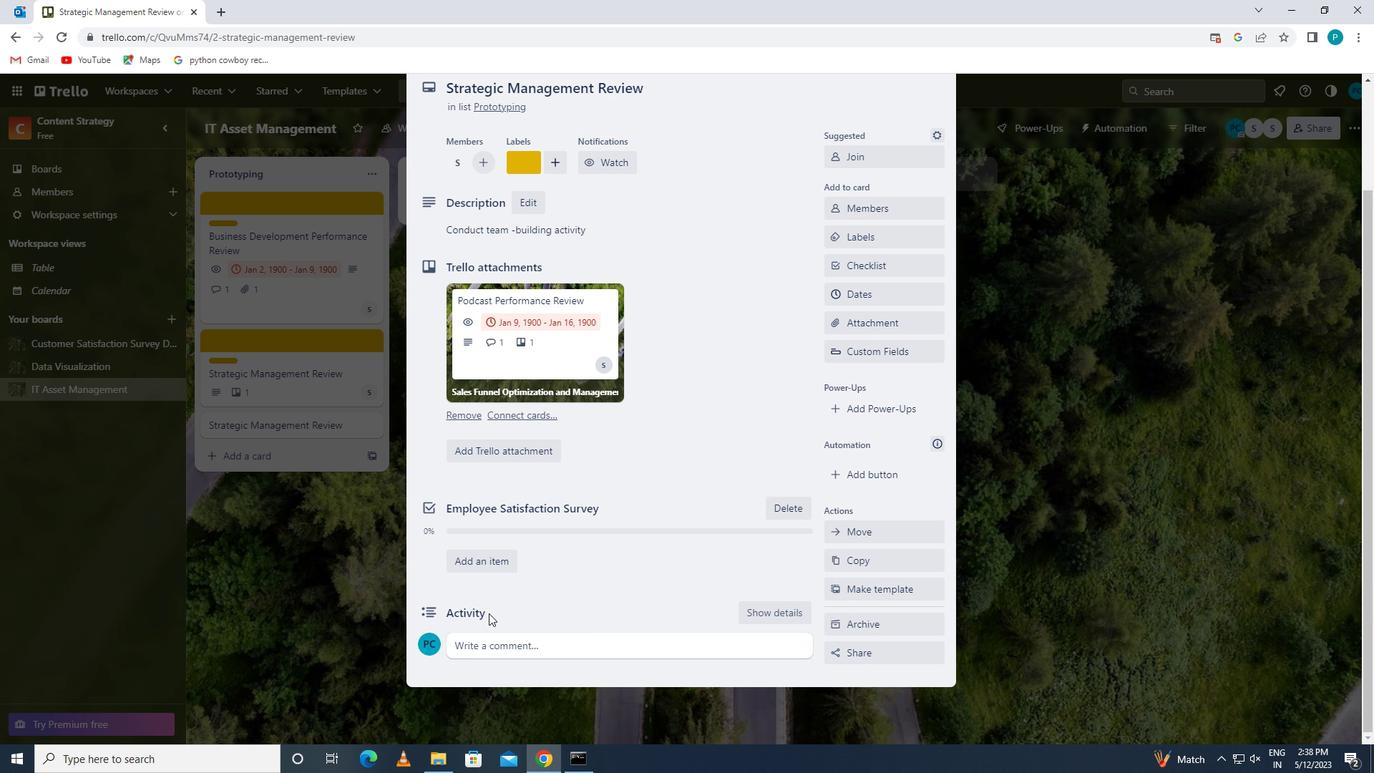 
Action: Mouse pressed left at (498, 637)
Screenshot: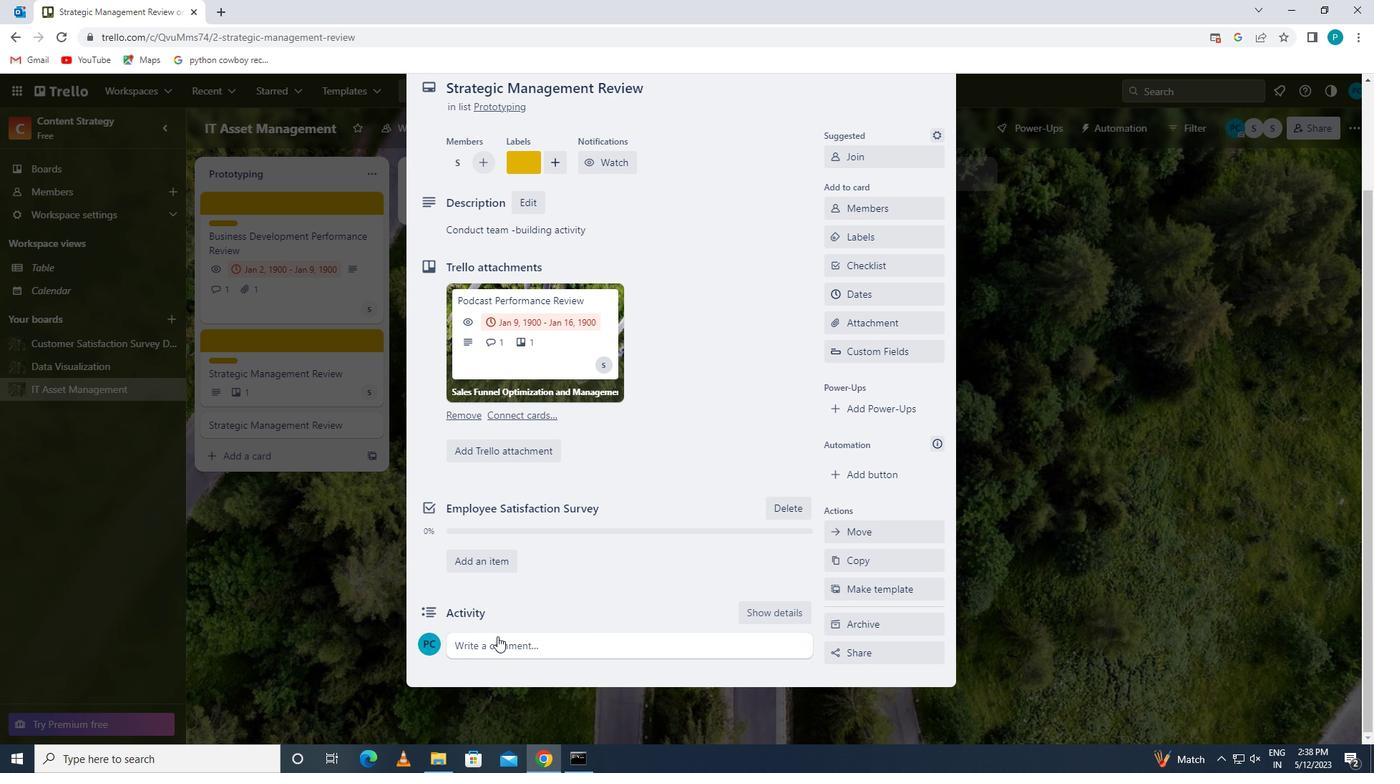 
Action: Key pressed <Key.caps_lock>l<Key.caps_lock>et<Key.space>us<Key.space>approach<Key.space>this<Key.space>we<Key.backspace><Key.backspace>task<Key.space>with<Key.space>a<Key.space>sense<Key.space>of<Key.space>transpae<Key.backspace>rency
Screenshot: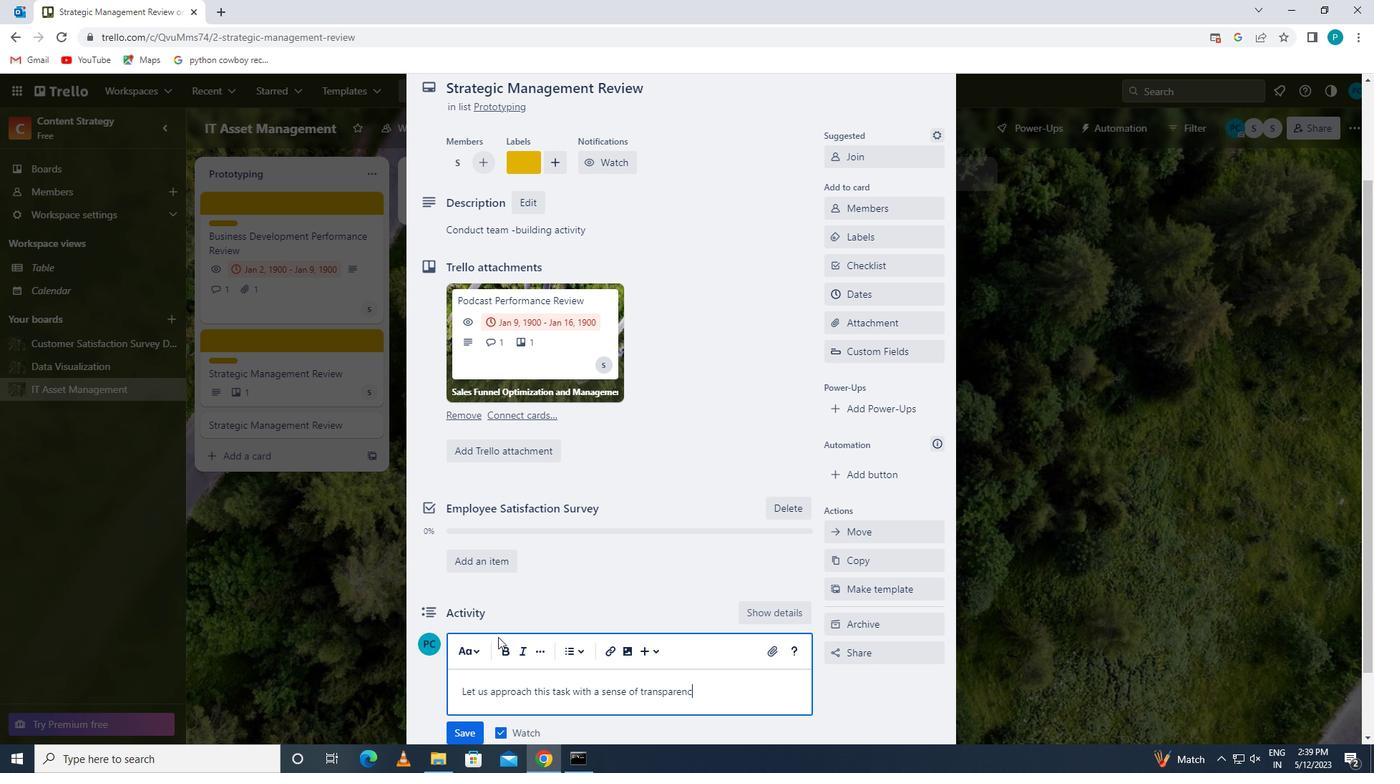 
Action: Mouse moved to (501, 642)
Screenshot: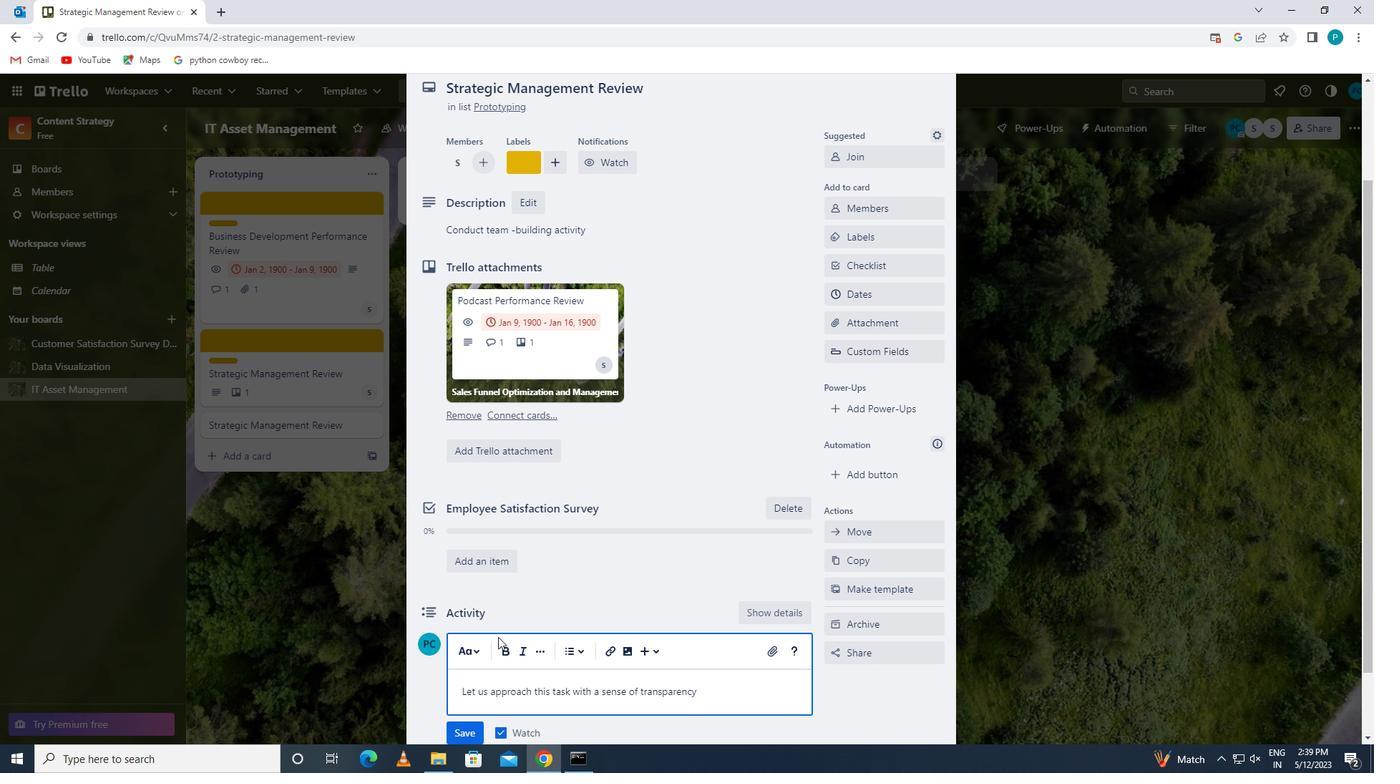 
Action: Mouse scrolled (501, 642) with delta (0, 0)
Screenshot: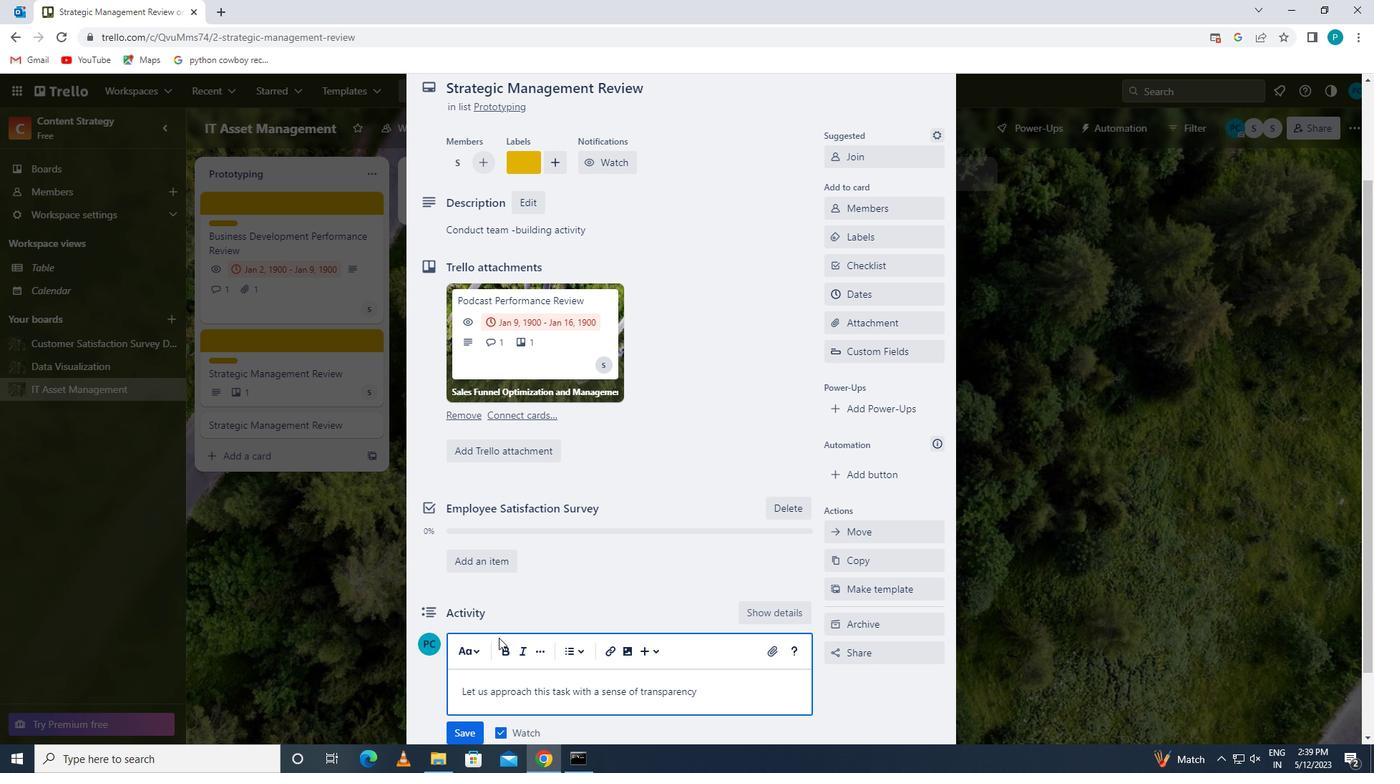 
Action: Key pressed and<Key.space><Key.backspace><Key.backspace><Key.backspace><Key.backspace><Key.space>ans<Key.backspace>d<Key.space>open<Key.space>communication<Key.space>,ensuring<Key.space>that<Key.space>all<Key.space>stakeg<Key.backspace>holders<Key.space>are<Key.space>informed<Key.space>and<Key.space>involved<Key.space>
Screenshot: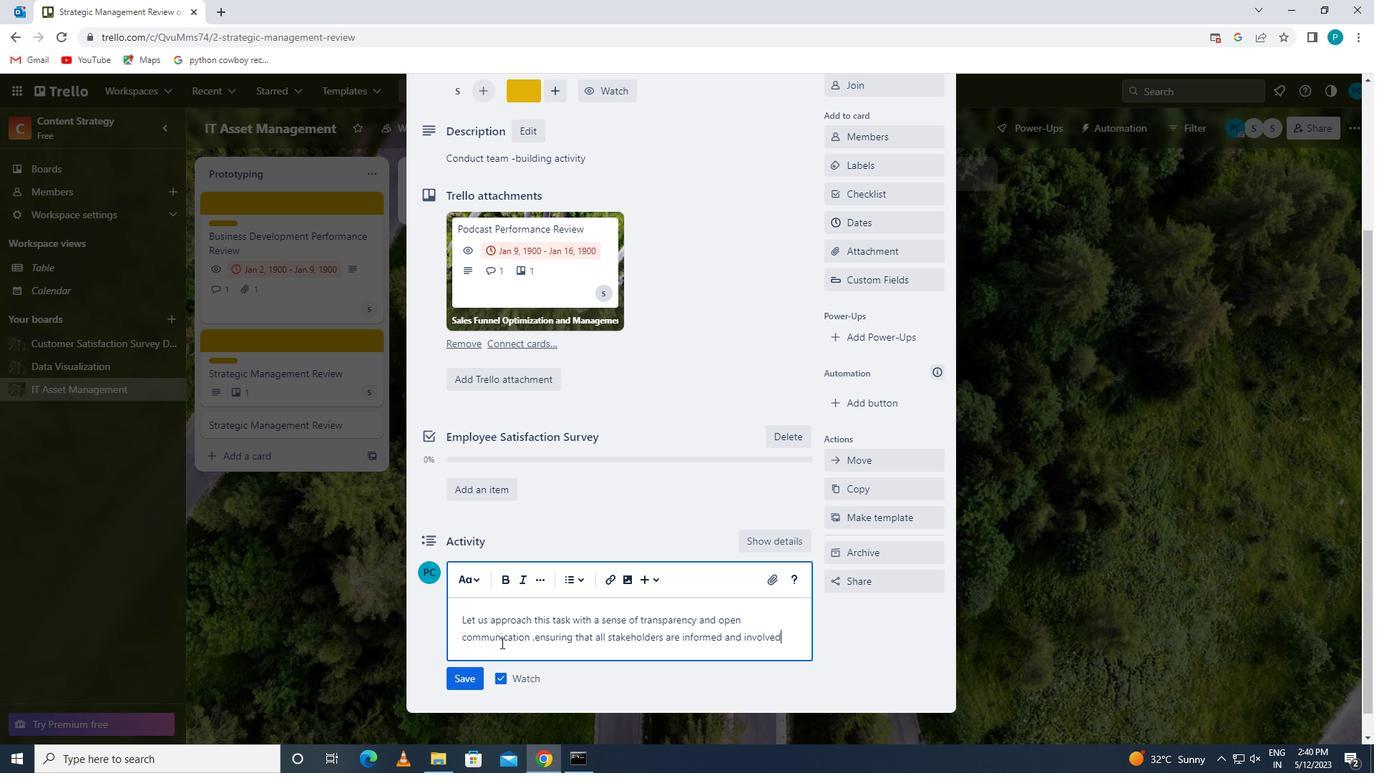 
Action: Mouse moved to (473, 680)
Screenshot: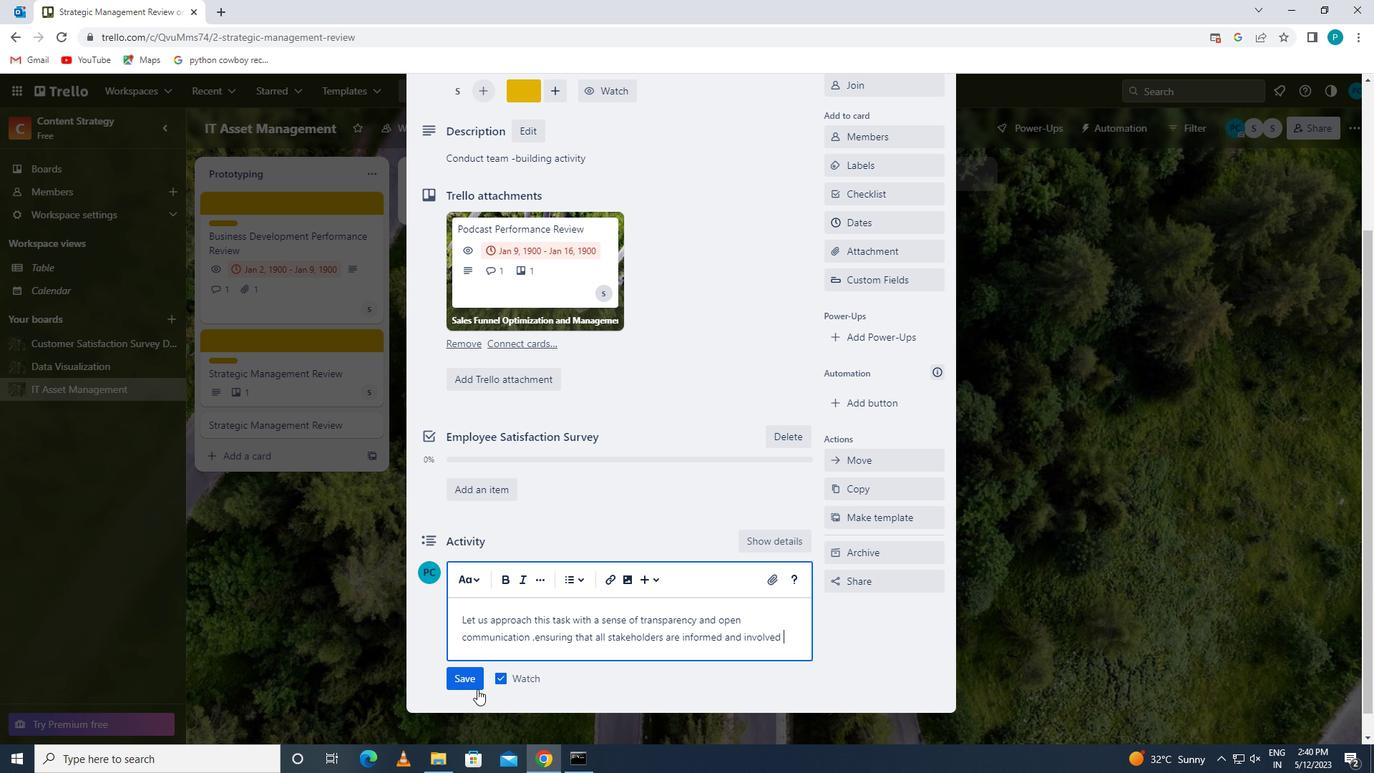 
Action: Mouse pressed left at (473, 680)
Screenshot: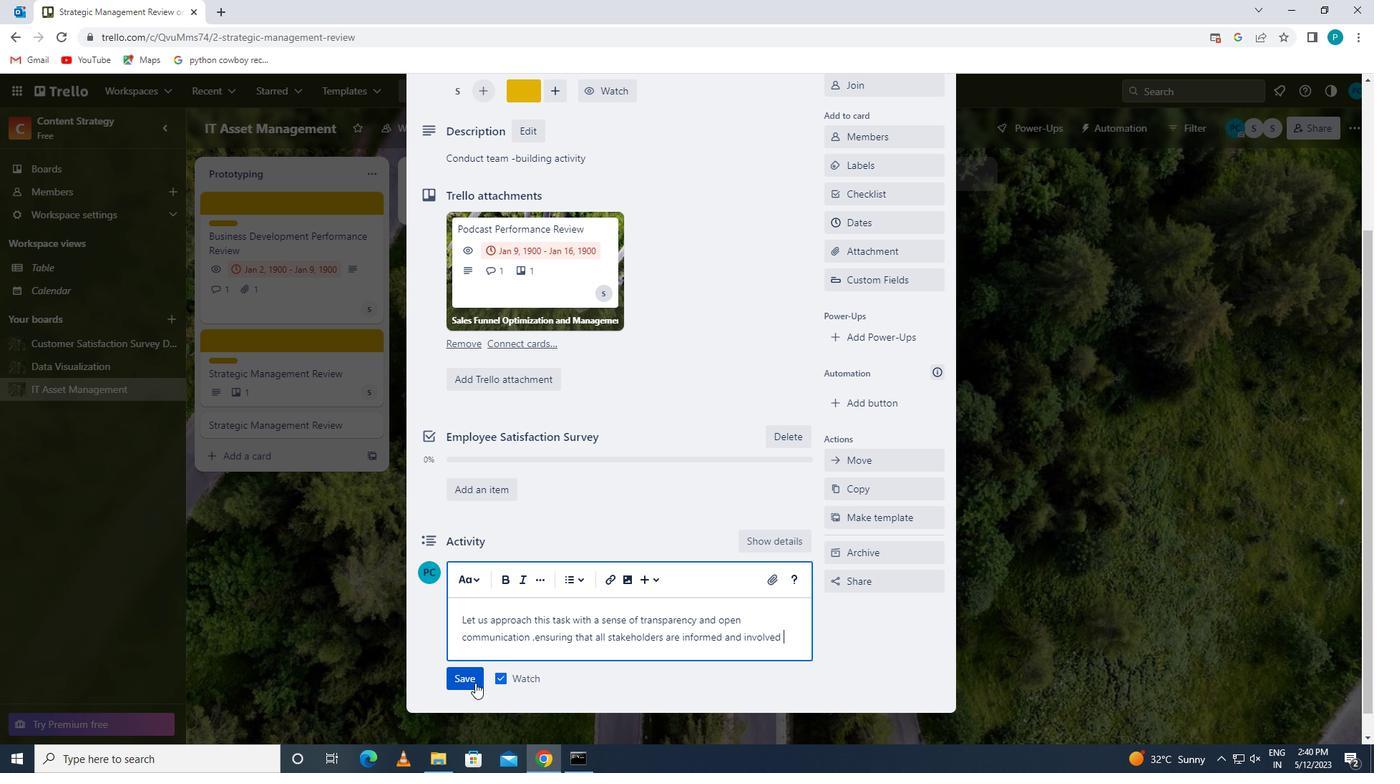 
Action: Mouse moved to (863, 231)
Screenshot: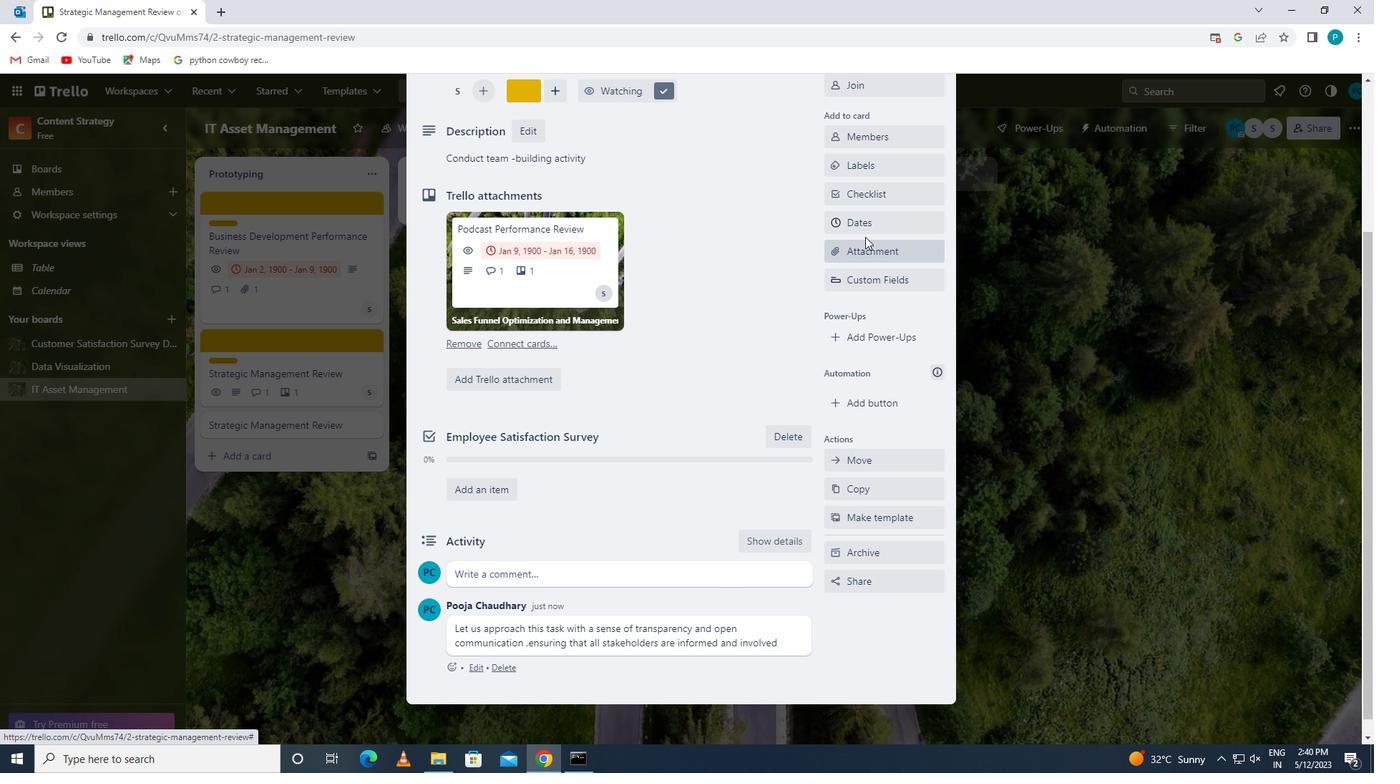 
Action: Mouse pressed left at (863, 231)
Screenshot: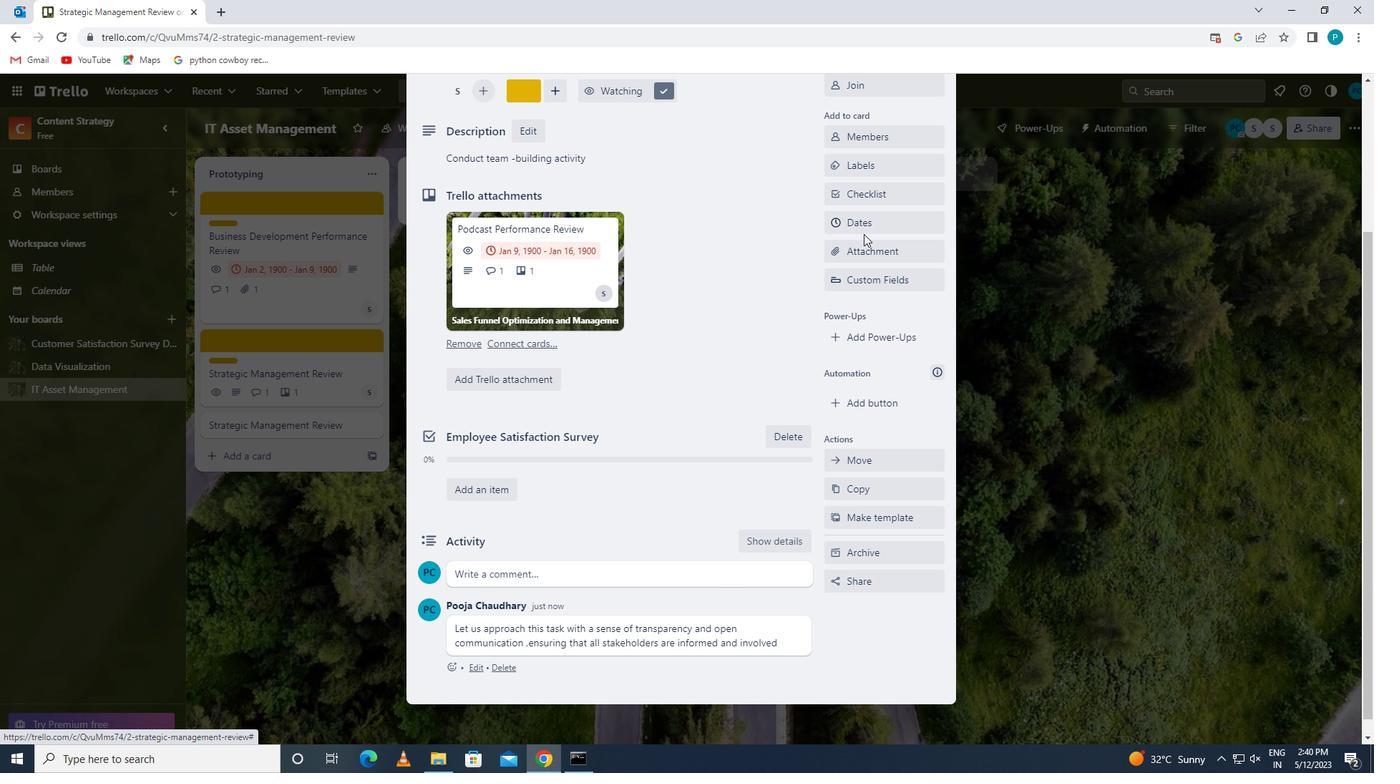 
Action: Mouse moved to (841, 518)
Screenshot: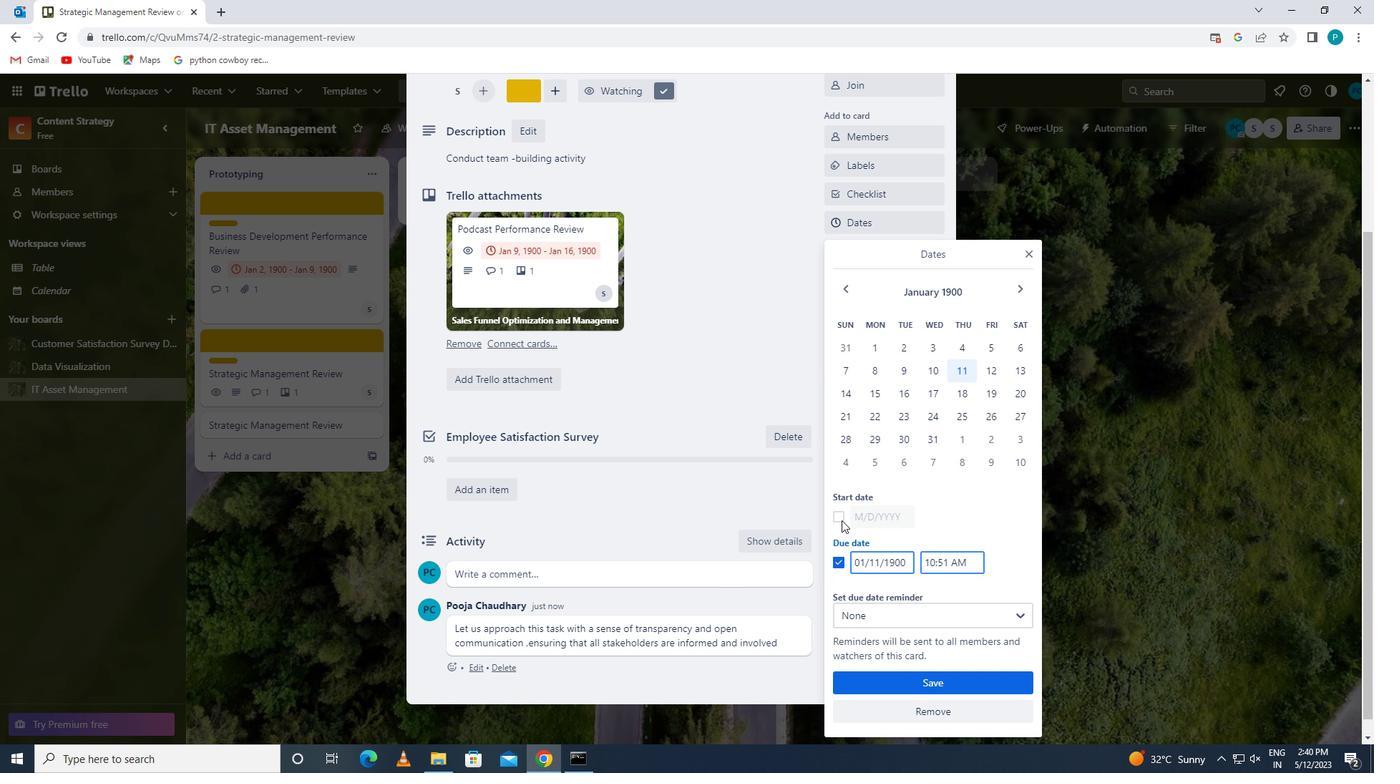 
Action: Mouse pressed left at (841, 518)
Screenshot: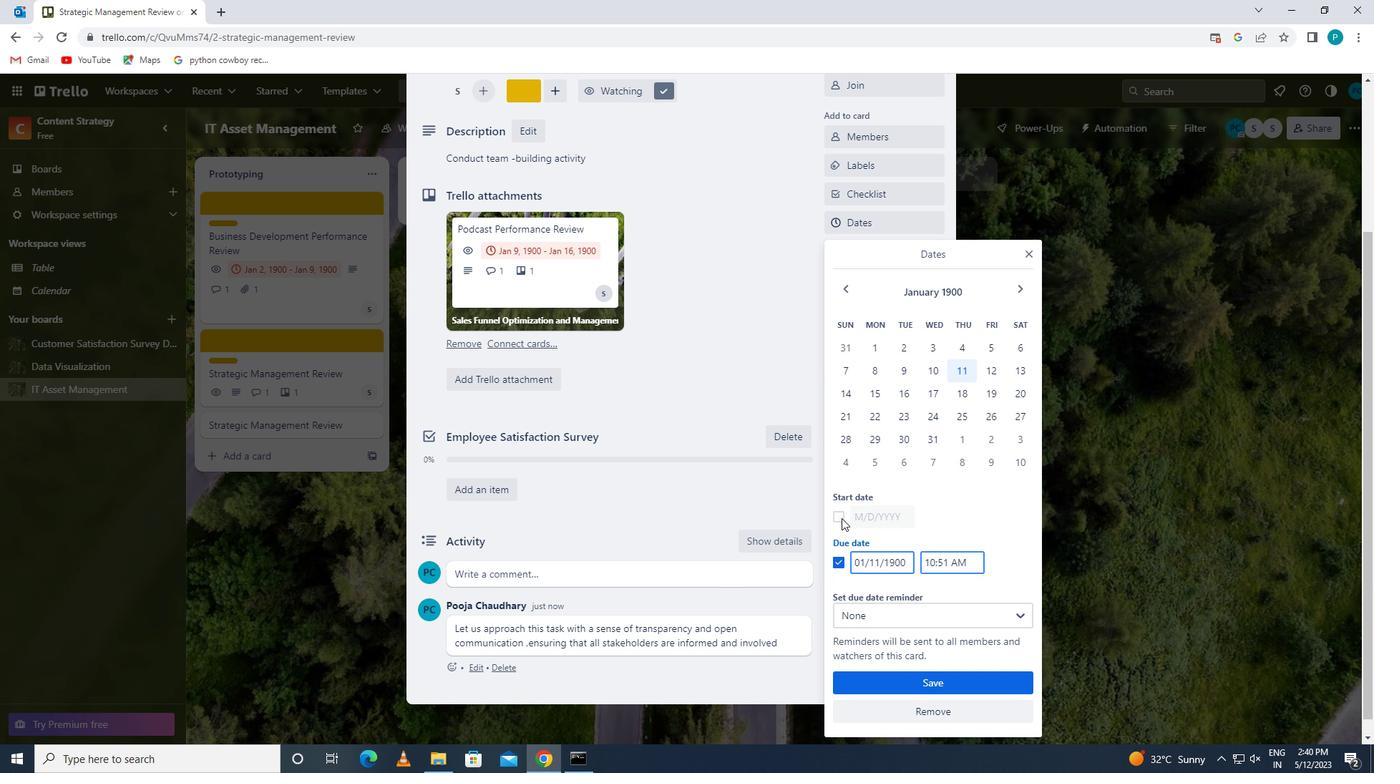 
Action: Mouse moved to (877, 513)
Screenshot: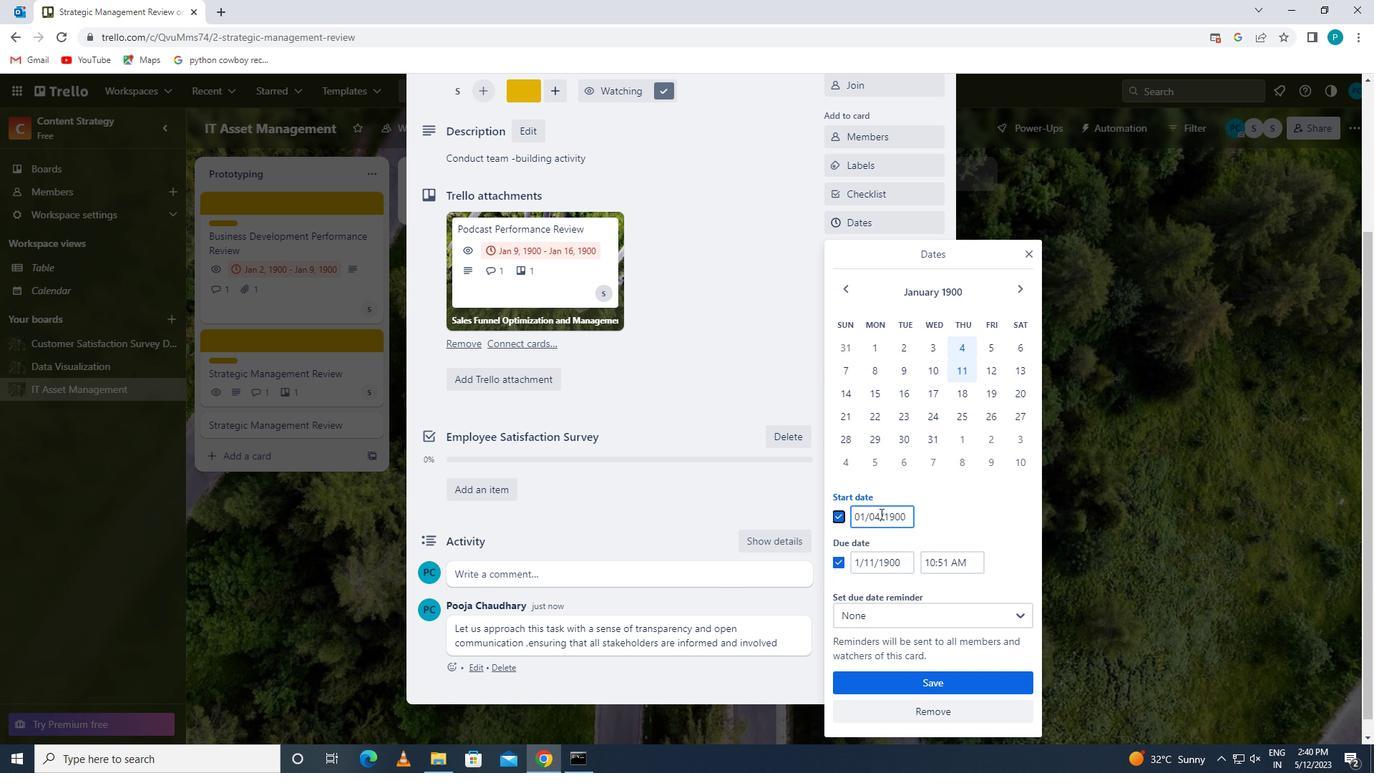 
Action: Mouse pressed left at (877, 513)
Screenshot: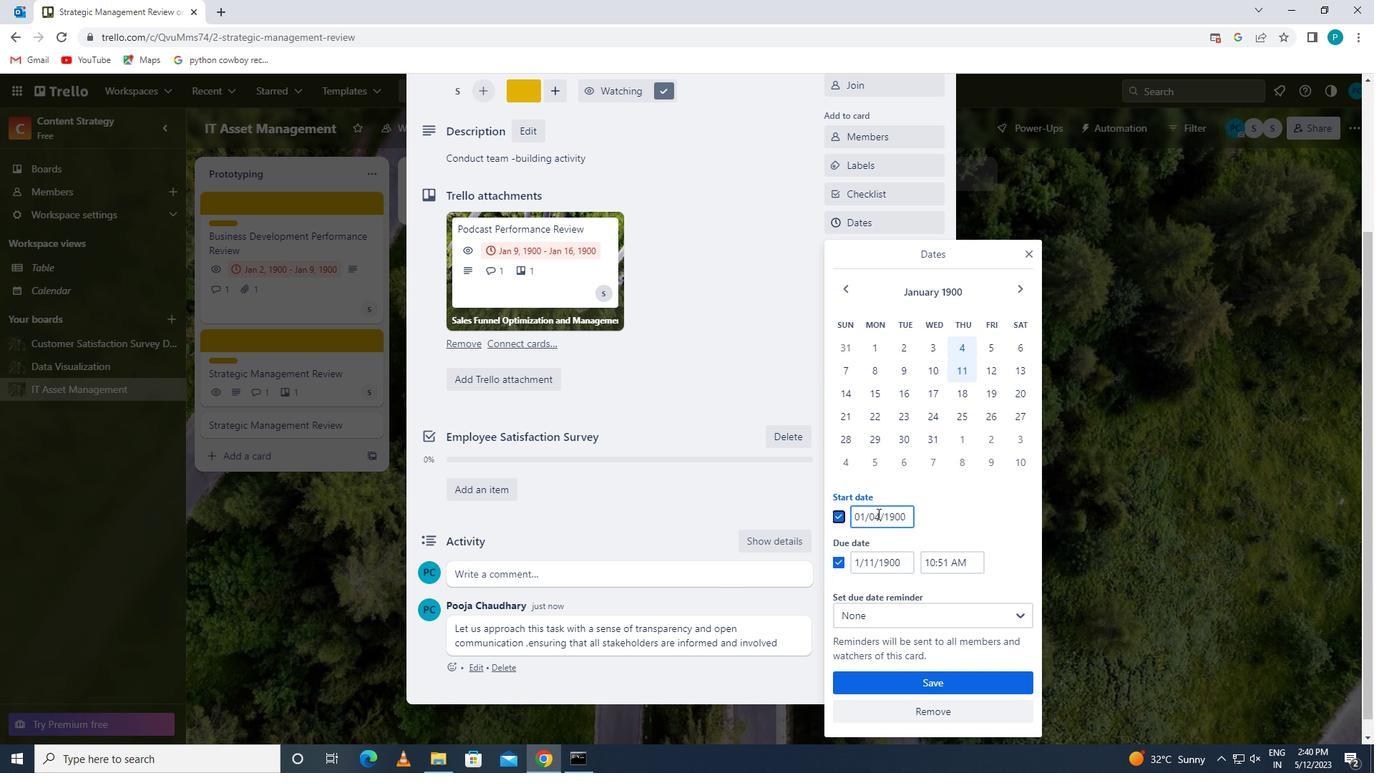 
Action: Mouse moved to (868, 516)
Screenshot: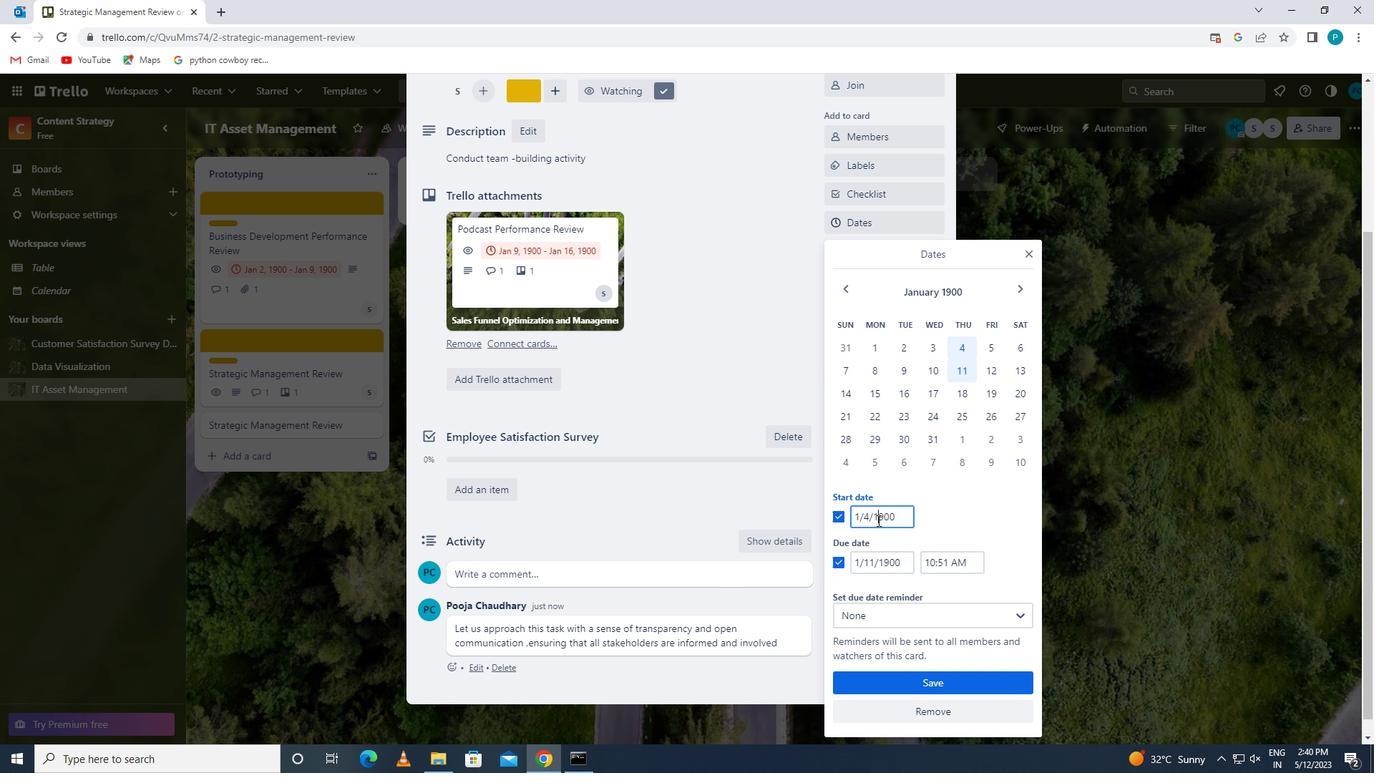 
Action: Mouse pressed left at (868, 516)
Screenshot: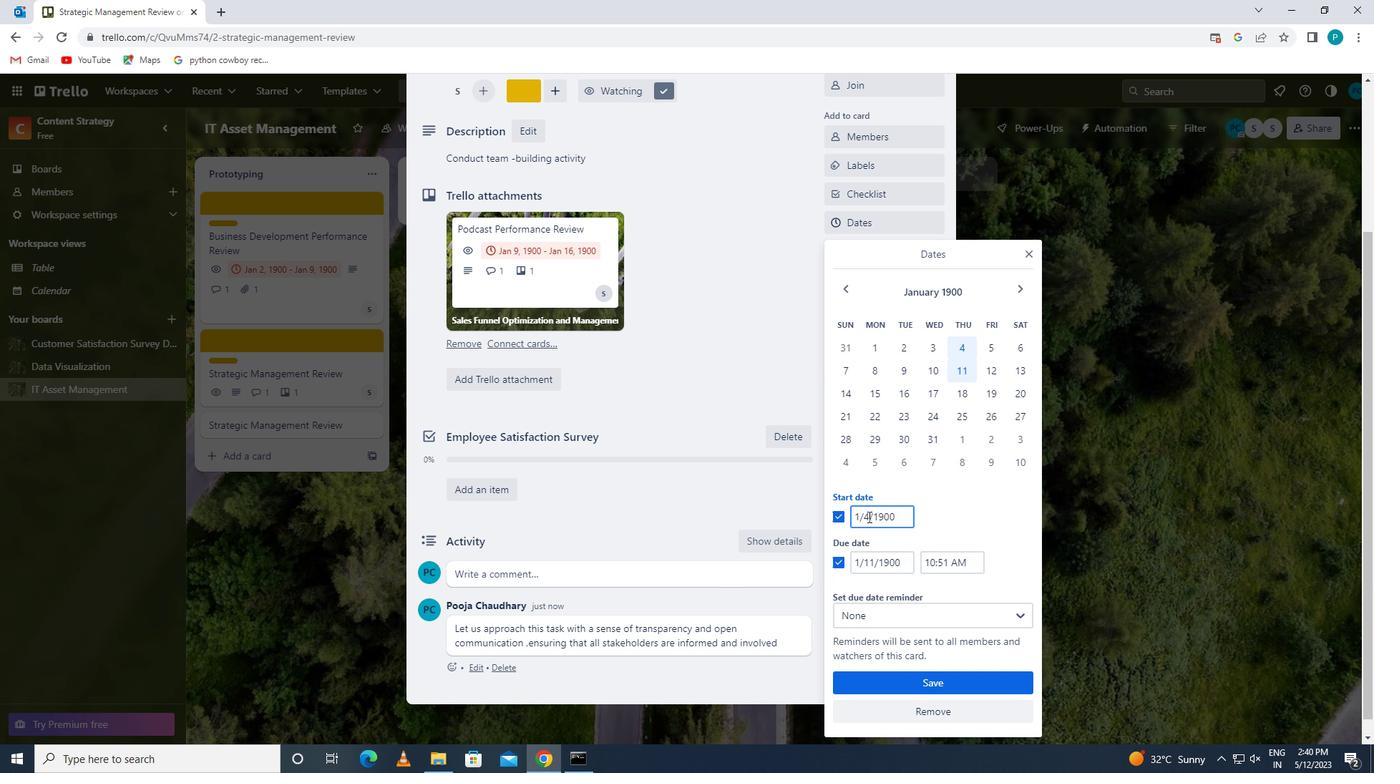 
Action: Key pressed <Key.backspace>5
Screenshot: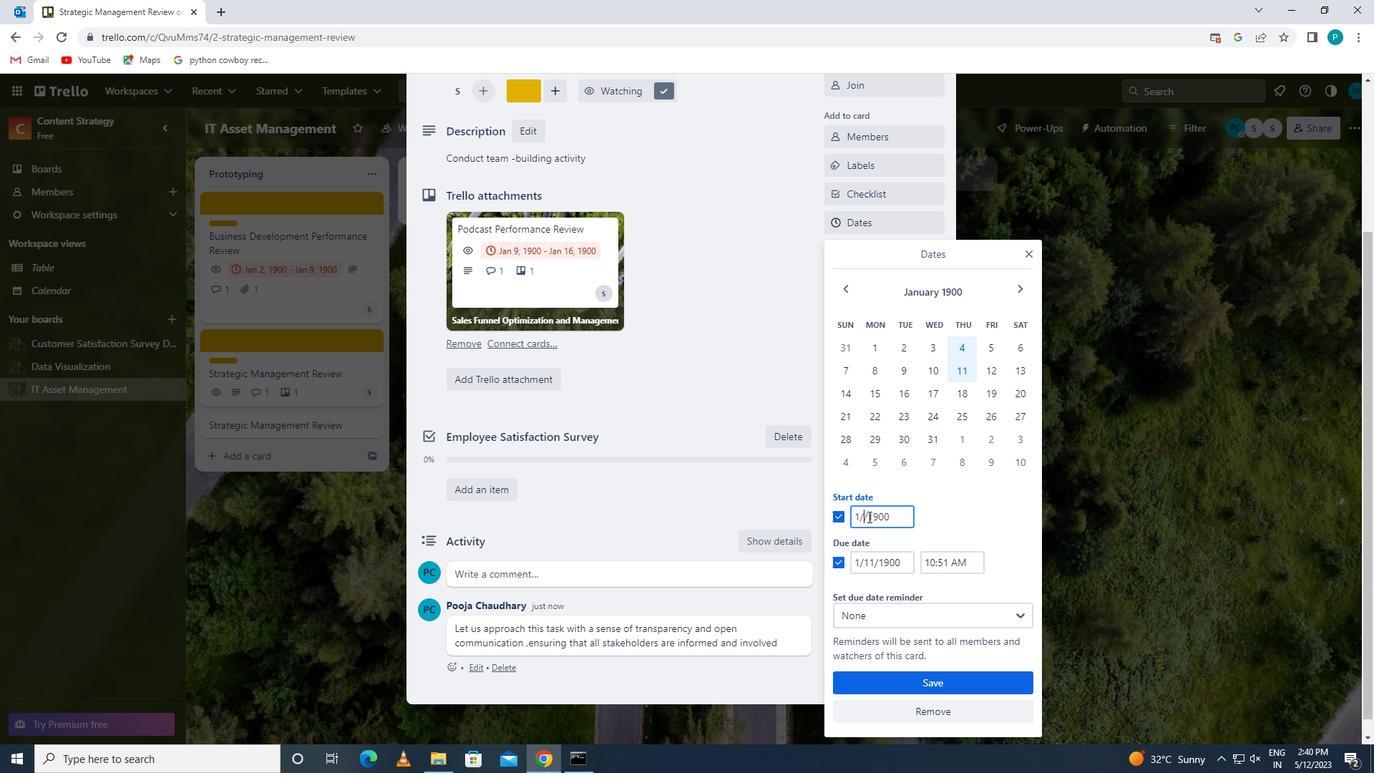 
Action: Mouse moved to (874, 565)
Screenshot: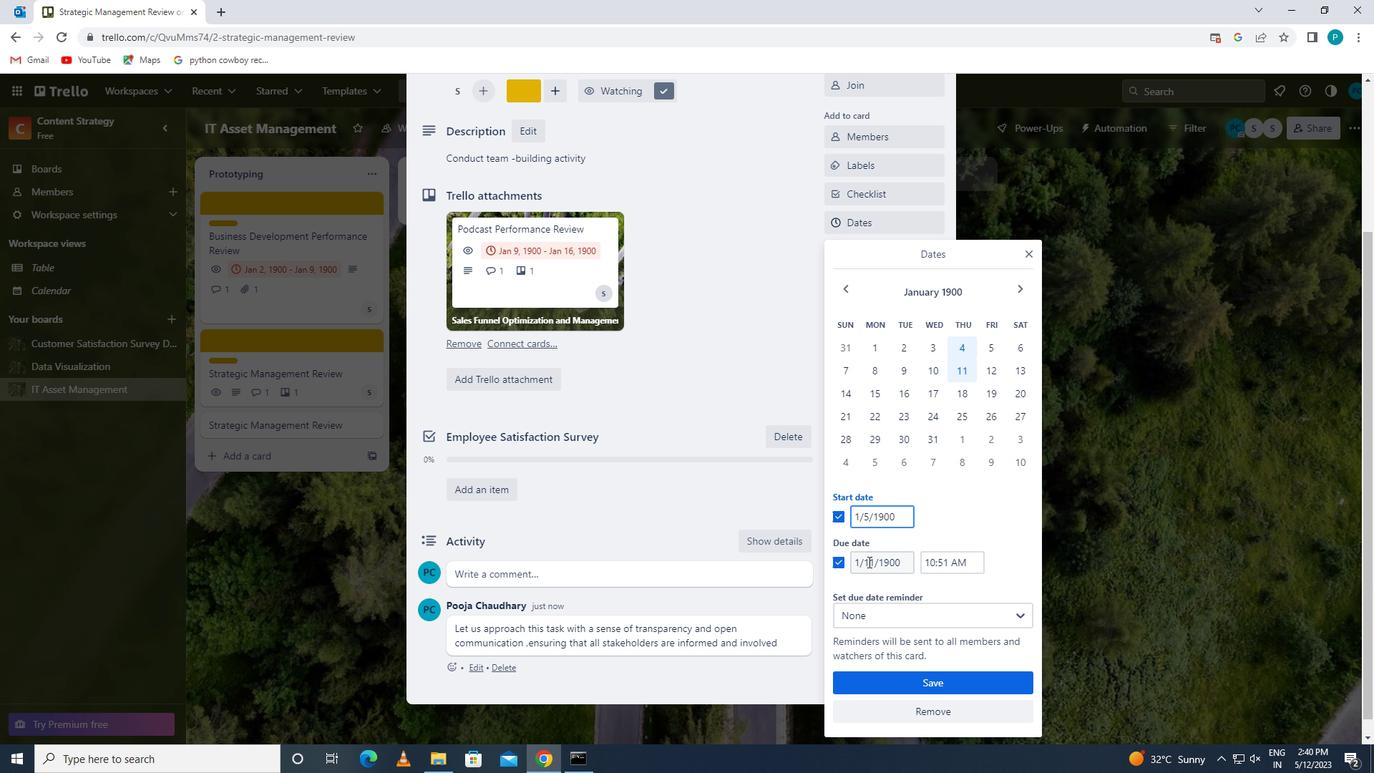 
Action: Mouse pressed left at (874, 565)
Screenshot: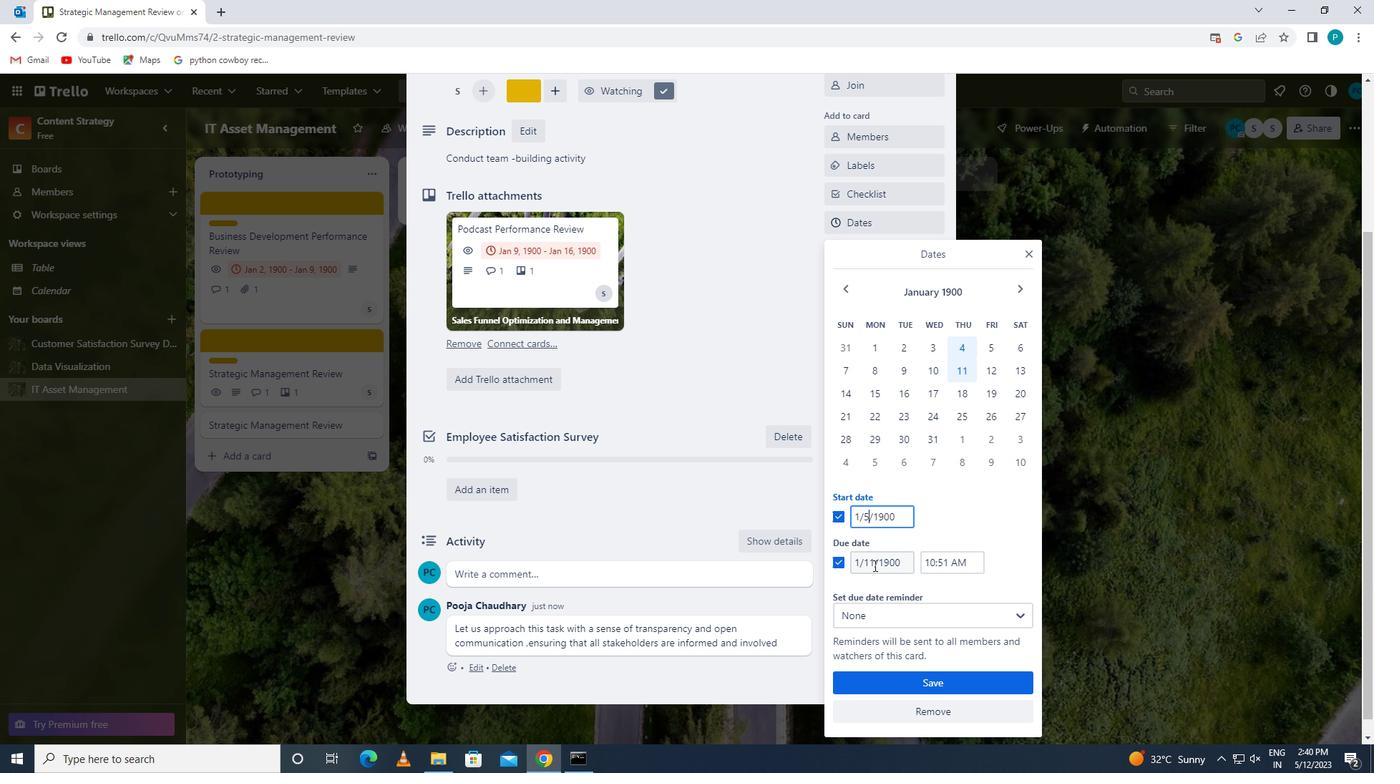 
Action: Mouse moved to (876, 571)
Screenshot: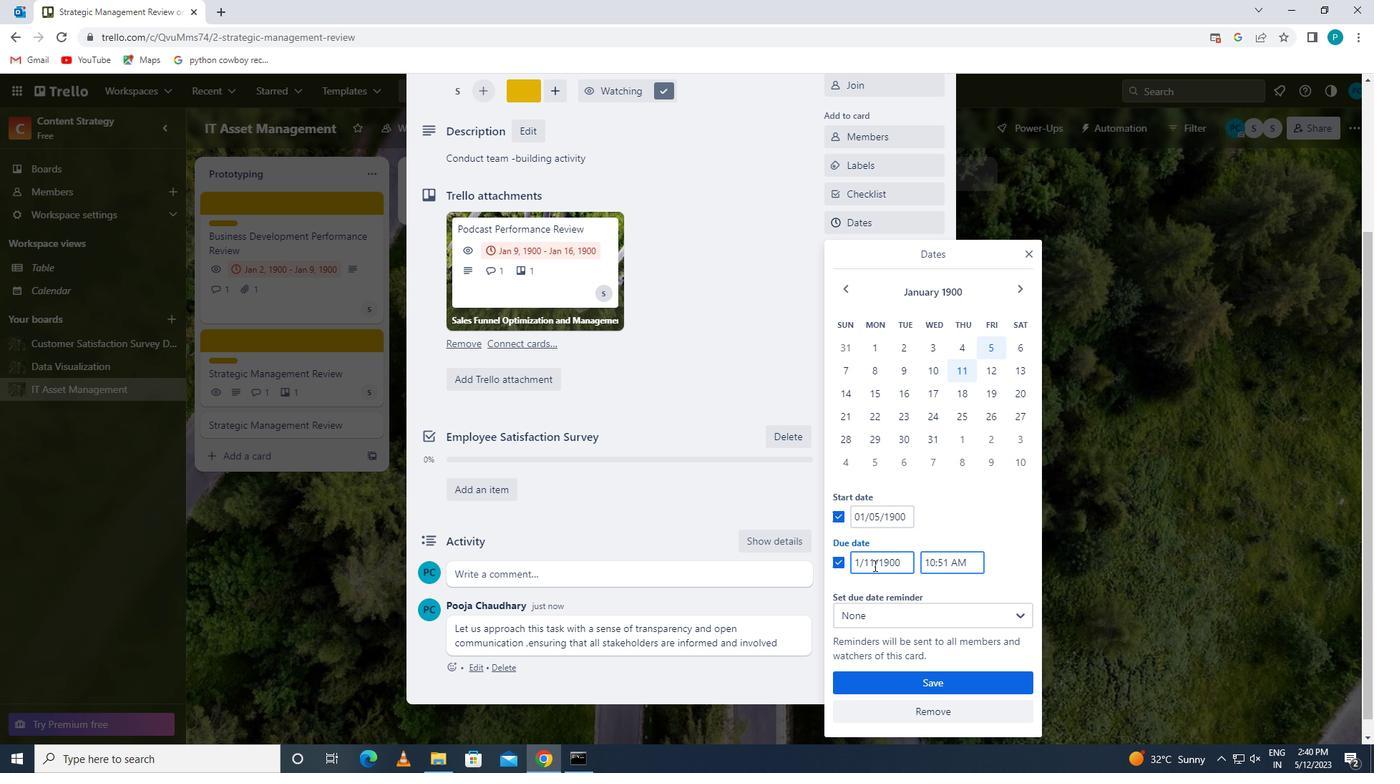 
Action: Key pressed <Key.backspace>2
Screenshot: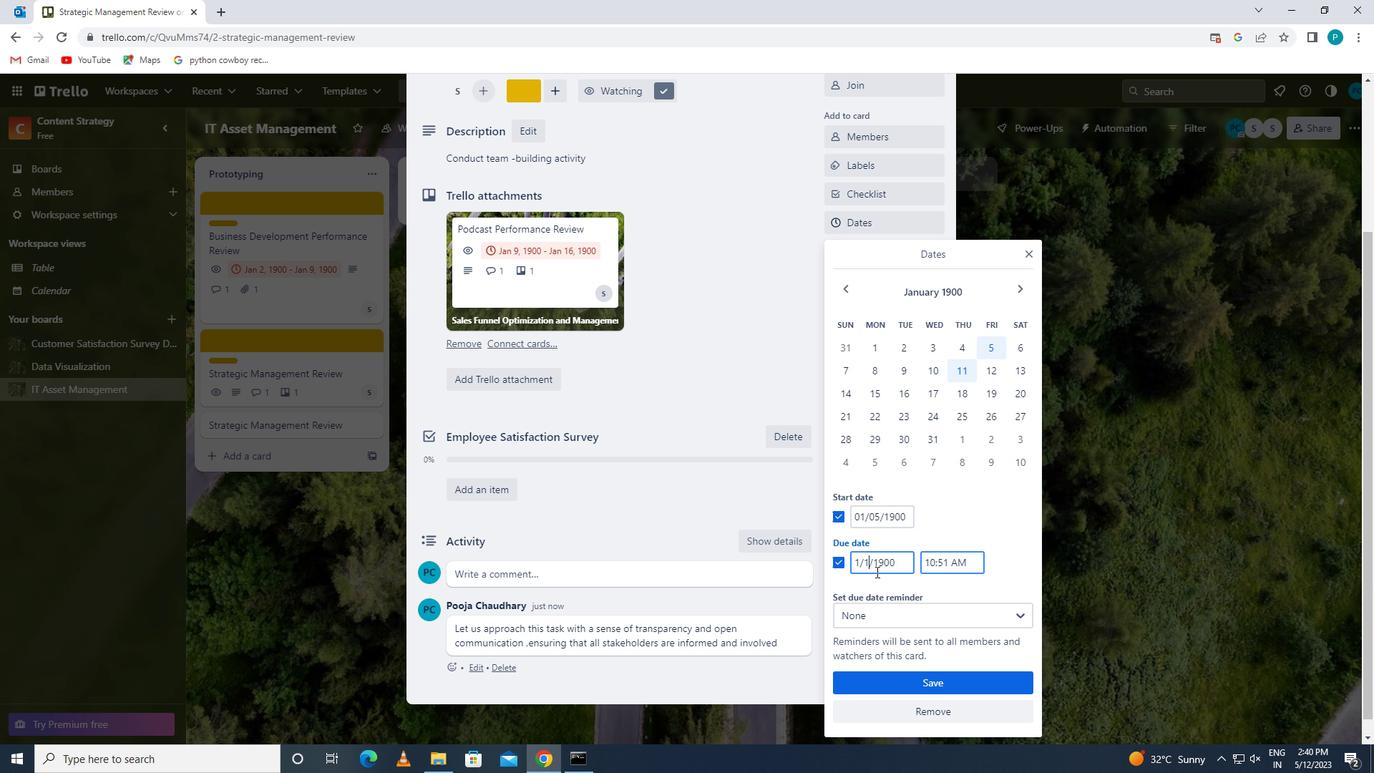 
Action: Mouse moved to (952, 564)
Screenshot: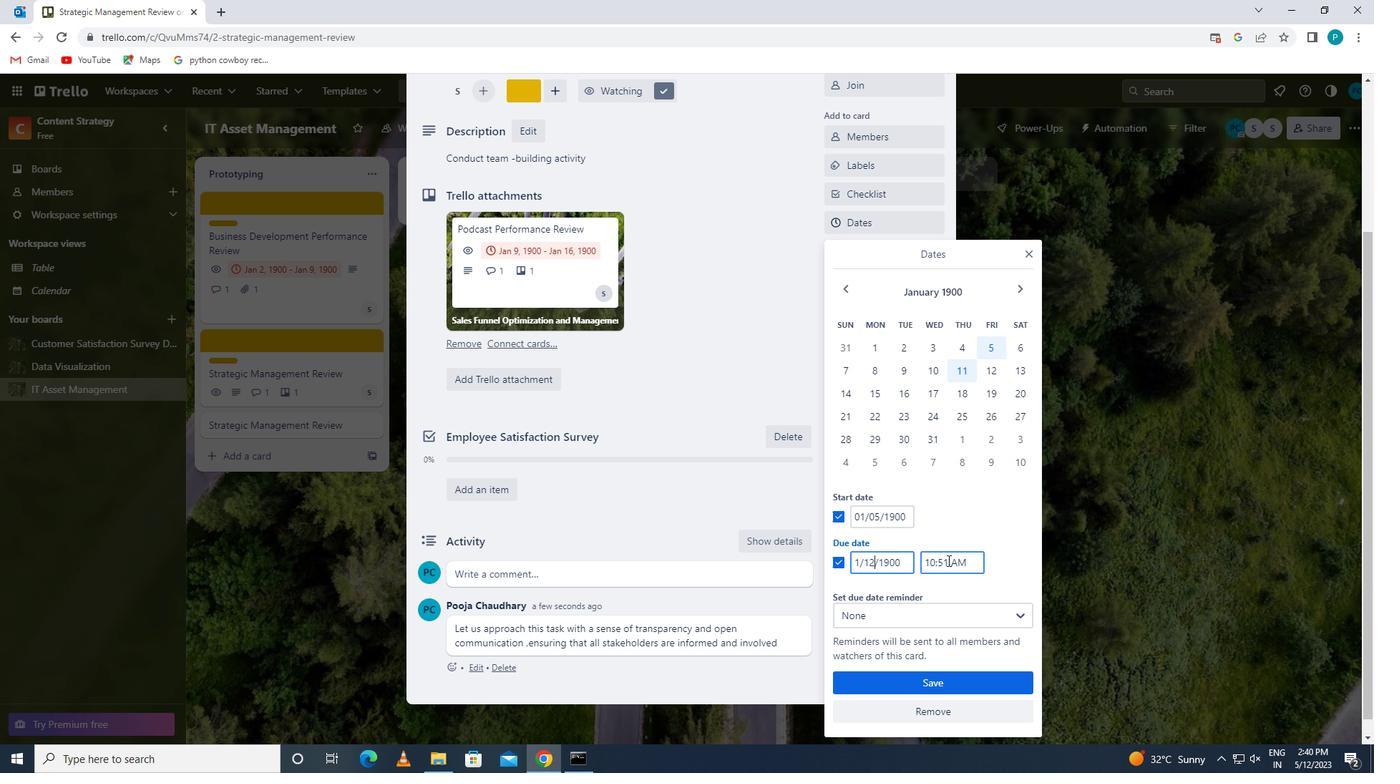 
Action: Mouse scrolled (952, 564) with delta (0, 0)
Screenshot: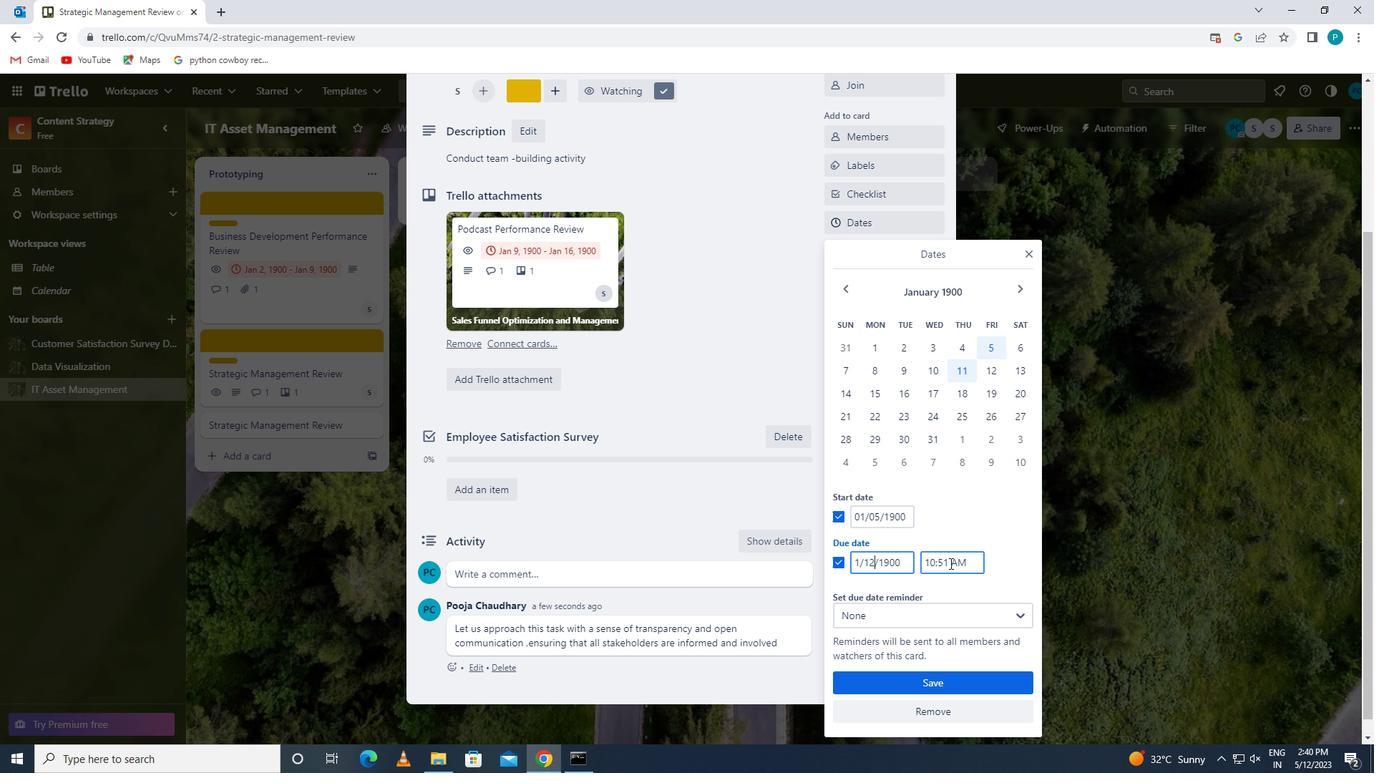 
Action: Mouse scrolled (952, 564) with delta (0, 0)
Screenshot: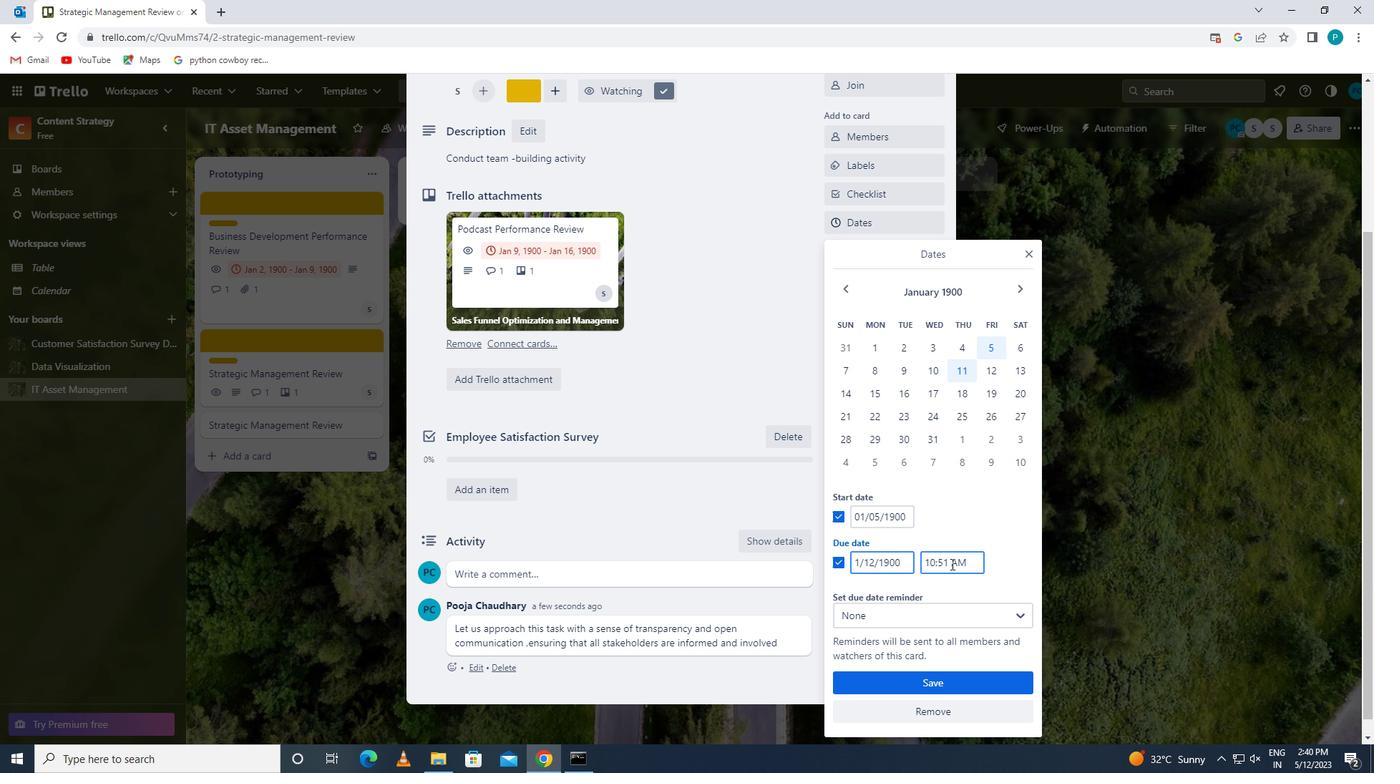 
Action: Mouse moved to (890, 683)
Screenshot: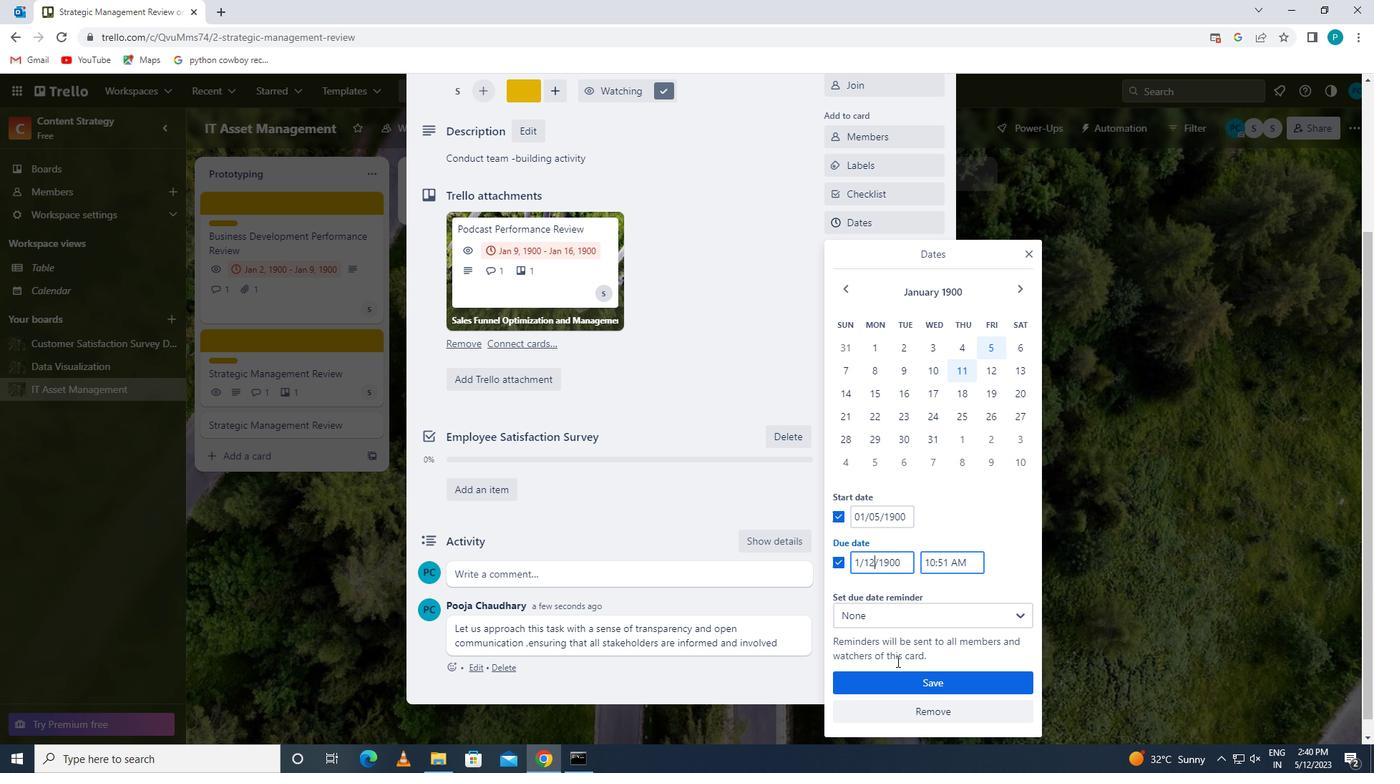 
Action: Mouse pressed left at (890, 683)
Screenshot: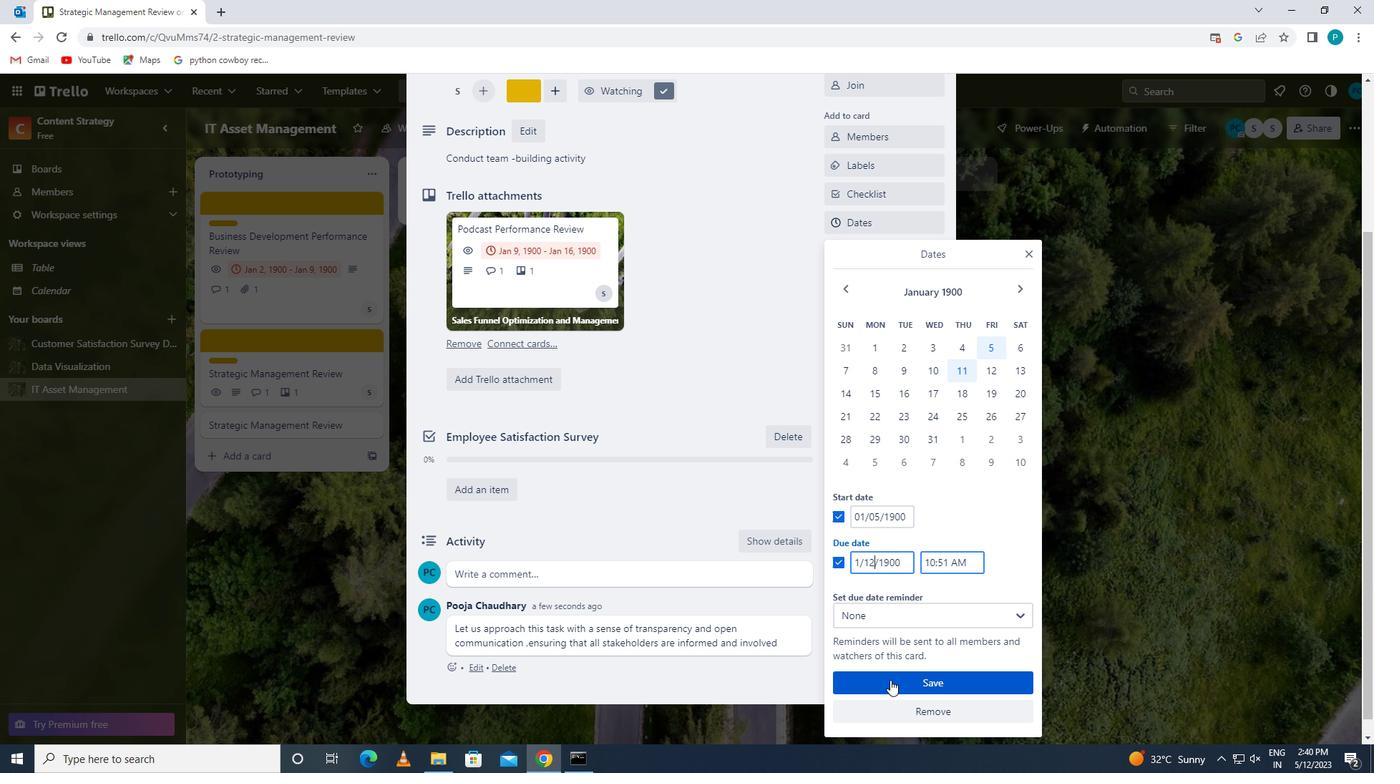 
Action: Mouse moved to (919, 471)
Screenshot: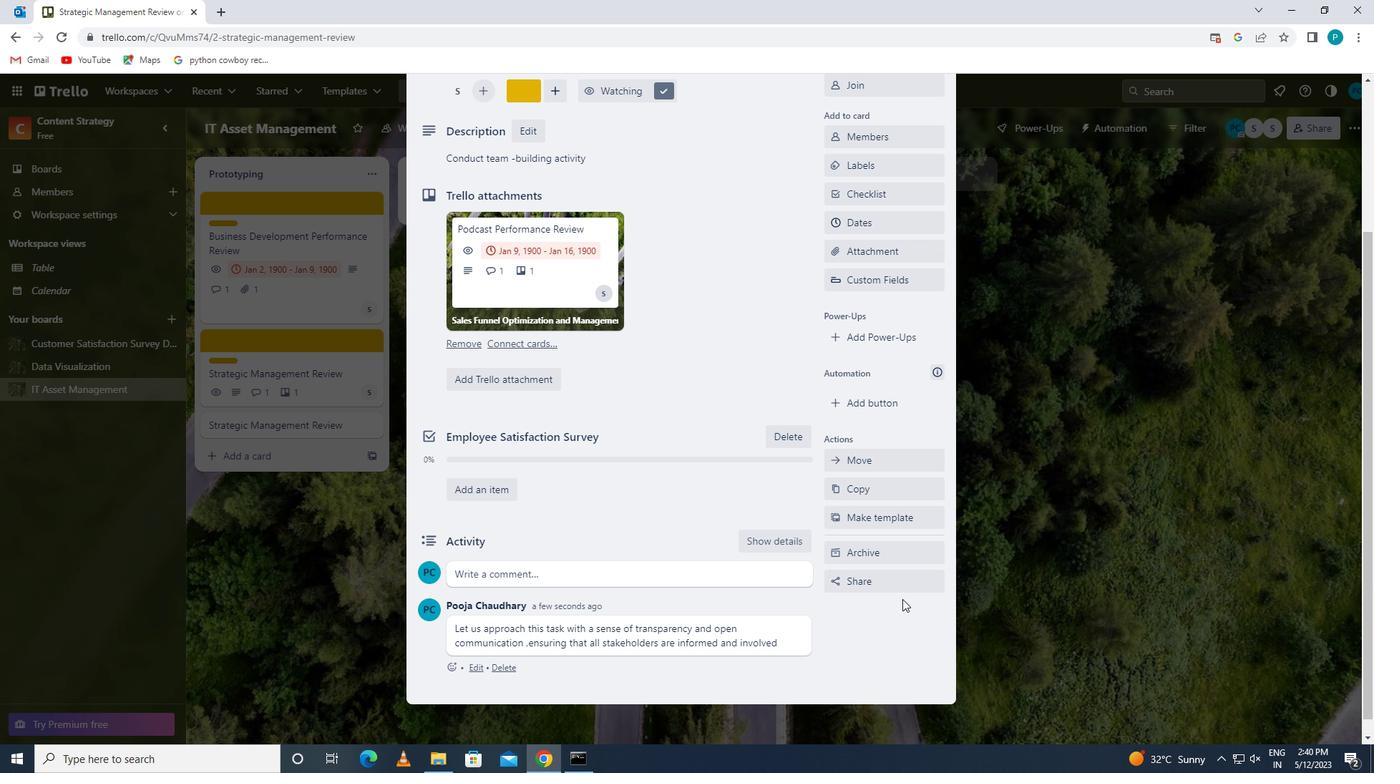 
Action: Mouse scrolled (919, 472) with delta (0, 0)
Screenshot: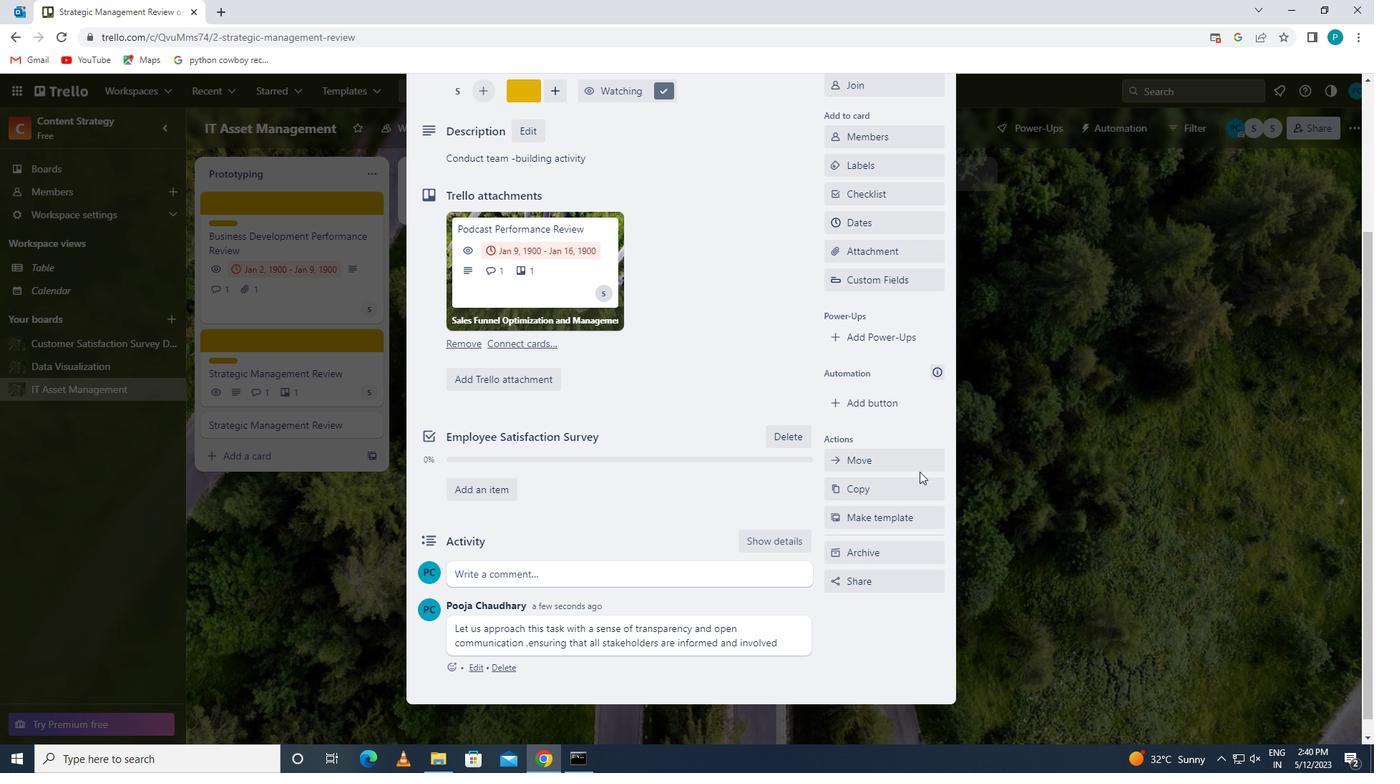 
Action: Mouse scrolled (919, 472) with delta (0, 0)
Screenshot: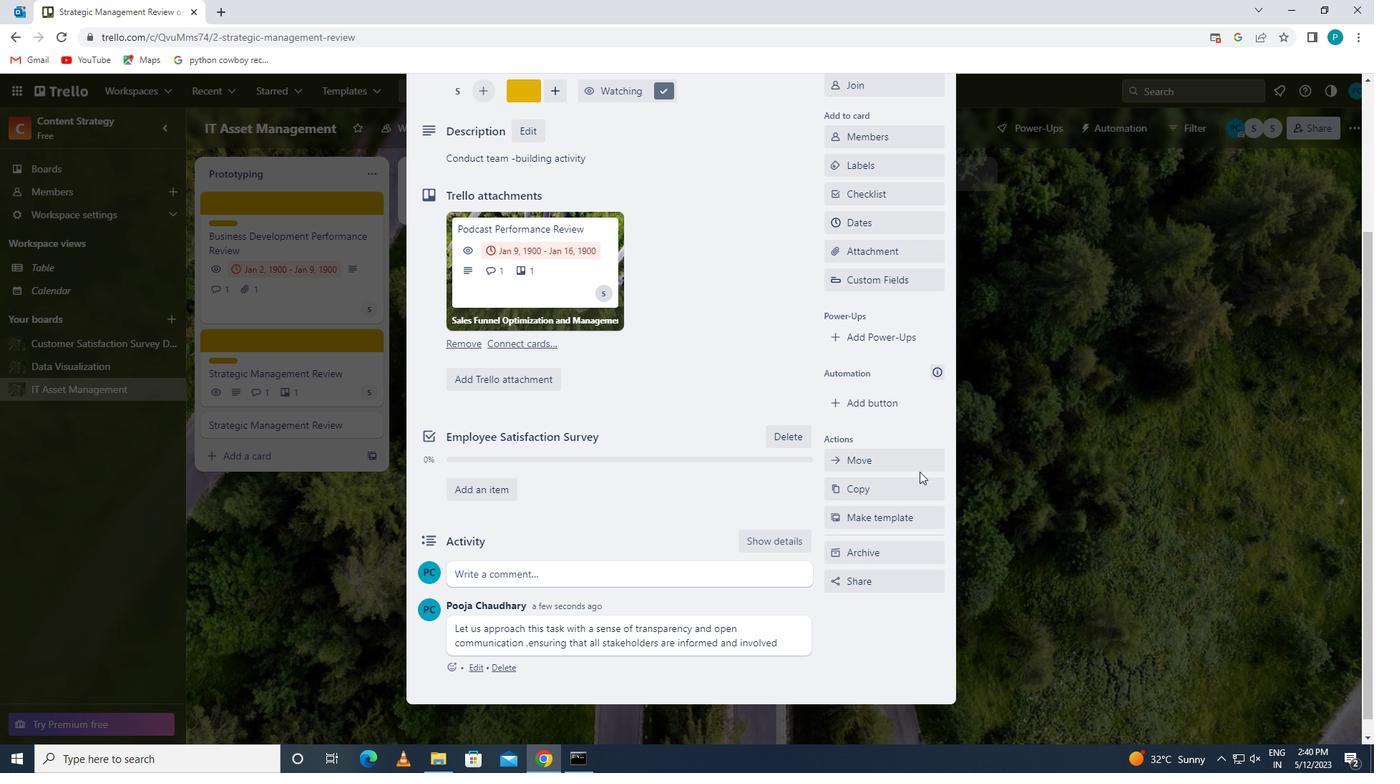 
Action: Mouse scrolled (919, 472) with delta (0, 0)
Screenshot: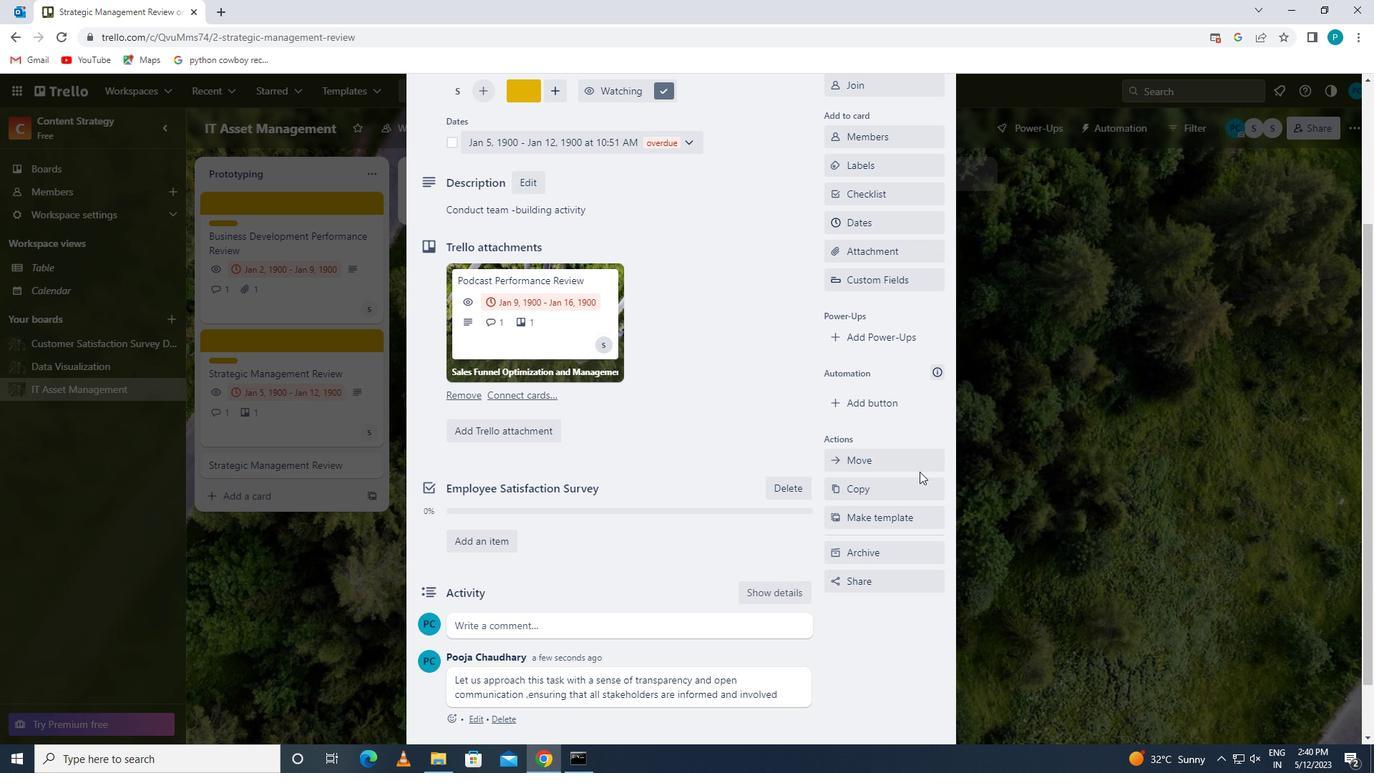 
Action: Mouse scrolled (919, 472) with delta (0, 0)
Screenshot: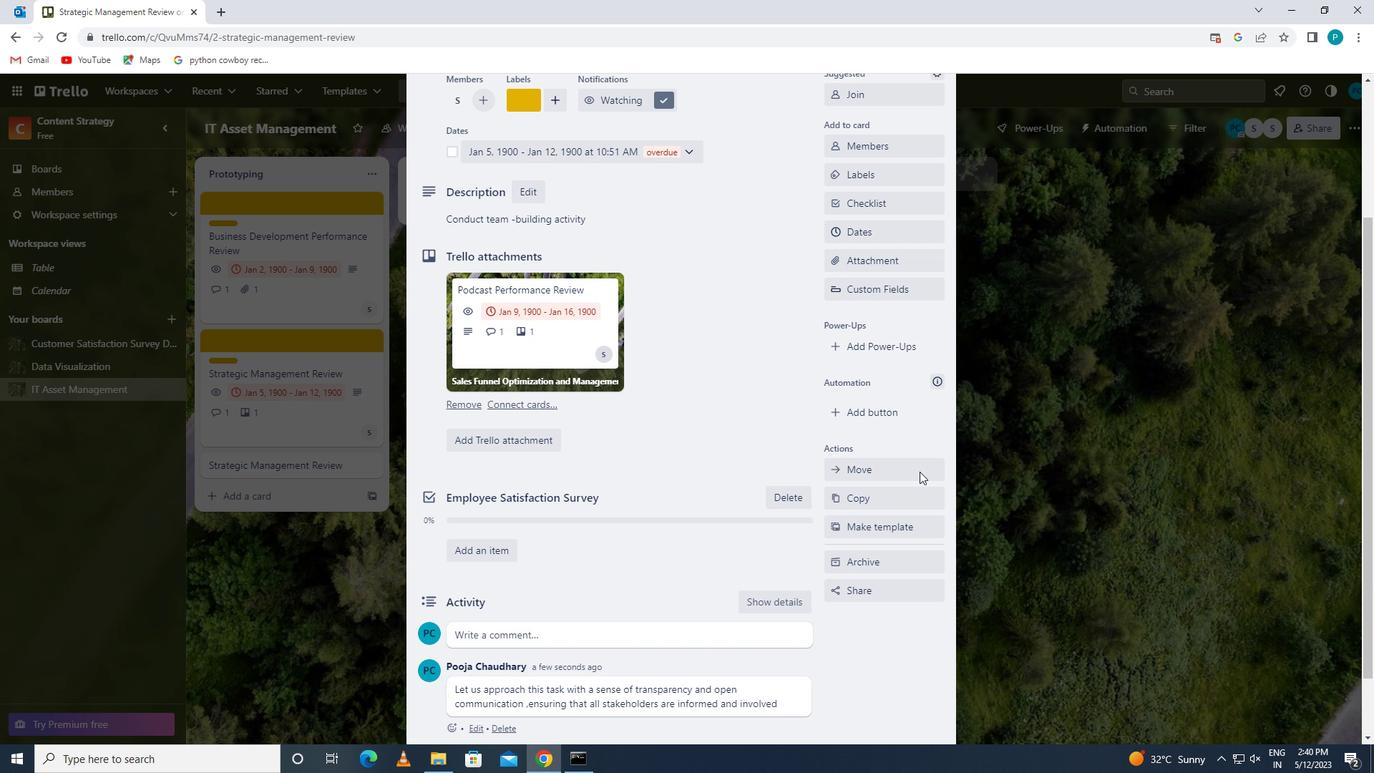 
Action: Mouse moved to (906, 87)
Screenshot: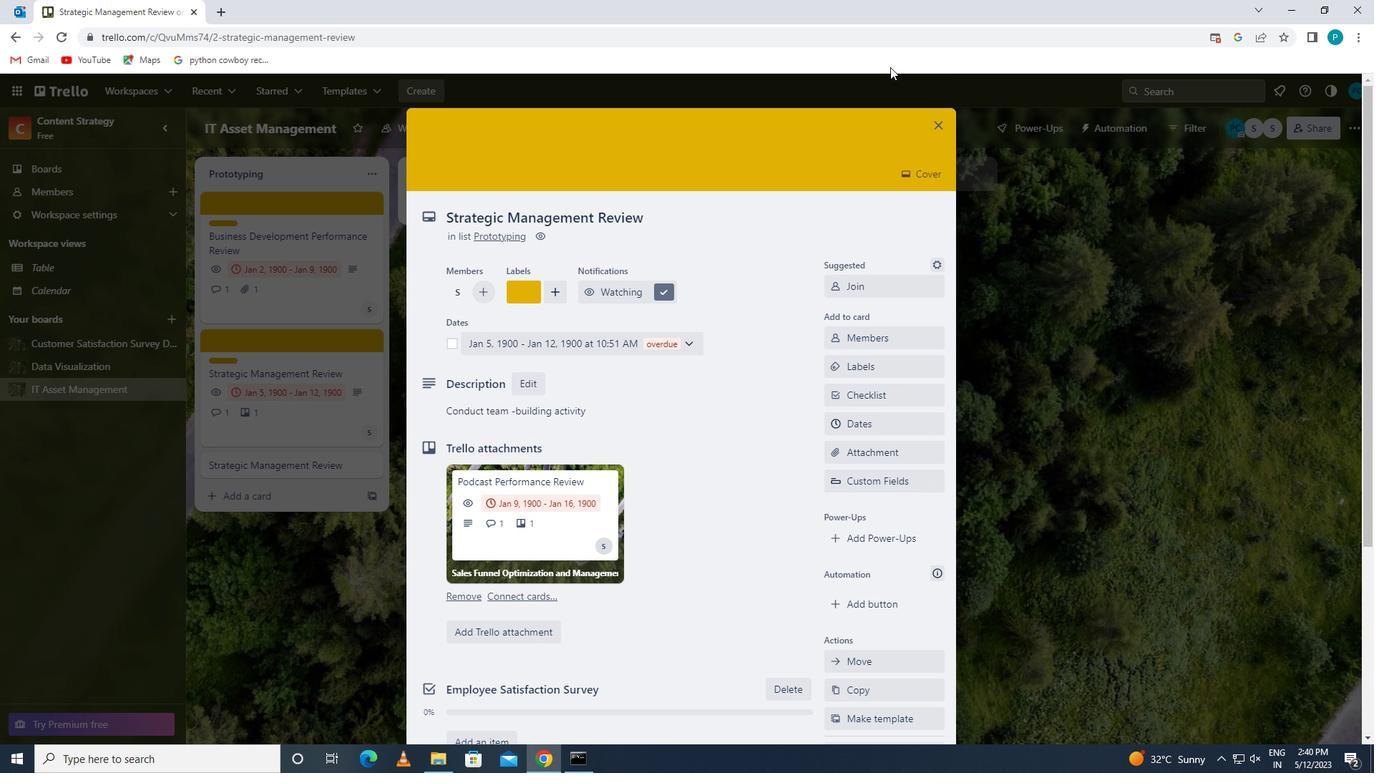 
